 Task: Arrange fields using page layout.
Action: Mouse moved to (768, 68)
Screenshot: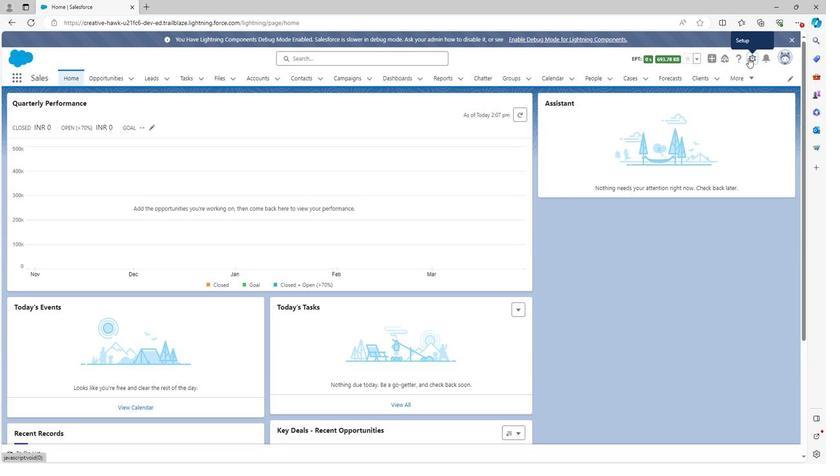 
Action: Mouse pressed left at (768, 68)
Screenshot: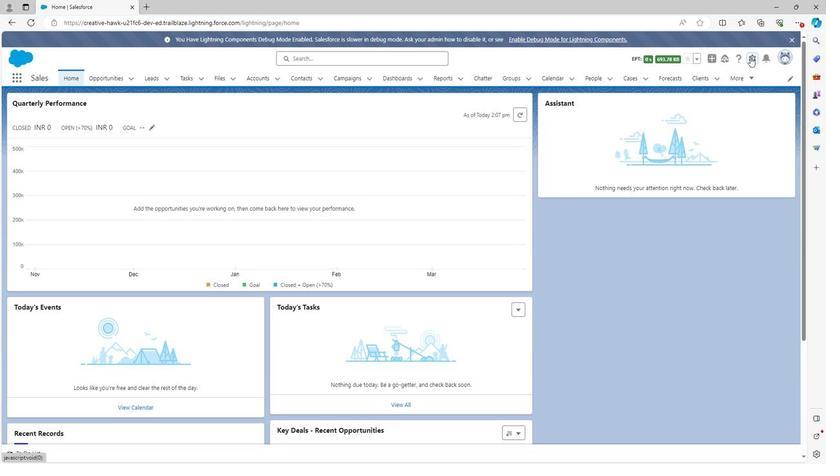 
Action: Mouse moved to (734, 91)
Screenshot: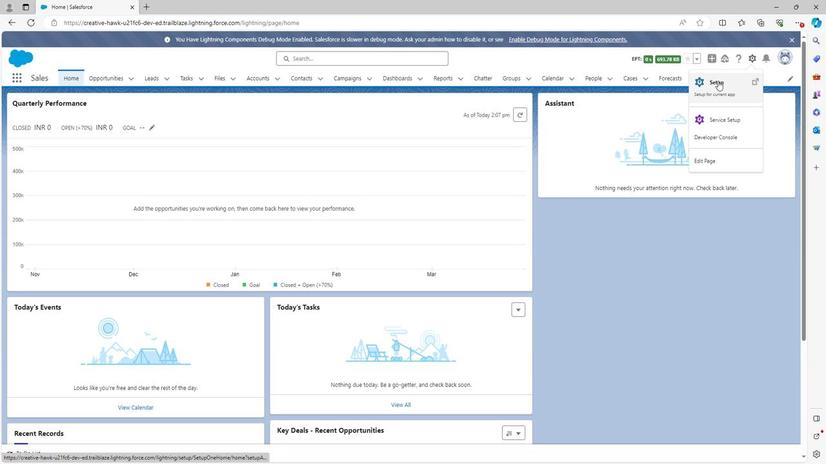 
Action: Mouse pressed left at (734, 91)
Screenshot: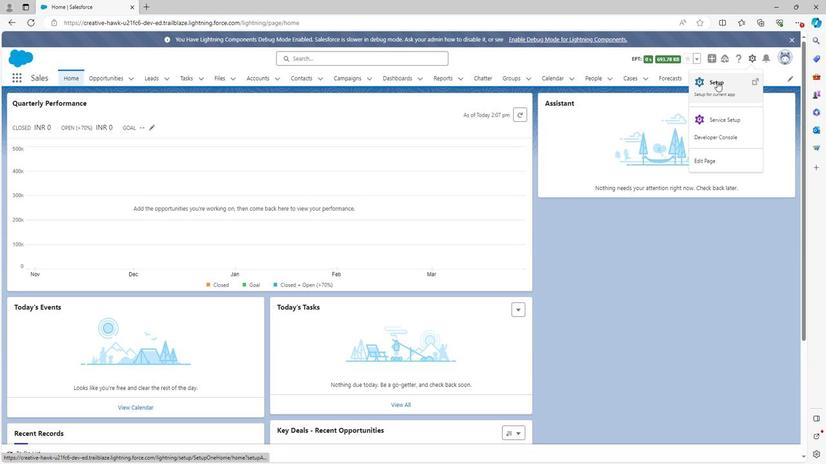 
Action: Mouse moved to (108, 87)
Screenshot: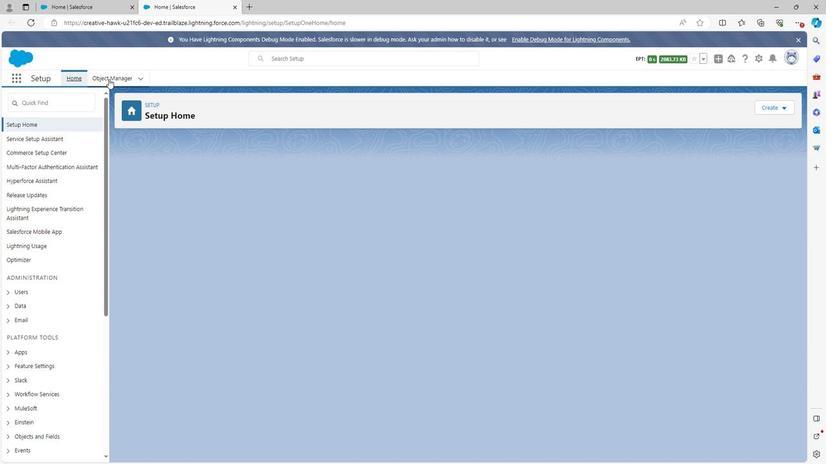 
Action: Mouse pressed left at (108, 87)
Screenshot: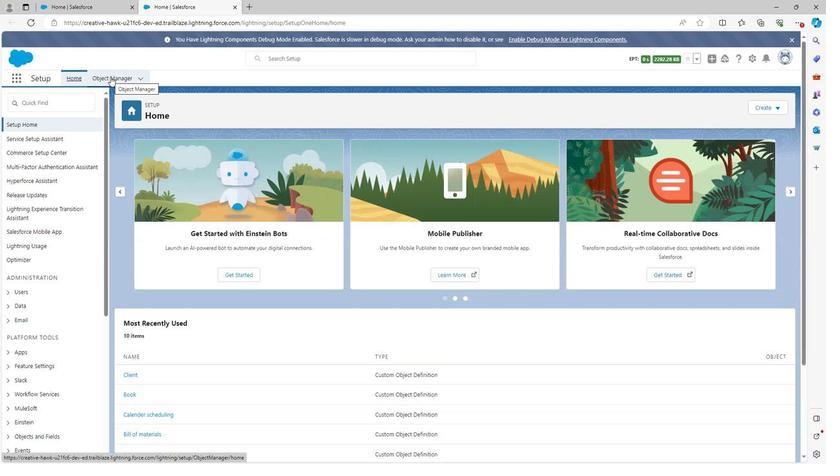 
Action: Mouse moved to (14, 255)
Screenshot: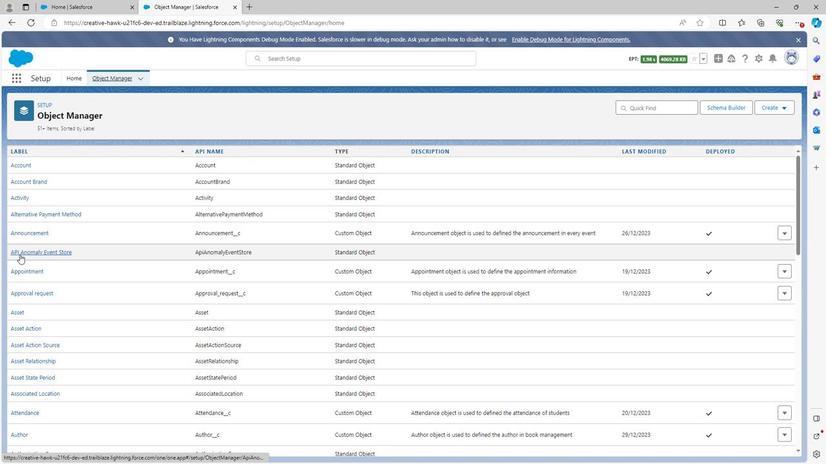 
Action: Mouse scrolled (14, 255) with delta (0, 0)
Screenshot: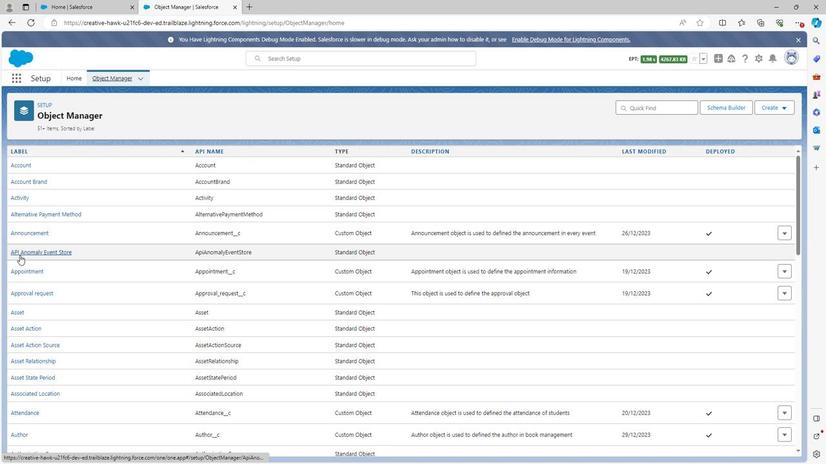 
Action: Mouse scrolled (14, 255) with delta (0, 0)
Screenshot: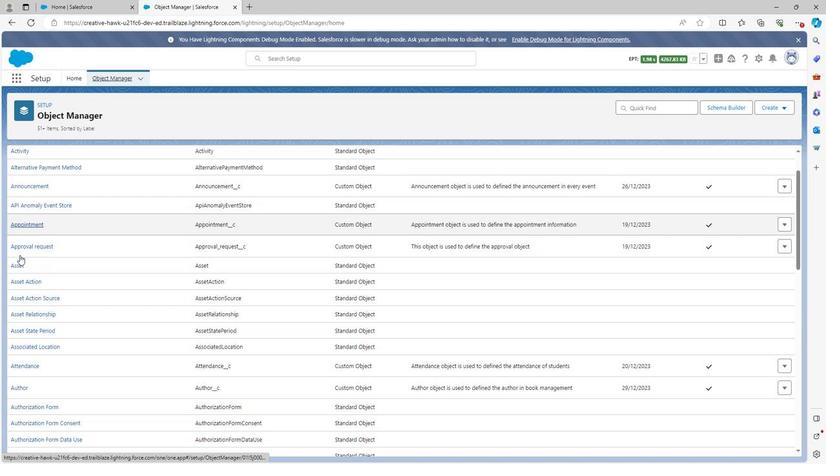
Action: Mouse scrolled (14, 255) with delta (0, 0)
Screenshot: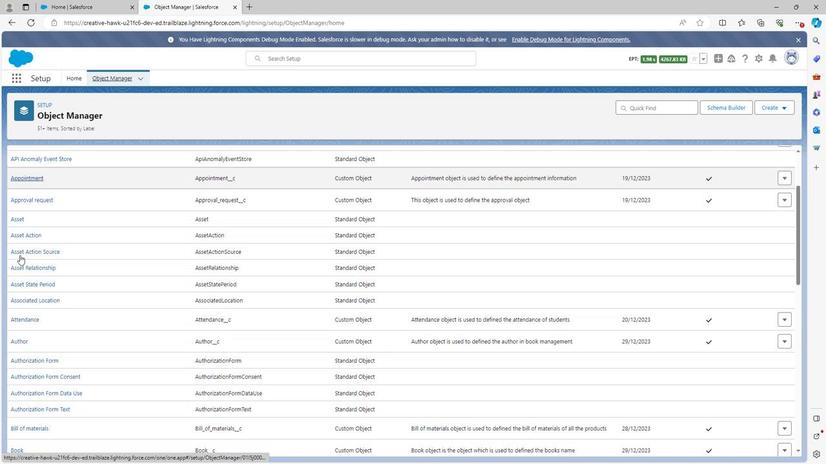 
Action: Mouse scrolled (14, 255) with delta (0, 0)
Screenshot: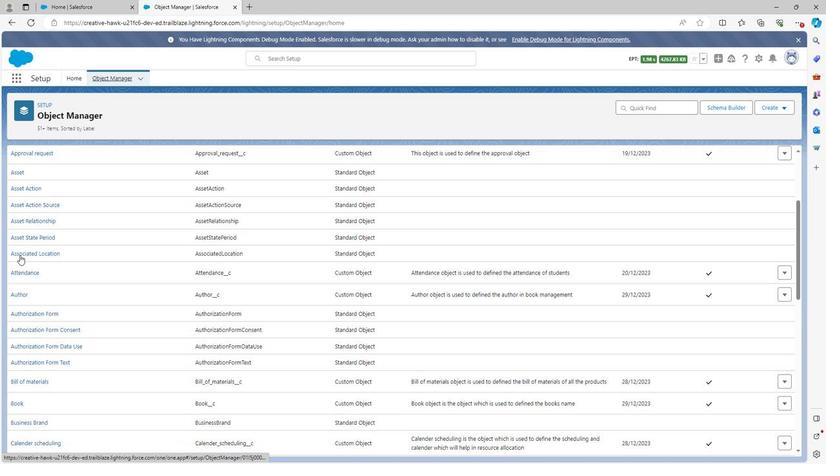 
Action: Mouse scrolled (14, 255) with delta (0, 0)
Screenshot: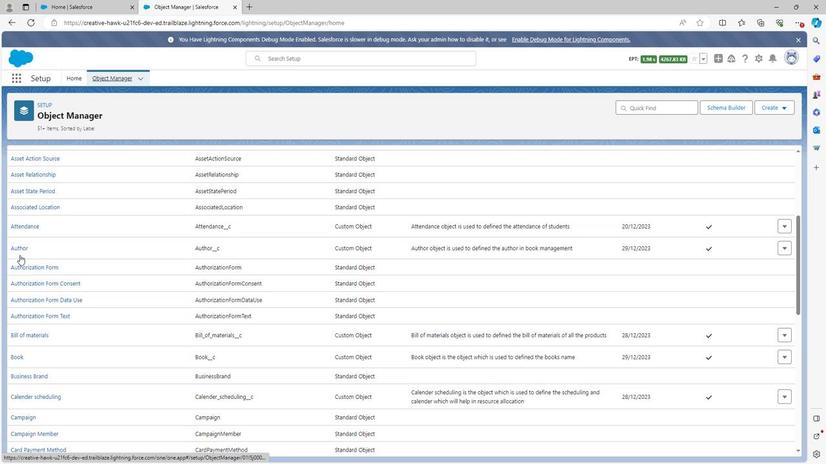 
Action: Mouse scrolled (14, 255) with delta (0, 0)
Screenshot: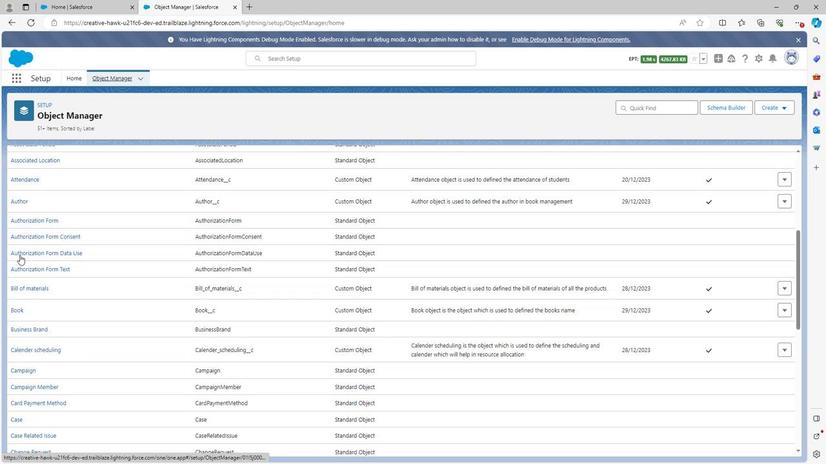 
Action: Mouse moved to (14, 262)
Screenshot: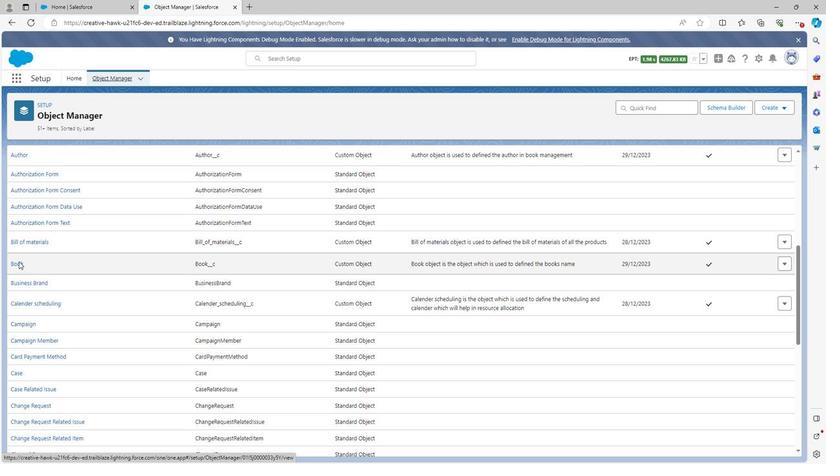 
Action: Mouse pressed left at (14, 262)
Screenshot: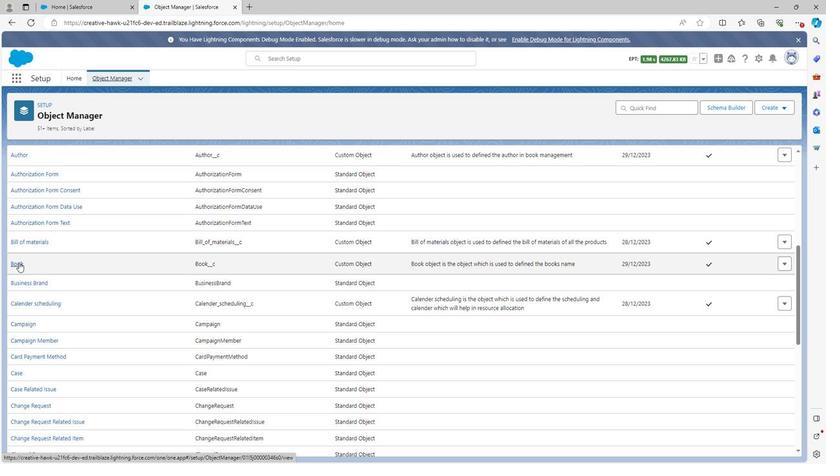 
Action: Mouse moved to (51, 185)
Screenshot: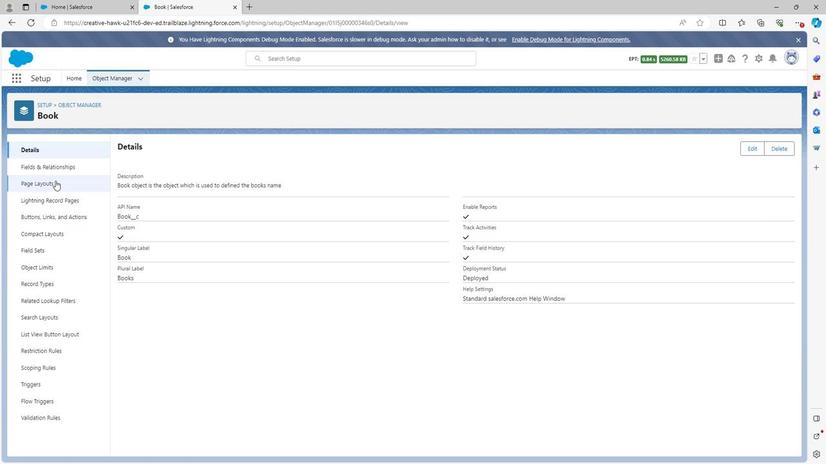
Action: Mouse pressed left at (51, 185)
Screenshot: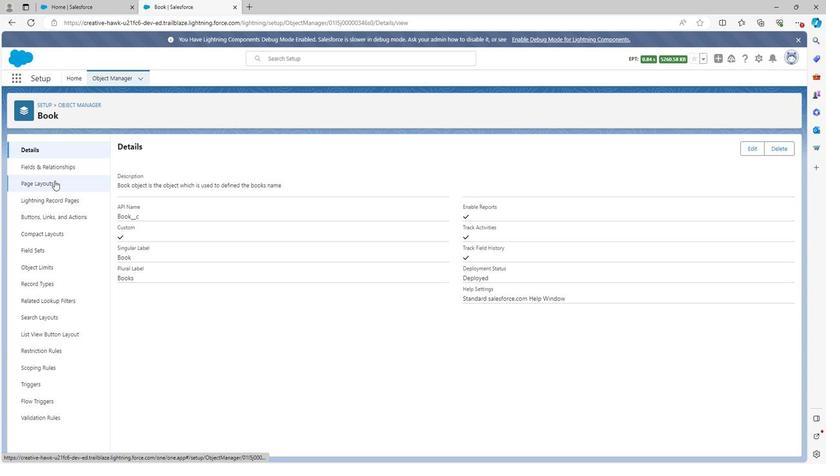 
Action: Mouse moved to (120, 189)
Screenshot: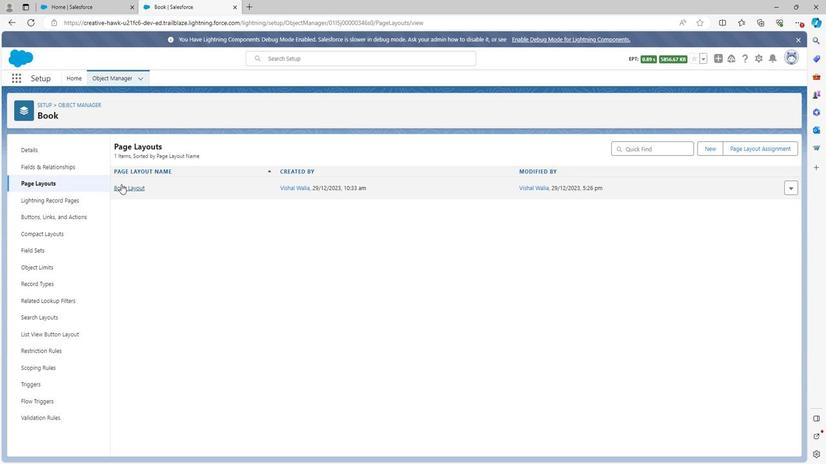 
Action: Mouse pressed left at (120, 189)
Screenshot: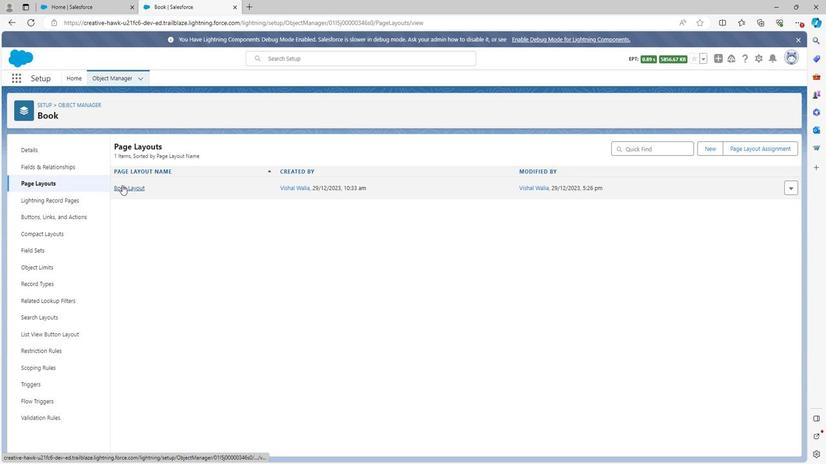 
Action: Mouse moved to (156, 252)
Screenshot: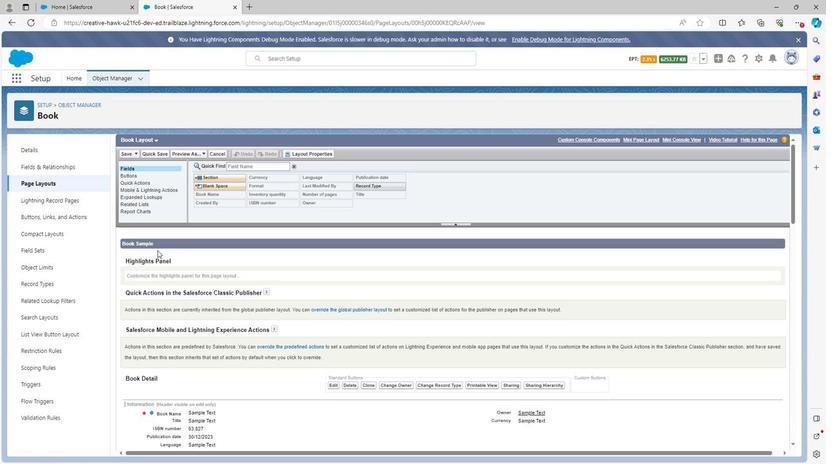 
Action: Mouse scrolled (156, 251) with delta (0, 0)
Screenshot: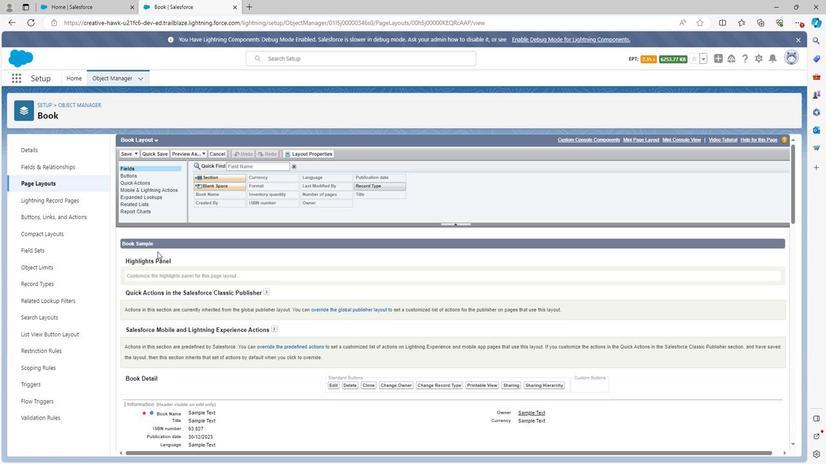 
Action: Mouse moved to (156, 255)
Screenshot: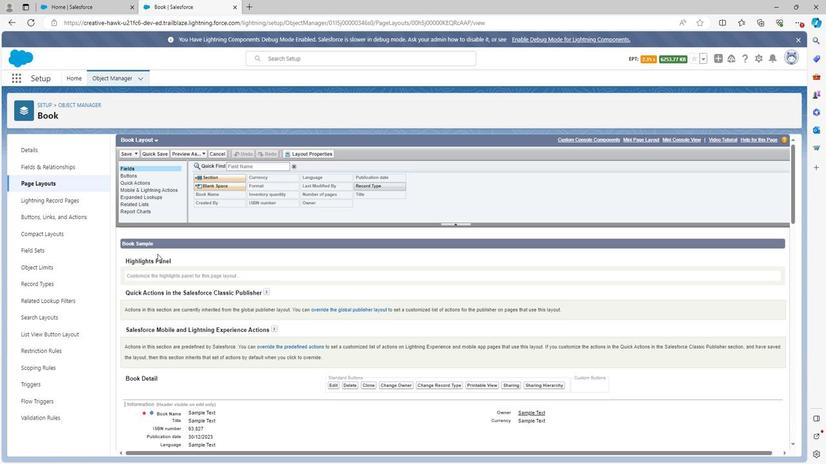 
Action: Mouse scrolled (156, 254) with delta (0, 0)
Screenshot: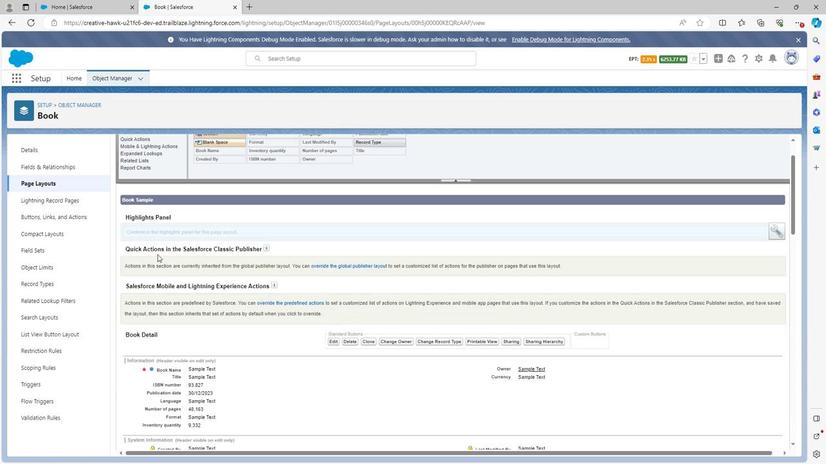 
Action: Mouse moved to (156, 255)
Screenshot: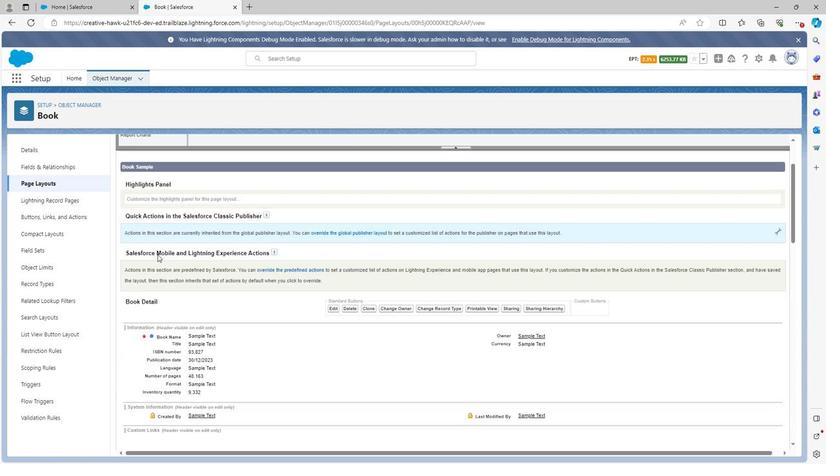 
Action: Mouse scrolled (156, 254) with delta (0, 0)
Screenshot: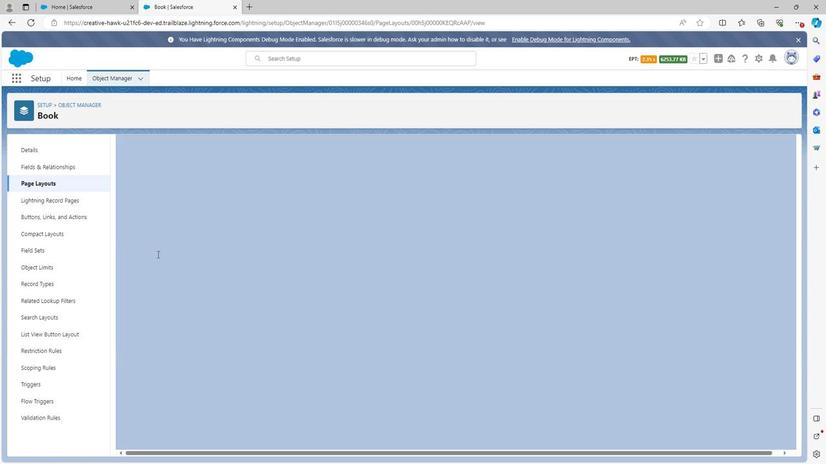 
Action: Mouse scrolled (156, 254) with delta (0, 0)
Screenshot: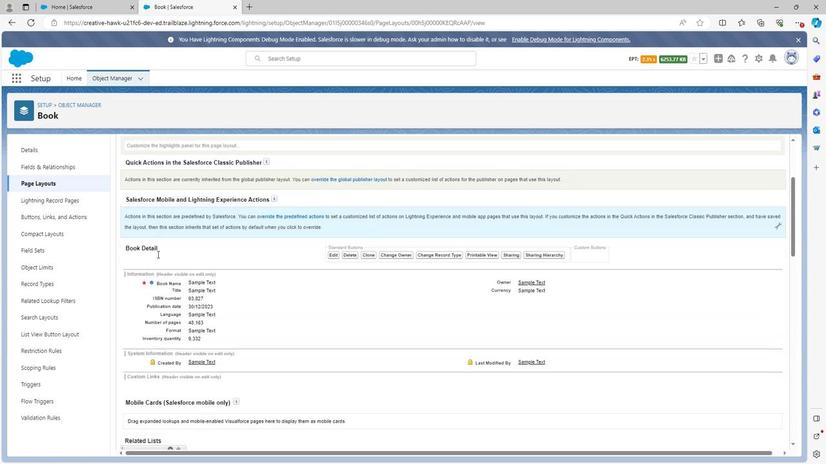 
Action: Mouse moved to (156, 255)
Screenshot: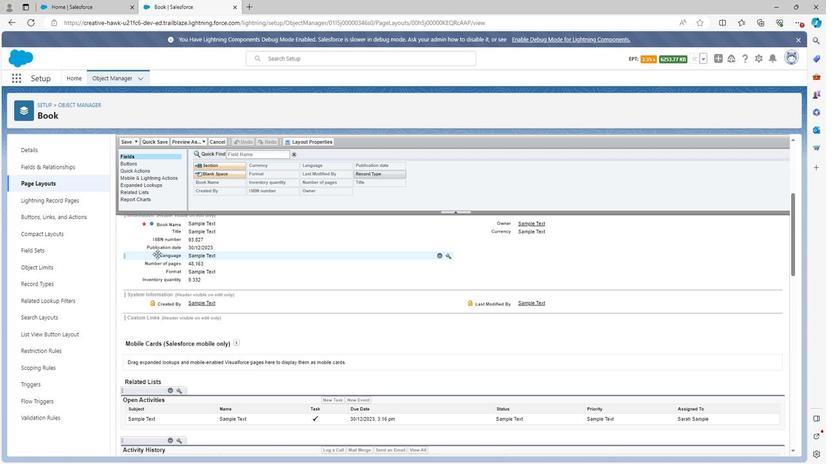 
Action: Mouse scrolled (156, 255) with delta (0, 0)
Screenshot: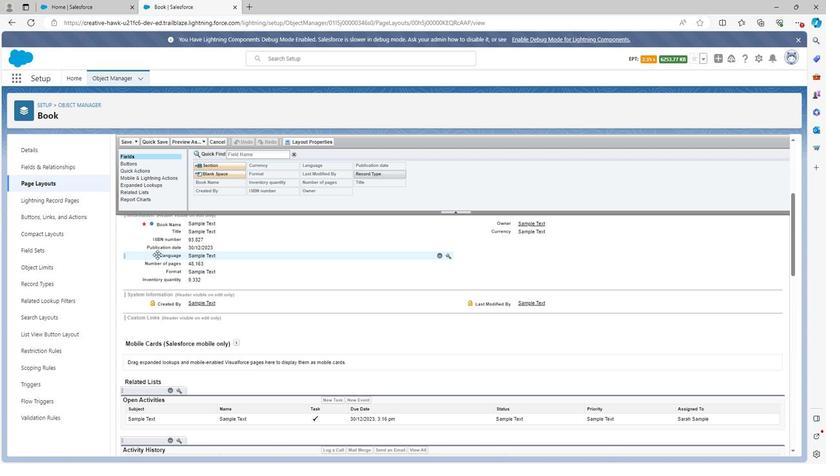 
Action: Mouse moved to (156, 255)
Screenshot: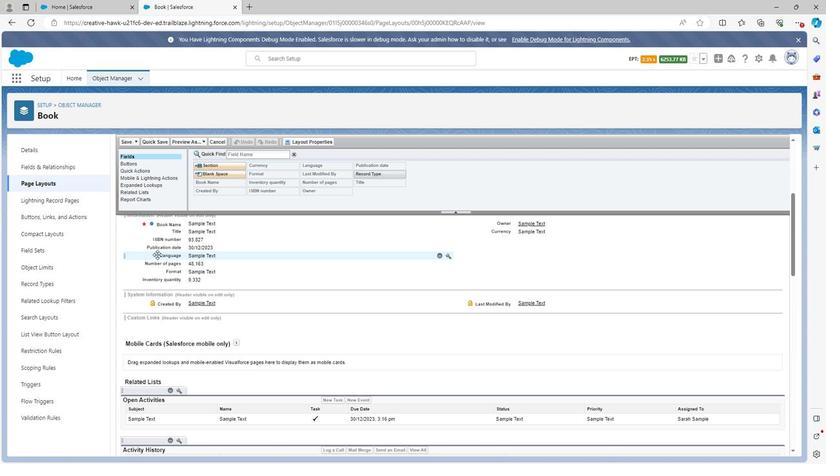 
Action: Mouse scrolled (156, 256) with delta (0, 0)
Screenshot: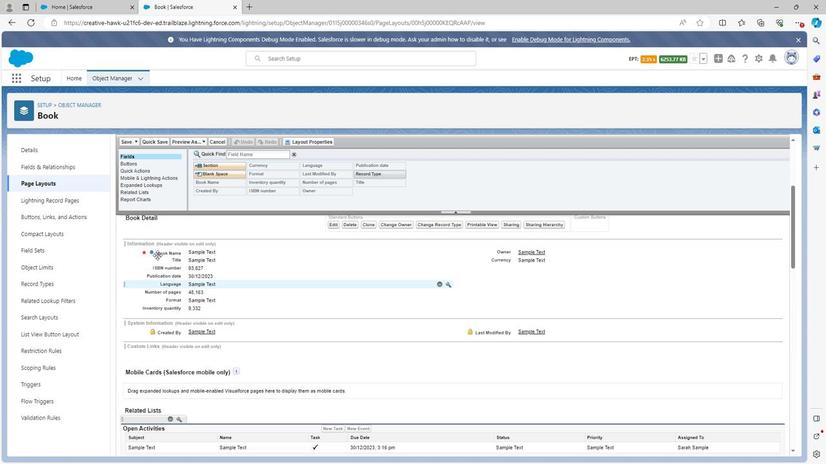 
Action: Mouse scrolled (156, 256) with delta (0, 0)
Screenshot: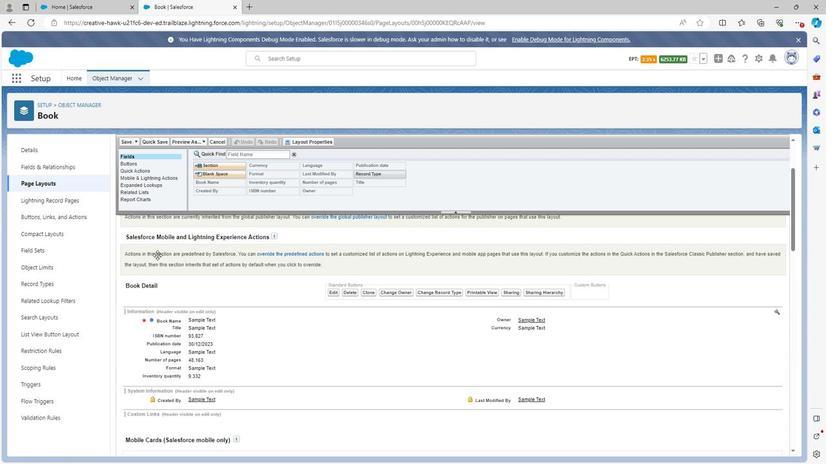 
Action: Mouse moved to (156, 256)
Screenshot: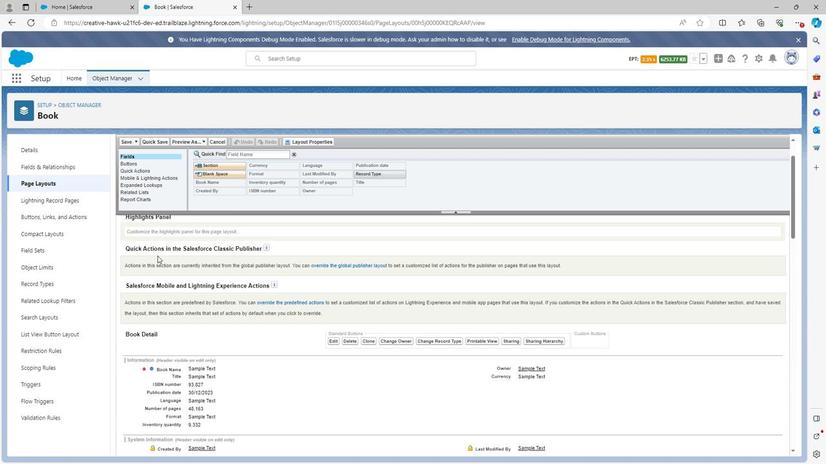 
Action: Mouse scrolled (156, 256) with delta (0, 0)
Screenshot: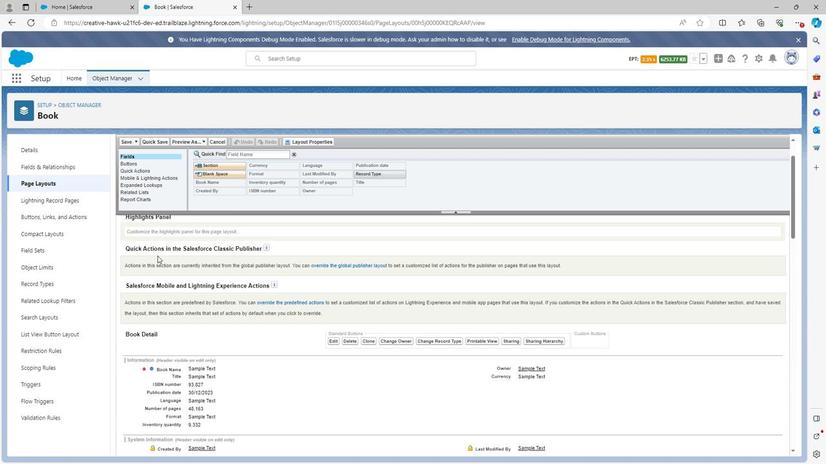 
Action: Mouse scrolled (156, 256) with delta (0, 0)
Screenshot: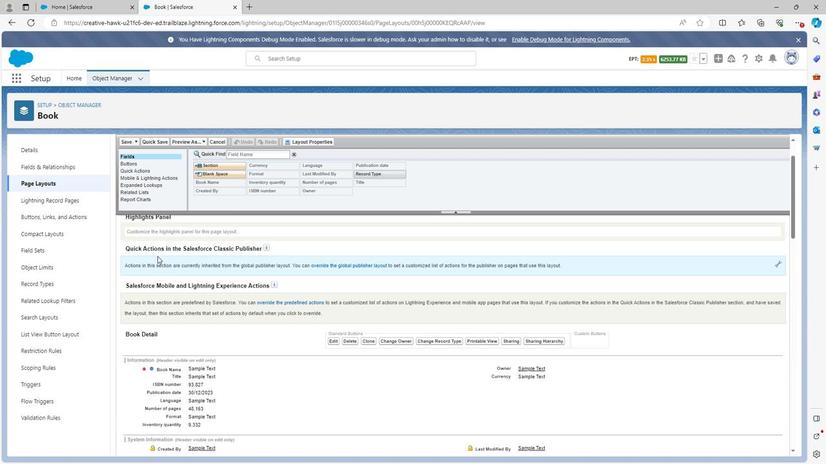 
Action: Mouse moved to (156, 257)
Screenshot: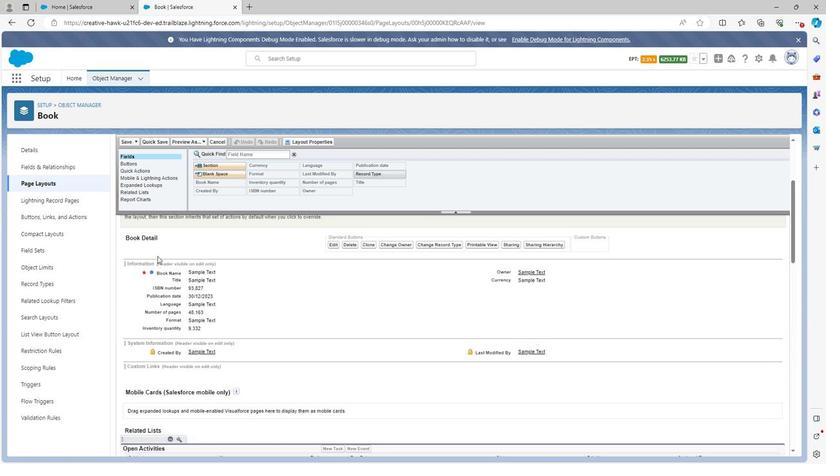 
Action: Mouse scrolled (156, 256) with delta (0, 0)
Screenshot: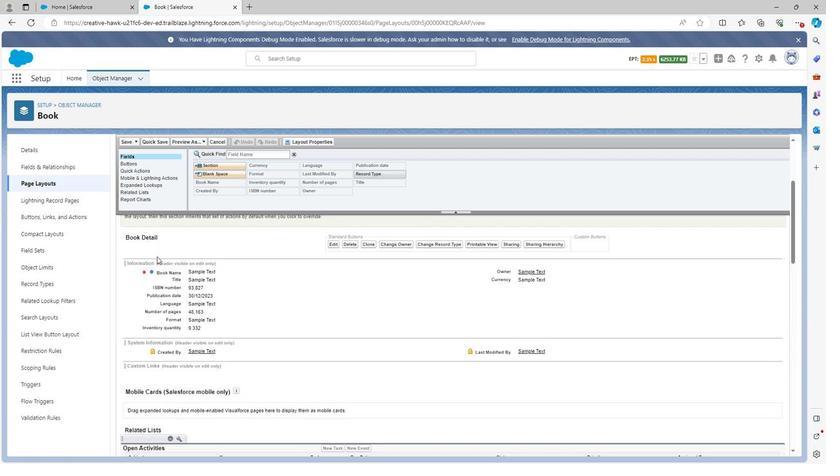 
Action: Mouse scrolled (156, 257) with delta (0, 0)
Screenshot: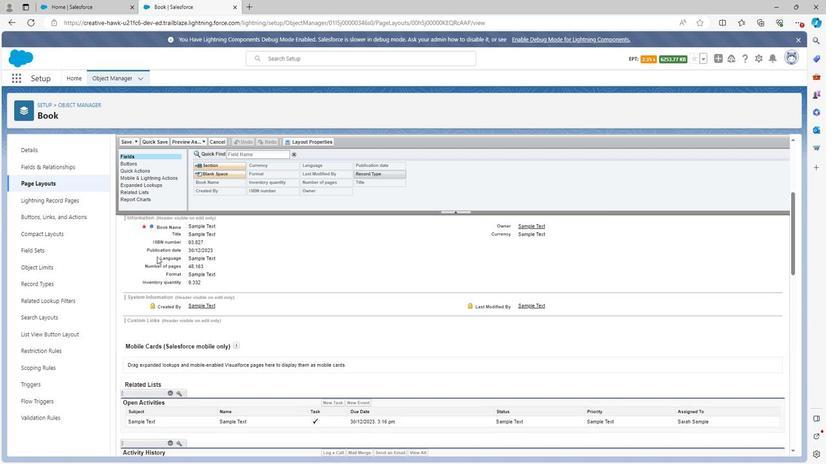
Action: Mouse scrolled (156, 257) with delta (0, 0)
Screenshot: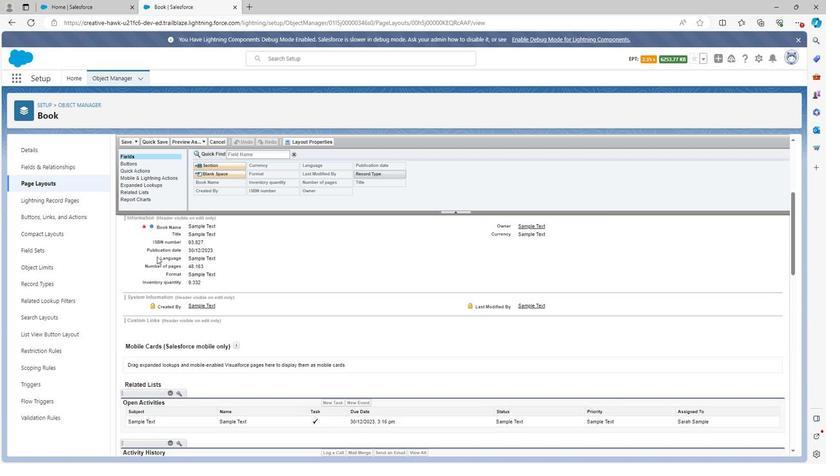 
Action: Mouse scrolled (156, 257) with delta (0, 0)
Screenshot: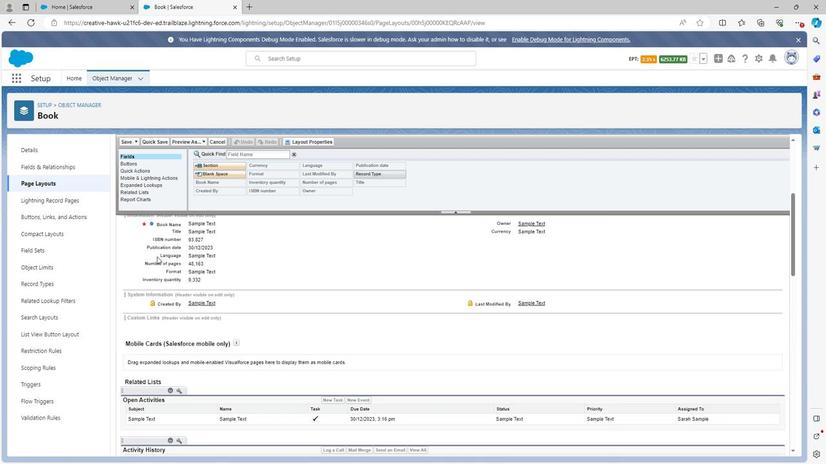 
Action: Mouse scrolled (156, 257) with delta (0, 0)
Screenshot: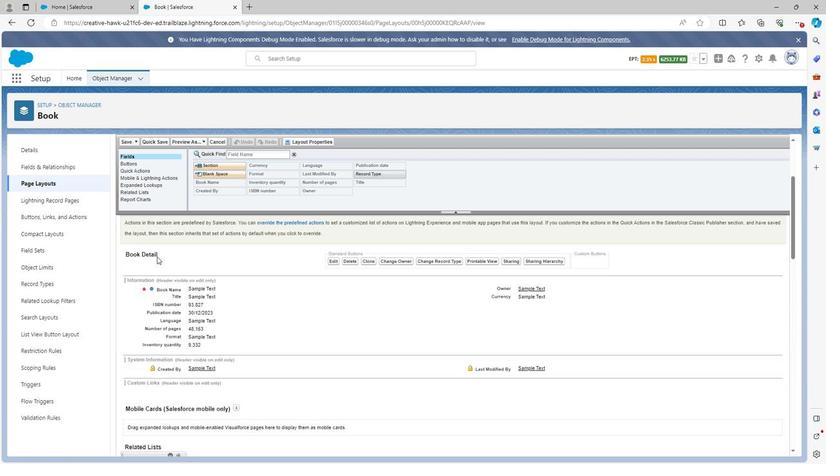 
Action: Mouse scrolled (156, 256) with delta (0, 0)
Screenshot: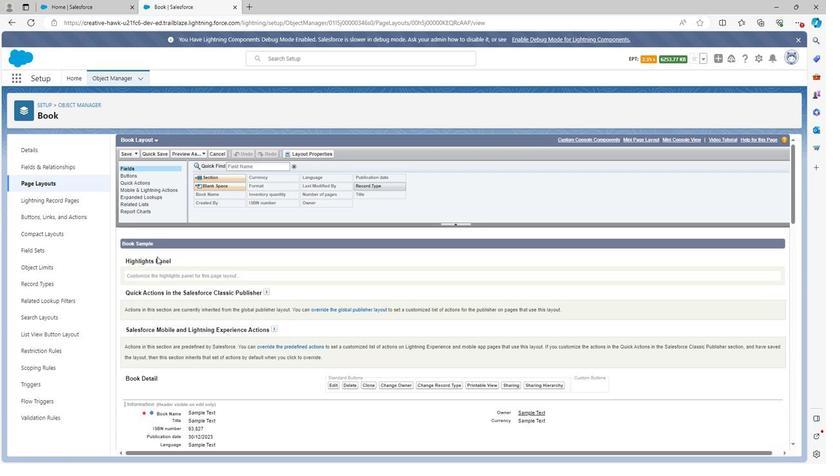 
Action: Mouse scrolled (156, 256) with delta (0, 0)
Screenshot: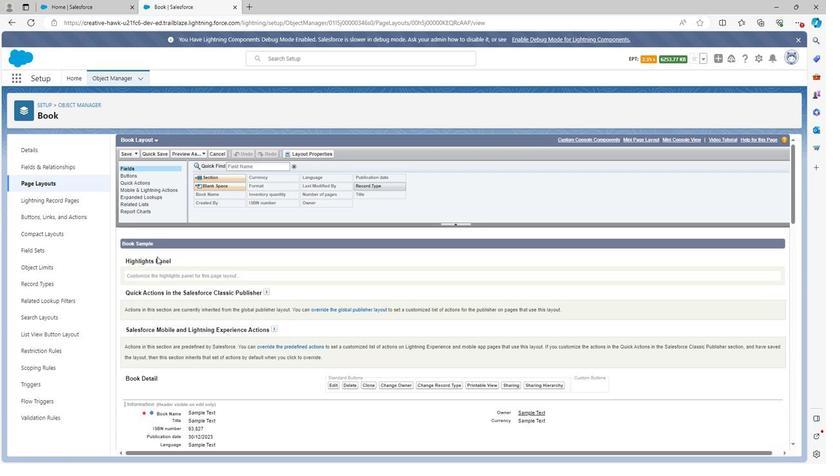 
Action: Mouse scrolled (156, 256) with delta (0, 0)
Screenshot: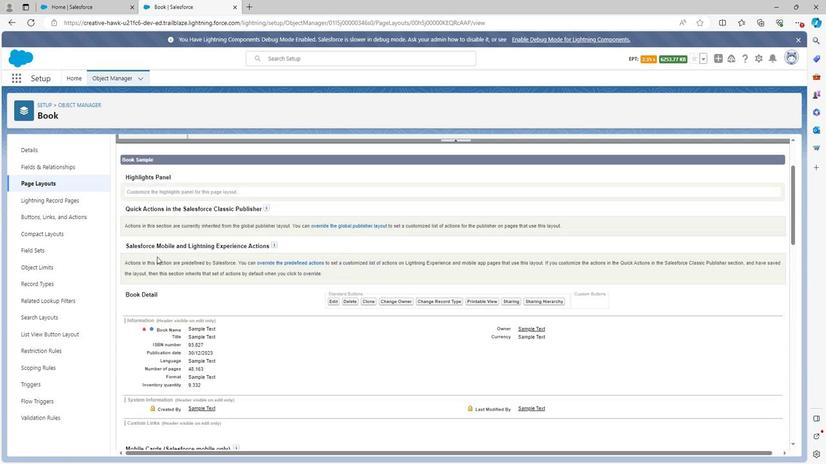 
Action: Mouse scrolled (156, 256) with delta (0, 0)
Screenshot: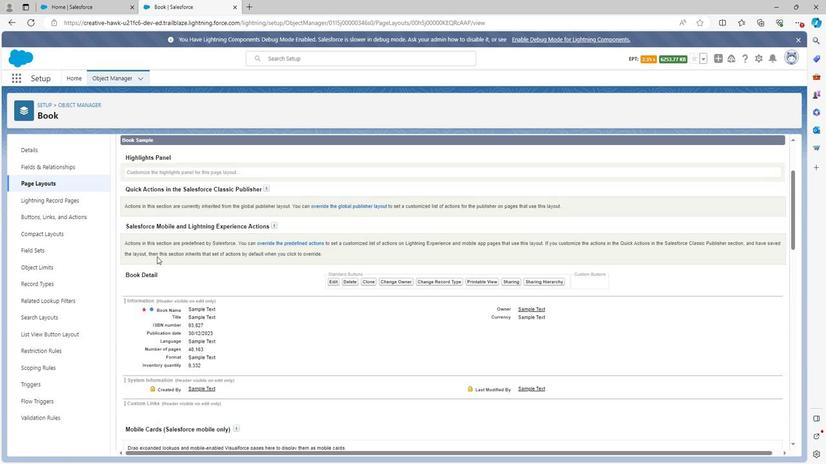 
Action: Mouse moved to (156, 257)
Screenshot: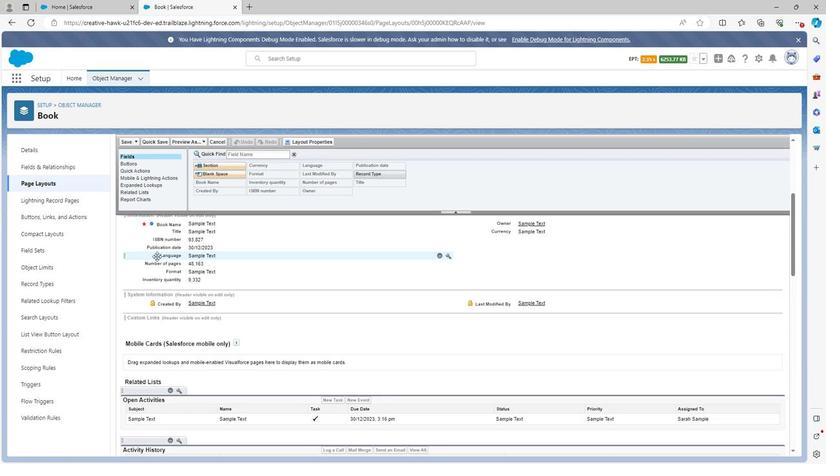 
Action: Mouse scrolled (156, 257) with delta (0, 0)
Screenshot: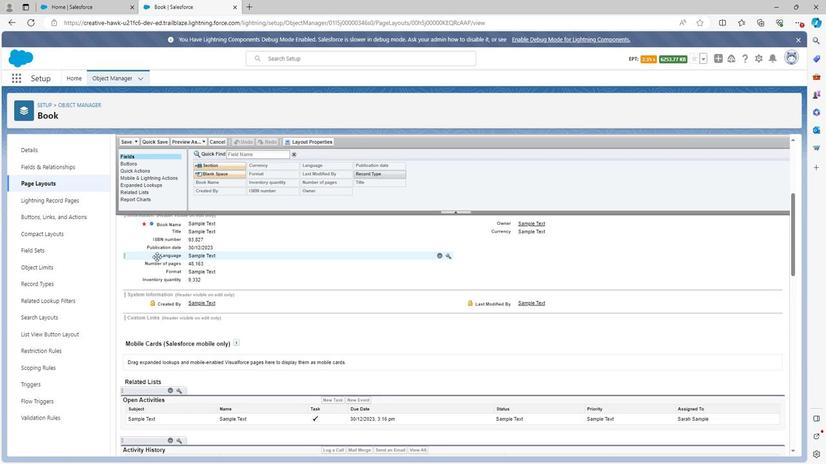 
Action: Mouse moved to (156, 257)
Screenshot: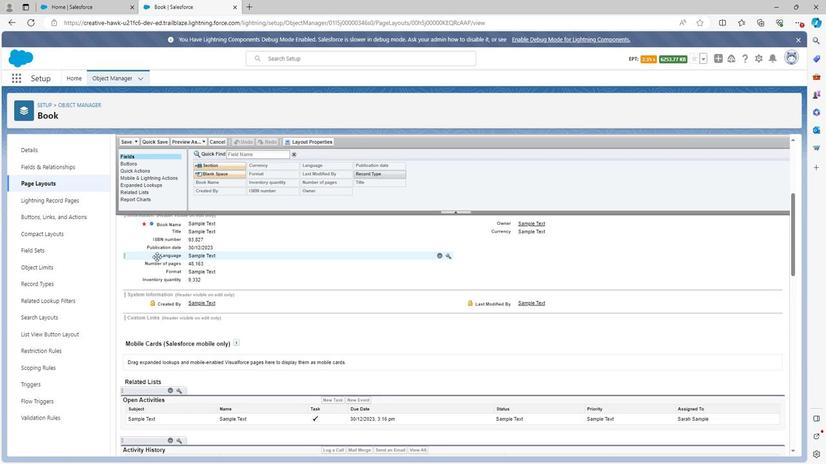 
Action: Mouse scrolled (156, 257) with delta (0, 0)
Screenshot: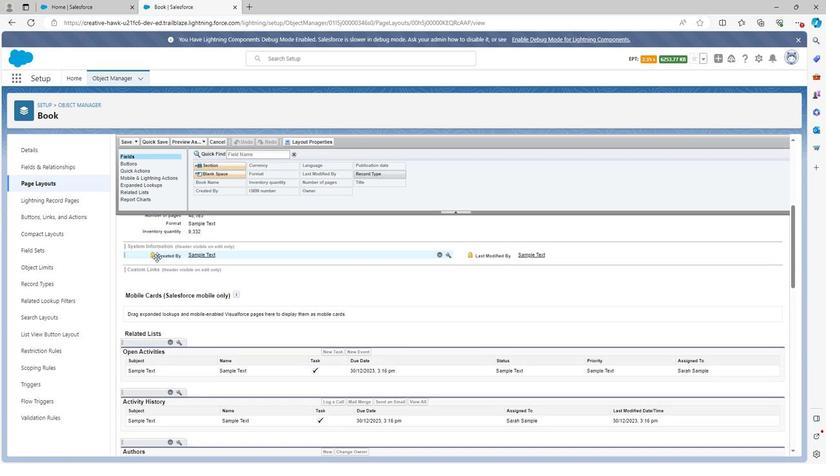 
Action: Mouse moved to (156, 258)
Screenshot: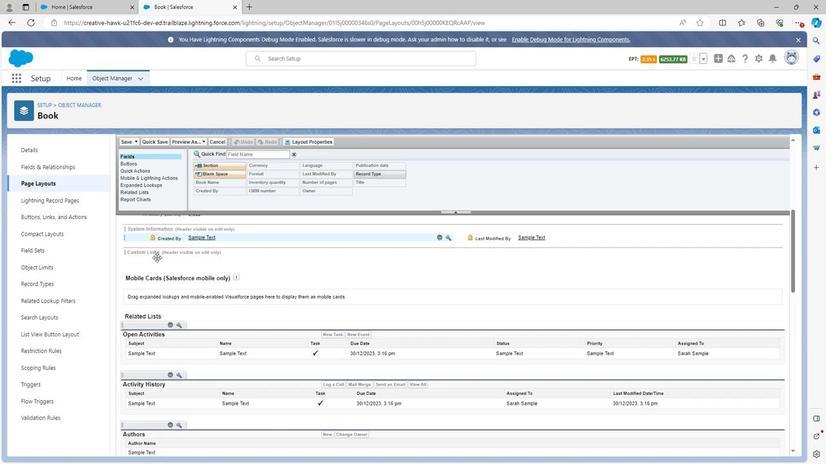 
Action: Mouse scrolled (156, 258) with delta (0, 0)
Screenshot: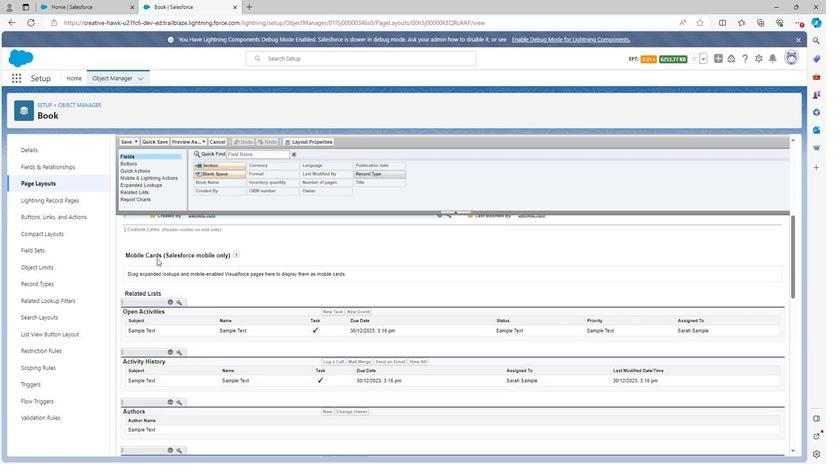 
Action: Mouse scrolled (156, 258) with delta (0, 0)
Screenshot: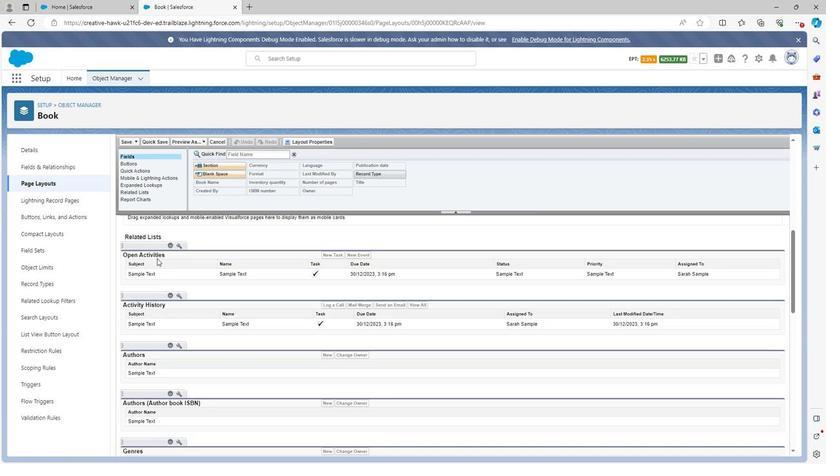 
Action: Mouse scrolled (156, 258) with delta (0, 0)
Screenshot: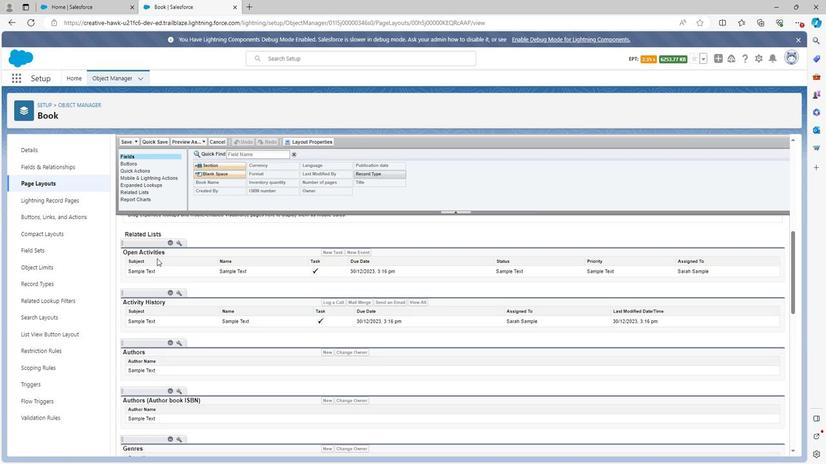 
Action: Mouse scrolled (156, 258) with delta (0, 0)
Screenshot: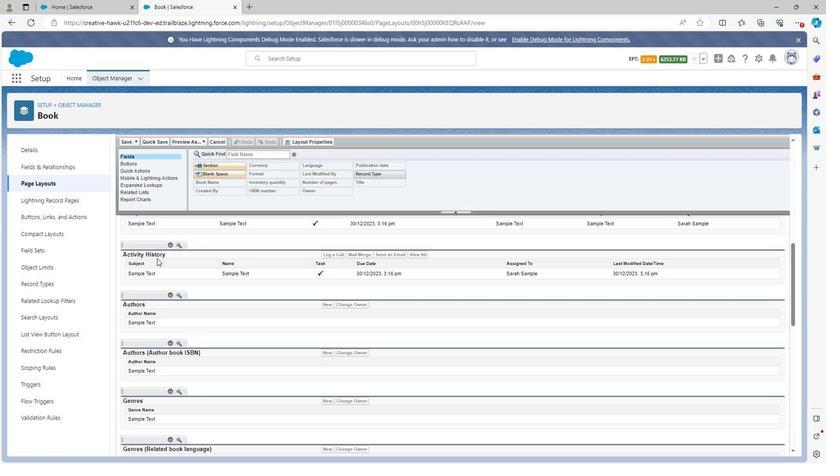 
Action: Mouse scrolled (156, 258) with delta (0, 0)
Screenshot: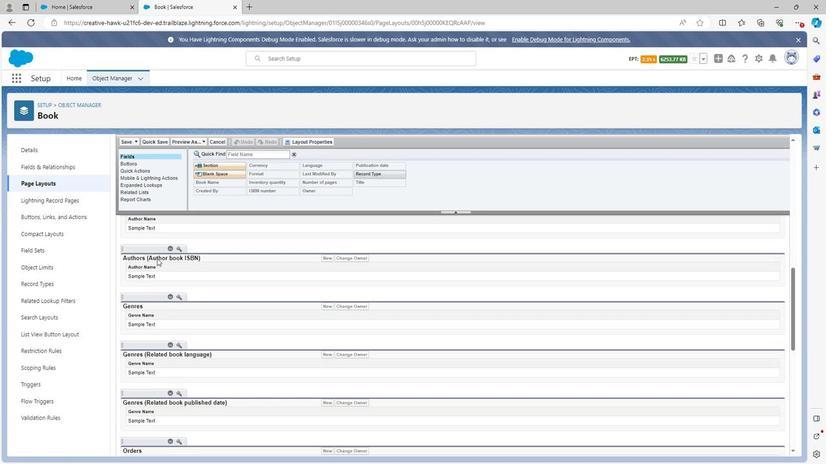 
Action: Mouse scrolled (156, 258) with delta (0, 0)
Screenshot: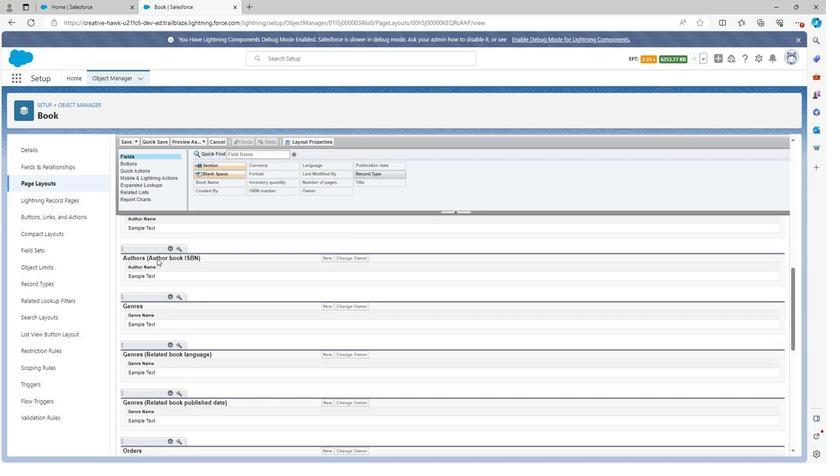 
Action: Mouse scrolled (156, 258) with delta (0, 0)
Screenshot: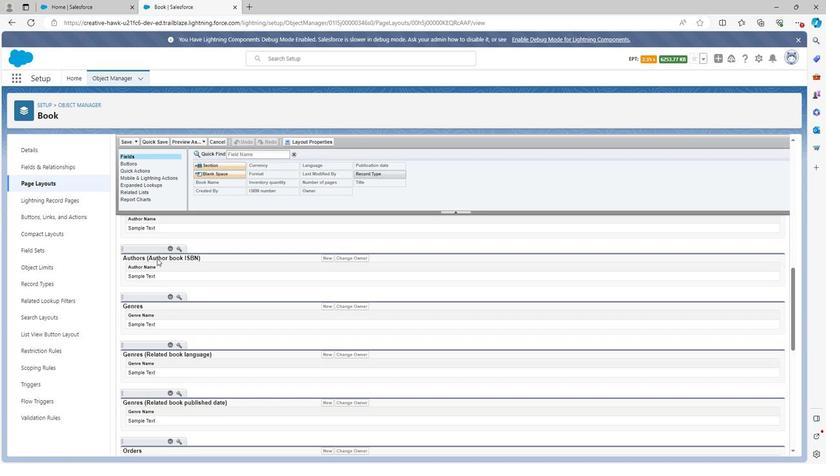 
Action: Mouse scrolled (156, 258) with delta (0, 0)
Screenshot: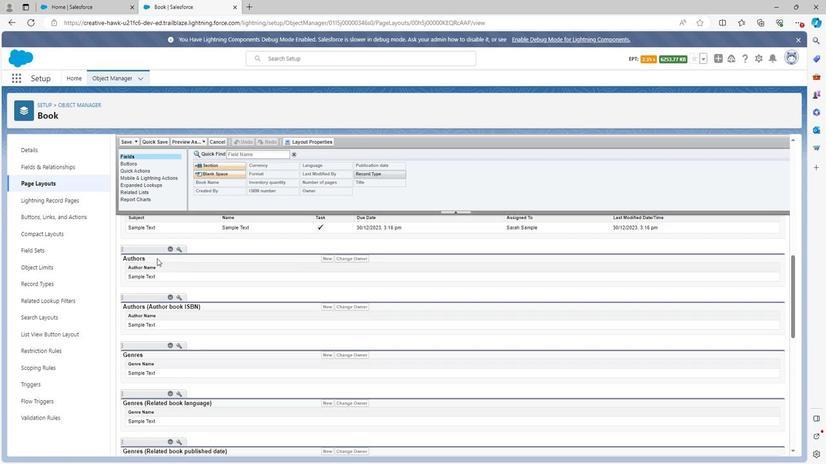 
Action: Mouse scrolled (156, 258) with delta (0, 0)
Screenshot: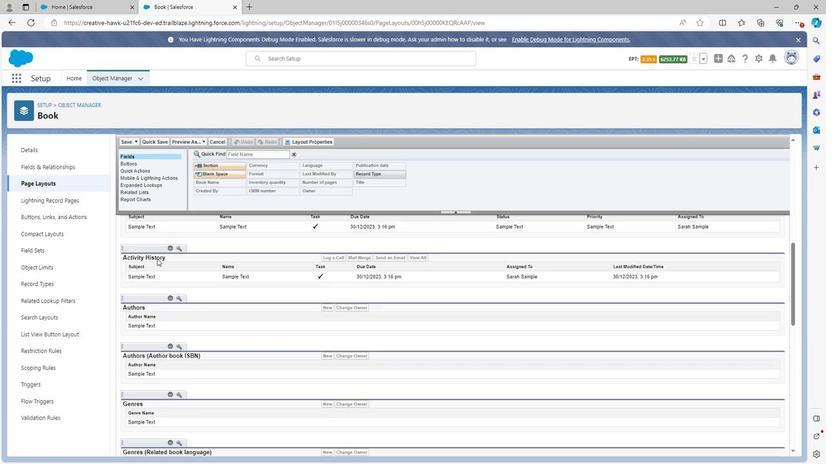 
Action: Mouse moved to (154, 260)
Screenshot: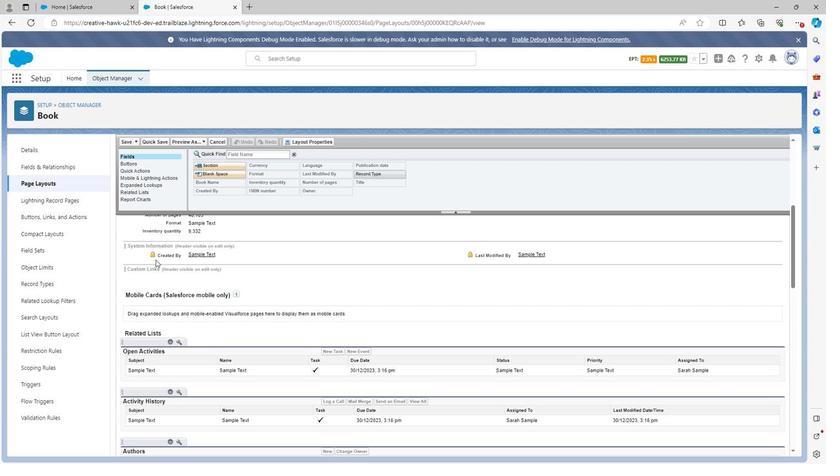 
Action: Mouse scrolled (154, 261) with delta (0, 0)
Screenshot: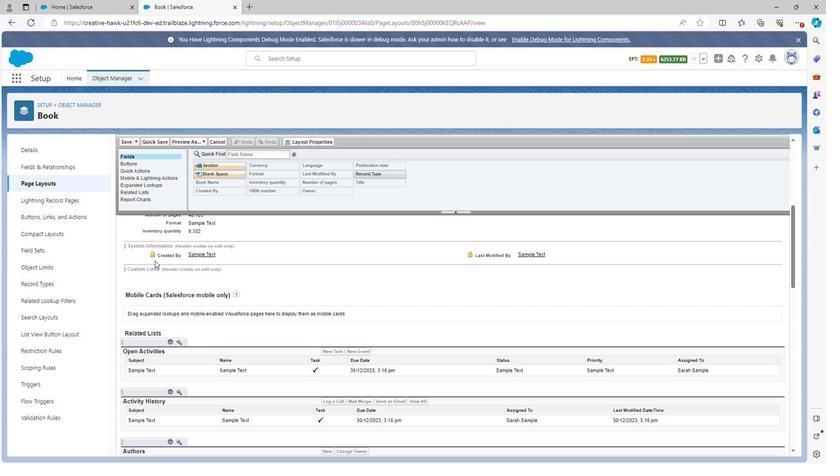 
Action: Mouse scrolled (154, 261) with delta (0, 0)
Screenshot: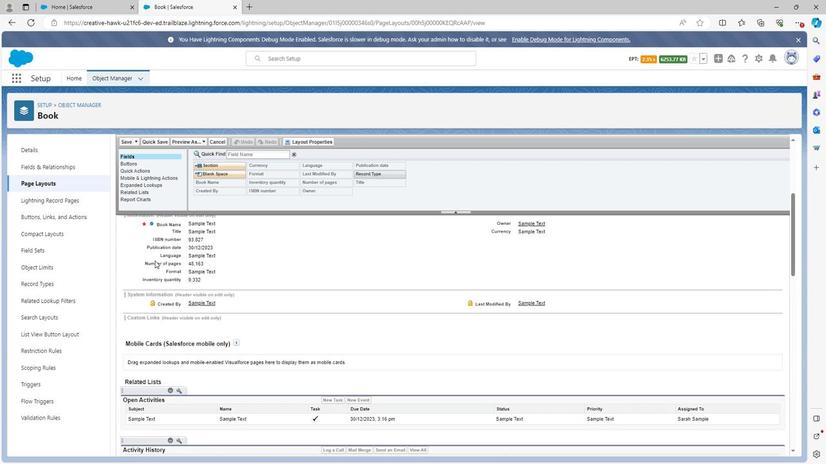 
Action: Mouse scrolled (154, 261) with delta (0, 0)
Screenshot: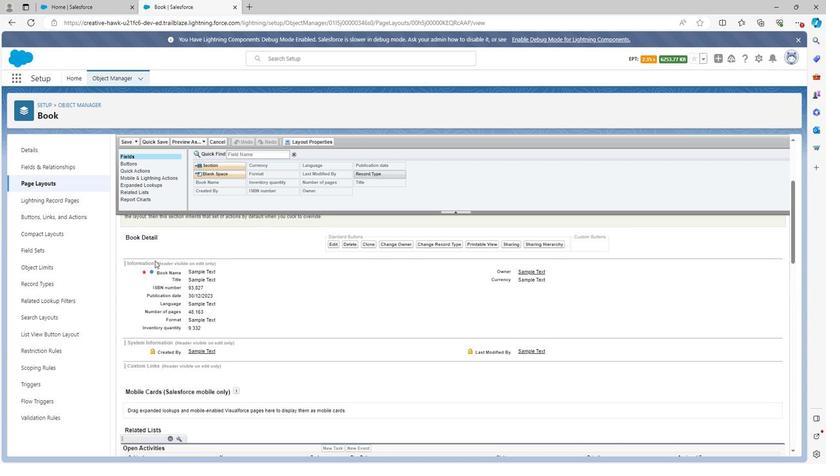 
Action: Mouse scrolled (154, 261) with delta (0, 0)
Screenshot: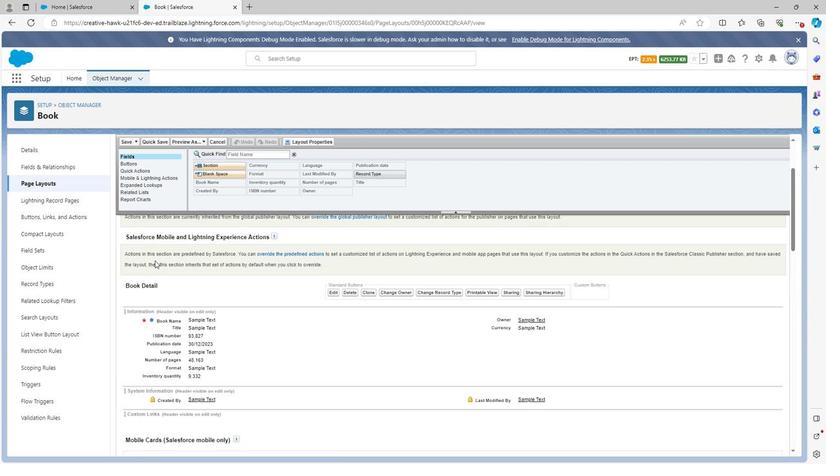 
Action: Mouse scrolled (154, 261) with delta (0, 0)
Screenshot: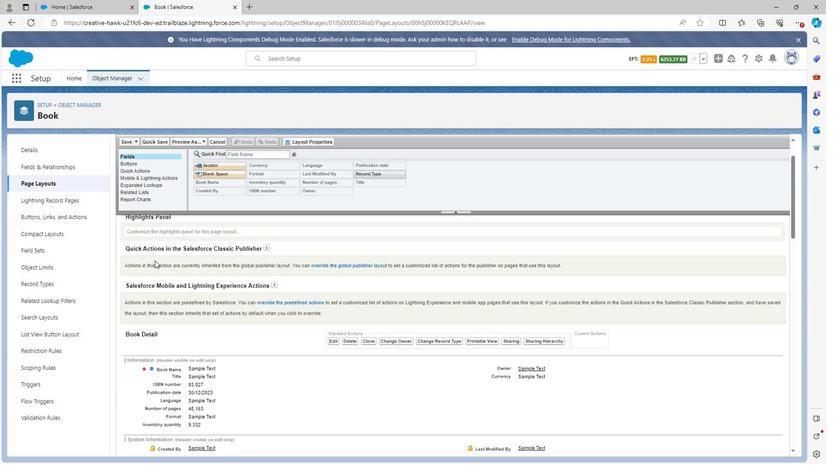 
Action: Mouse scrolled (154, 261) with delta (0, 0)
Screenshot: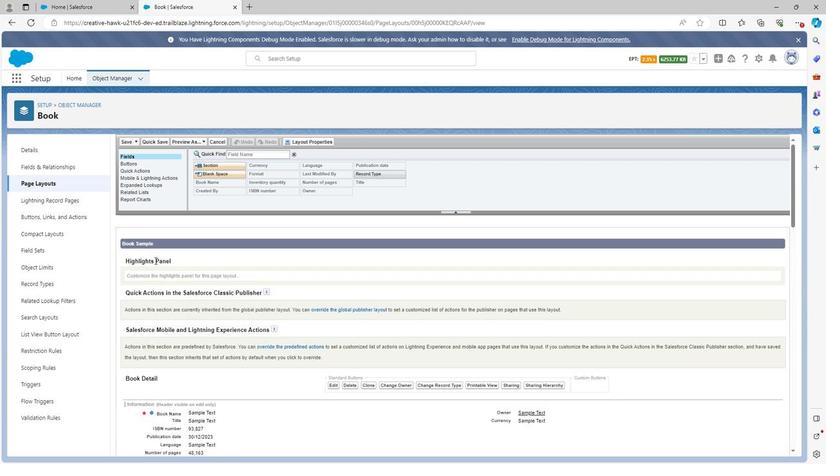 
Action: Mouse scrolled (154, 261) with delta (0, 0)
Screenshot: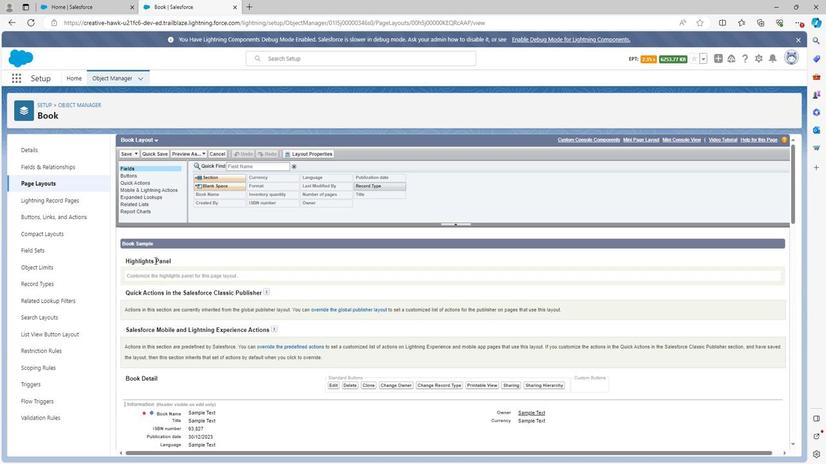 
Action: Mouse moved to (229, 257)
Screenshot: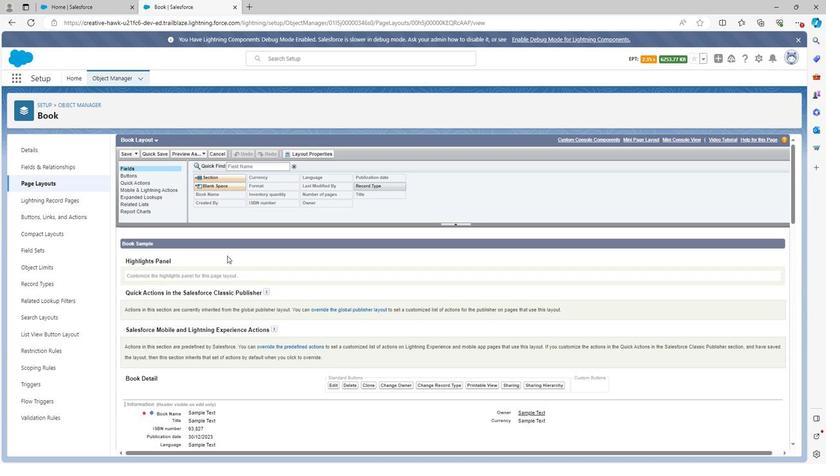 
Action: Mouse scrolled (229, 257) with delta (0, 0)
Screenshot: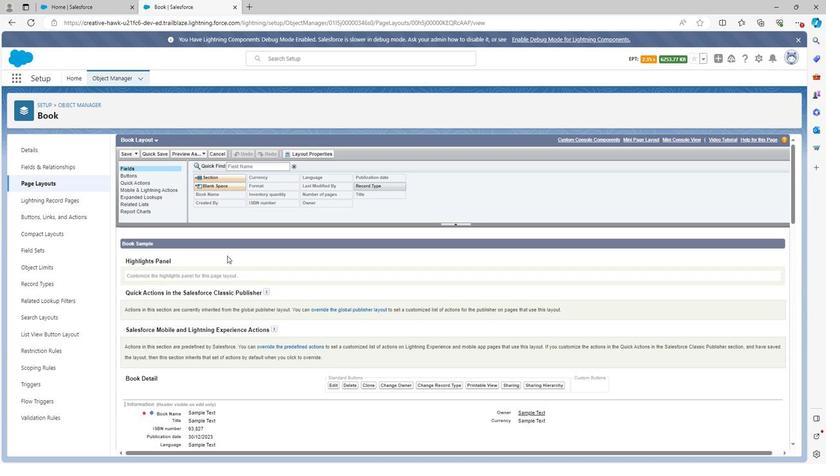 
Action: Mouse moved to (229, 257)
Screenshot: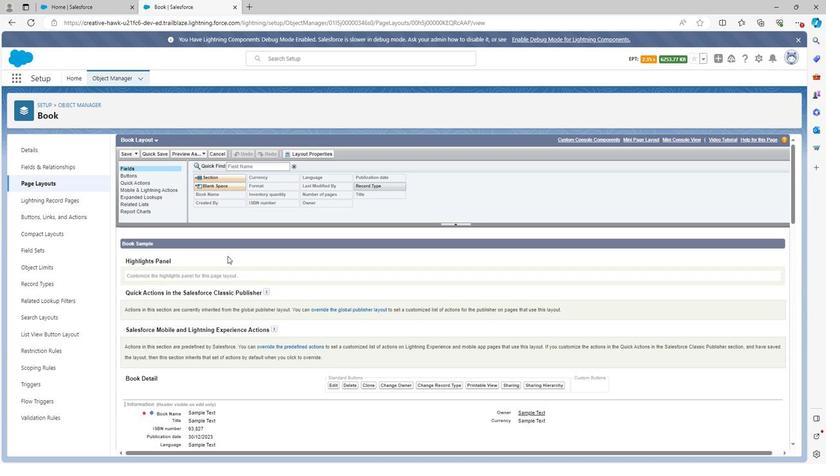 
Action: Mouse scrolled (229, 257) with delta (0, 0)
Screenshot: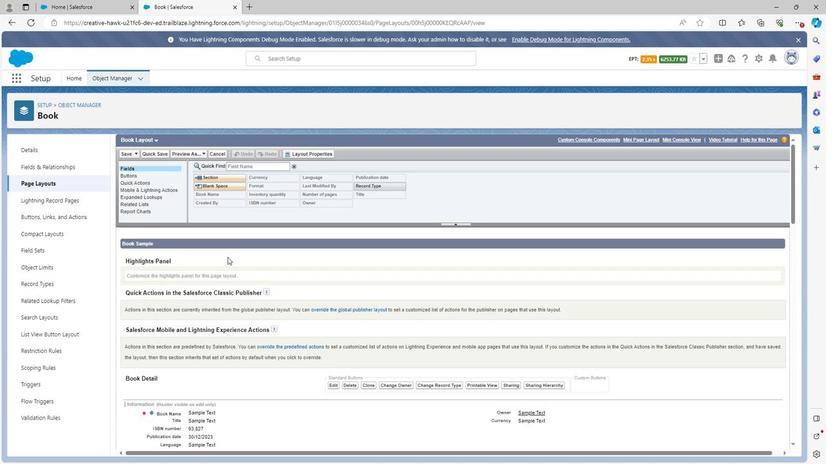 
Action: Mouse moved to (229, 257)
Screenshot: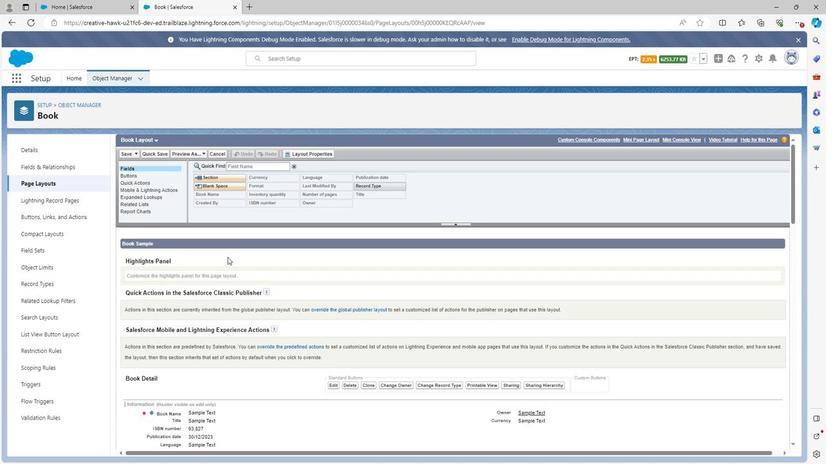 
Action: Mouse scrolled (229, 258) with delta (0, 0)
Screenshot: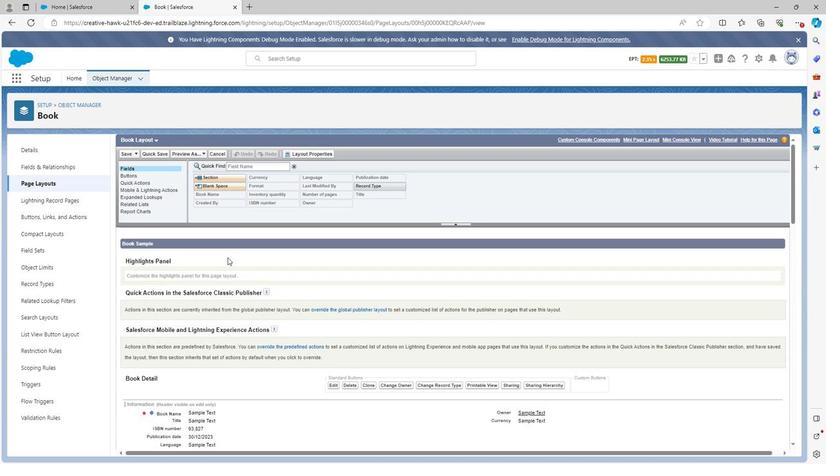 
Action: Mouse moved to (229, 258)
Screenshot: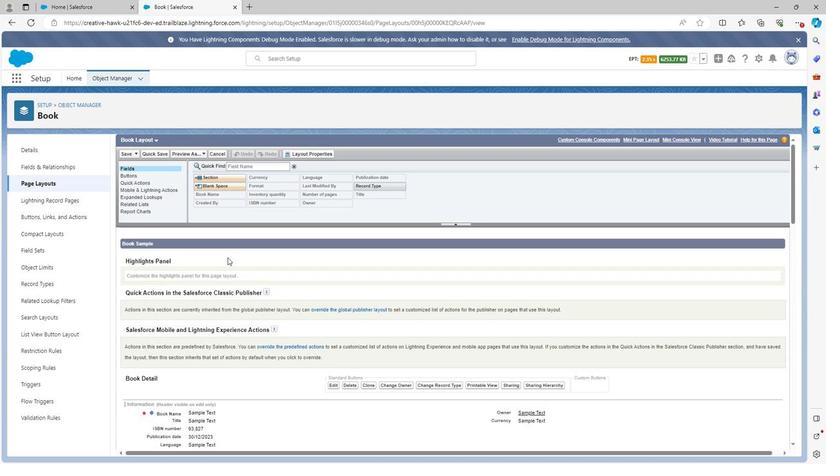 
Action: Mouse scrolled (229, 257) with delta (0, 0)
Screenshot: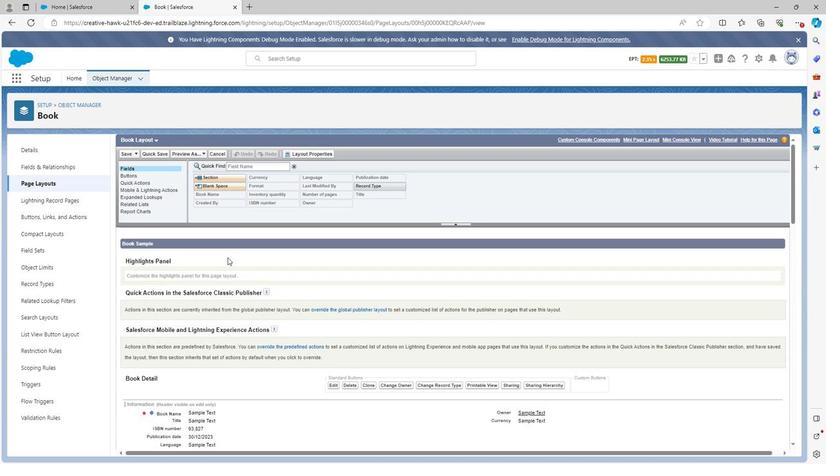 
Action: Mouse moved to (229, 258)
Screenshot: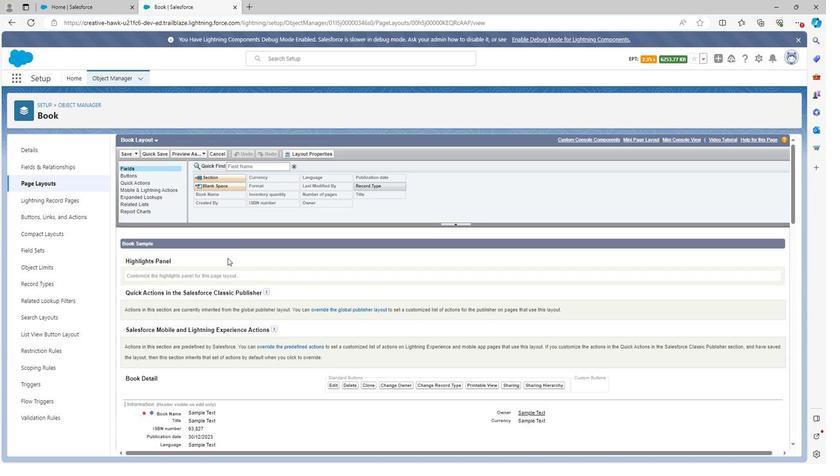 
Action: Mouse scrolled (229, 258) with delta (0, 0)
Screenshot: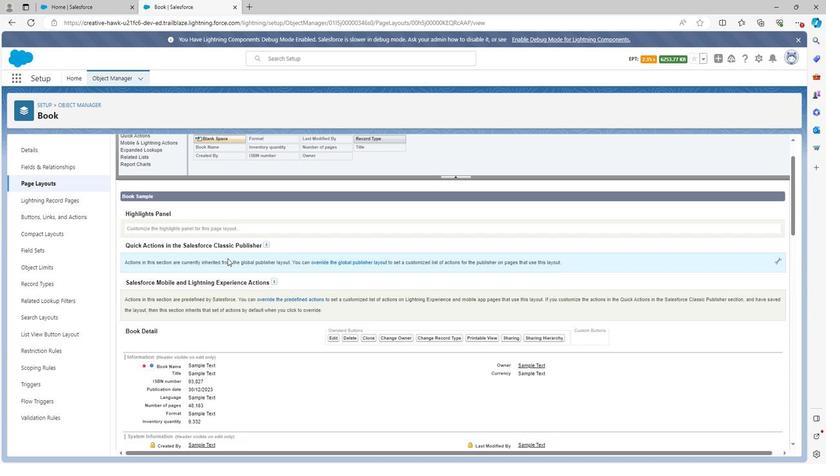
Action: Mouse scrolled (229, 258) with delta (0, 0)
Screenshot: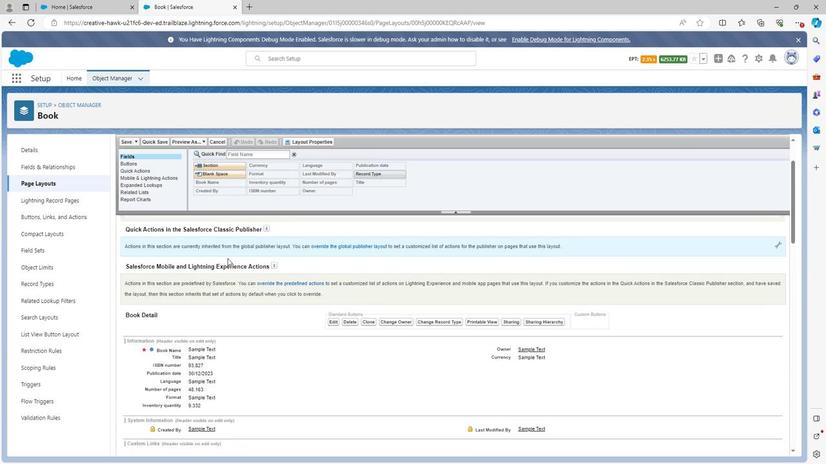
Action: Mouse scrolled (229, 258) with delta (0, 0)
Screenshot: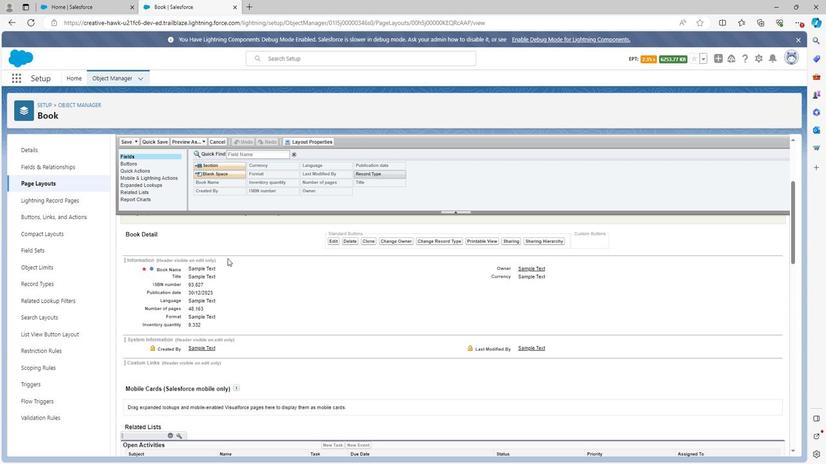 
Action: Mouse scrolled (229, 258) with delta (0, 0)
Screenshot: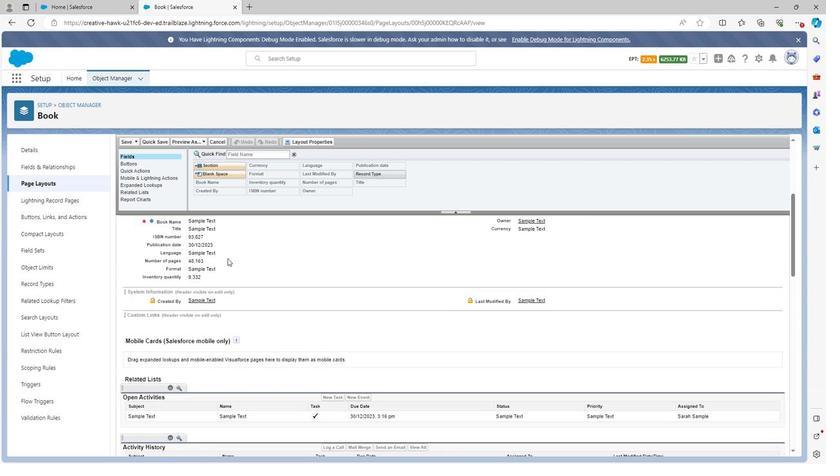 
Action: Mouse scrolled (229, 258) with delta (0, 0)
Screenshot: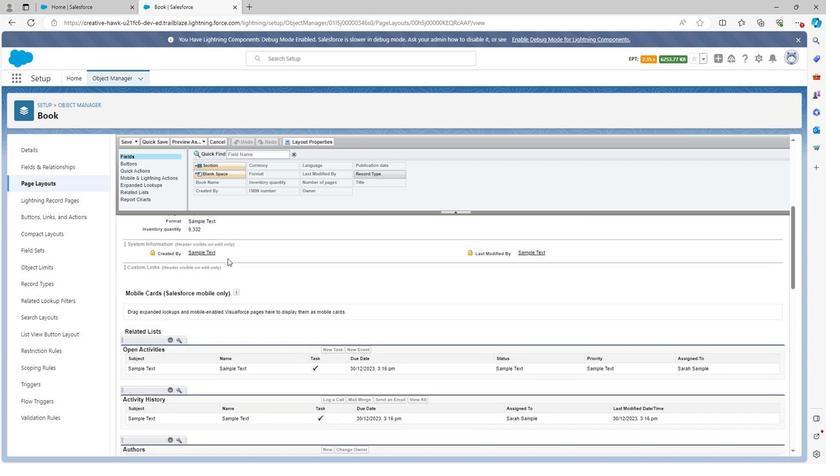 
Action: Mouse scrolled (229, 258) with delta (0, 0)
Screenshot: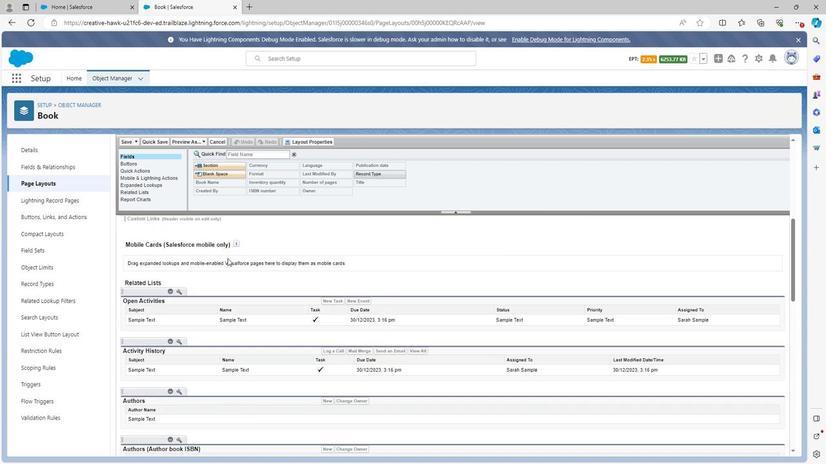 
Action: Mouse scrolled (229, 258) with delta (0, 0)
Screenshot: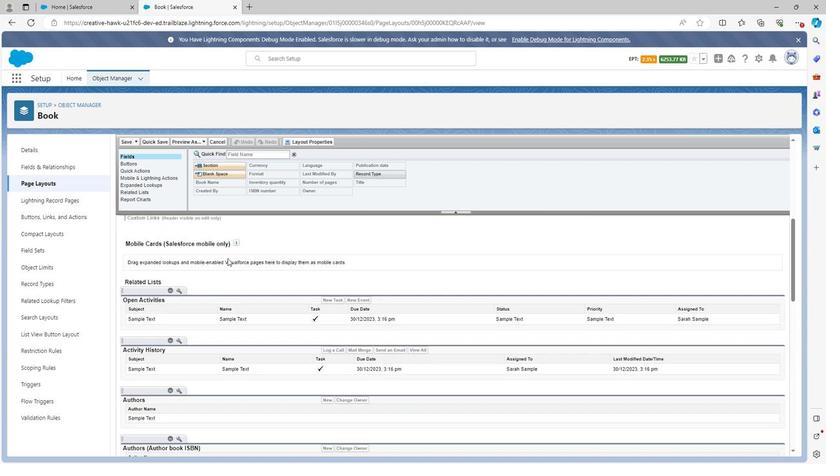 
Action: Mouse scrolled (229, 258) with delta (0, 0)
Screenshot: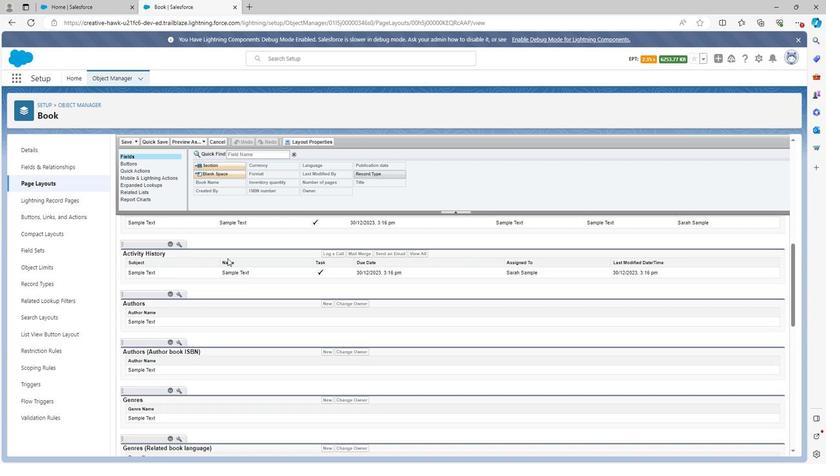 
Action: Mouse scrolled (229, 258) with delta (0, 0)
Screenshot: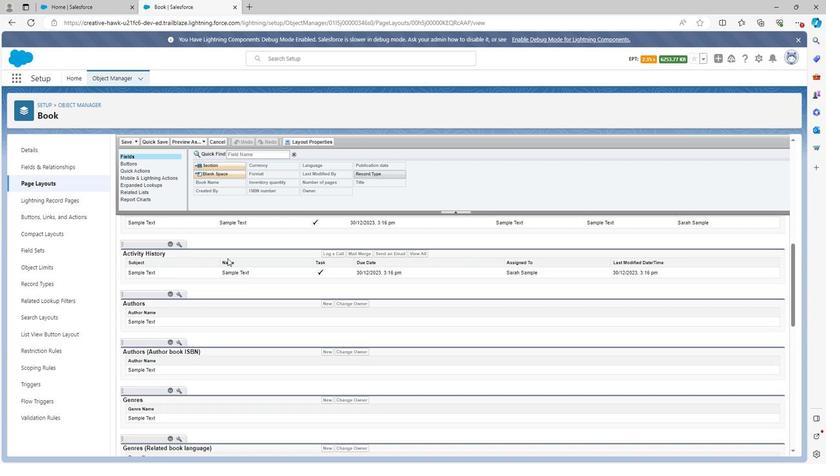 
Action: Mouse moved to (229, 258)
Screenshot: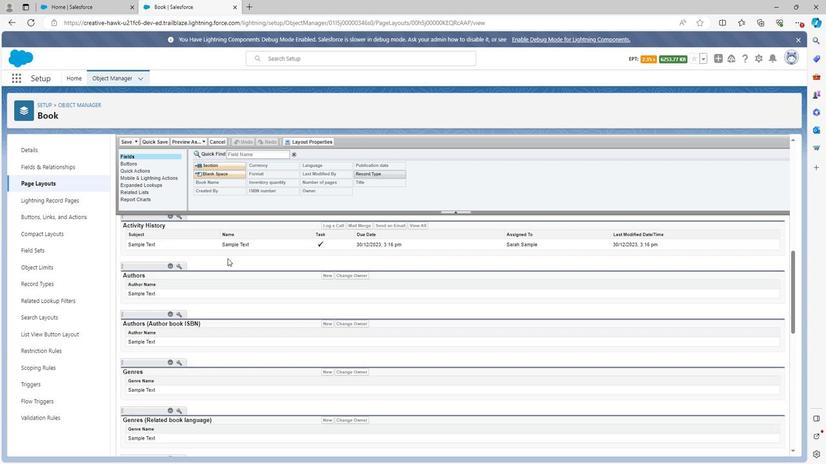 
Action: Mouse scrolled (229, 258) with delta (0, 0)
Screenshot: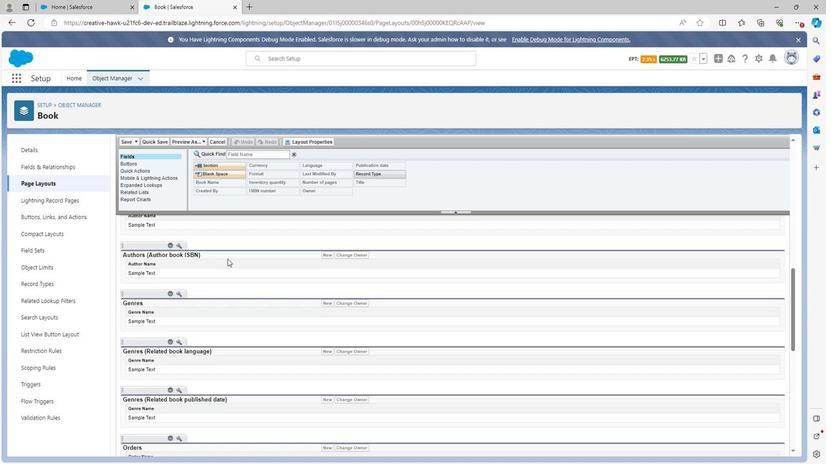 
Action: Mouse scrolled (229, 258) with delta (0, 0)
Screenshot: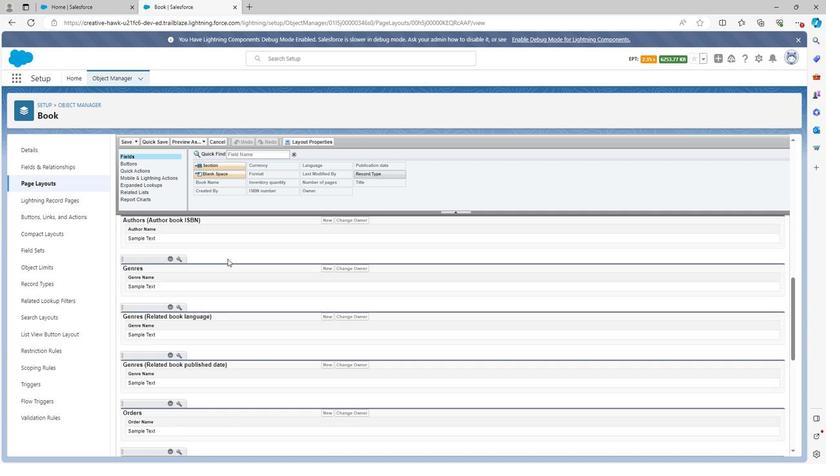 
Action: Mouse scrolled (229, 258) with delta (0, 0)
Screenshot: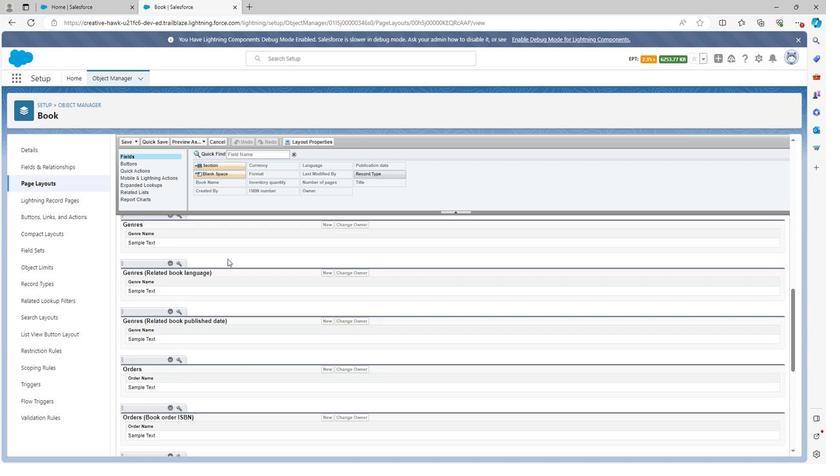 
Action: Mouse scrolled (229, 258) with delta (0, 0)
Screenshot: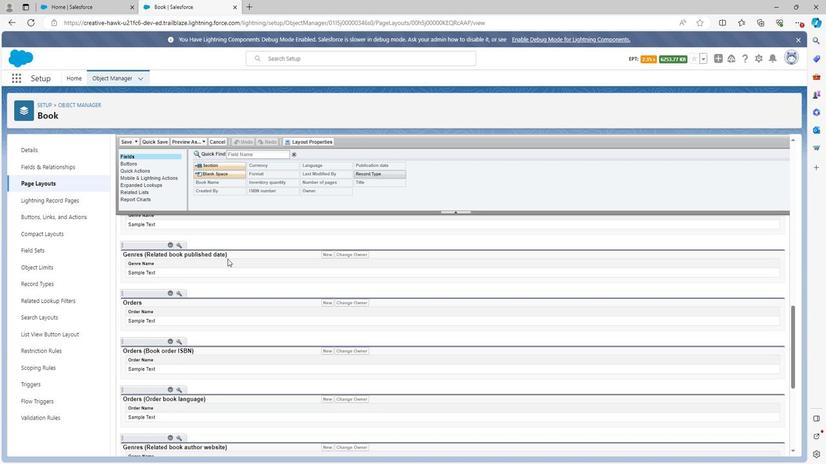
Action: Mouse scrolled (229, 258) with delta (0, 0)
Screenshot: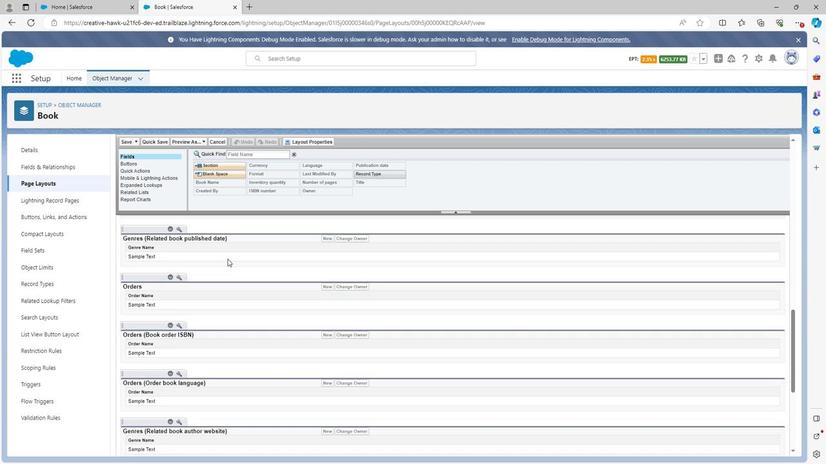 
Action: Mouse scrolled (229, 258) with delta (0, 0)
Screenshot: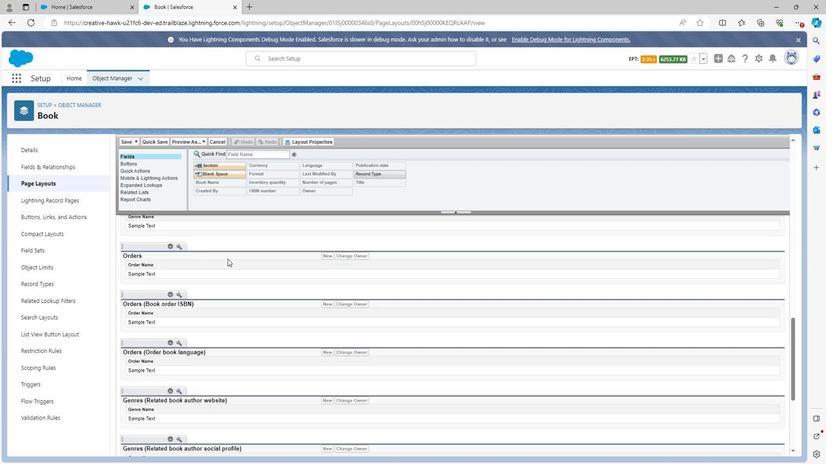 
Action: Mouse scrolled (229, 258) with delta (0, 0)
Screenshot: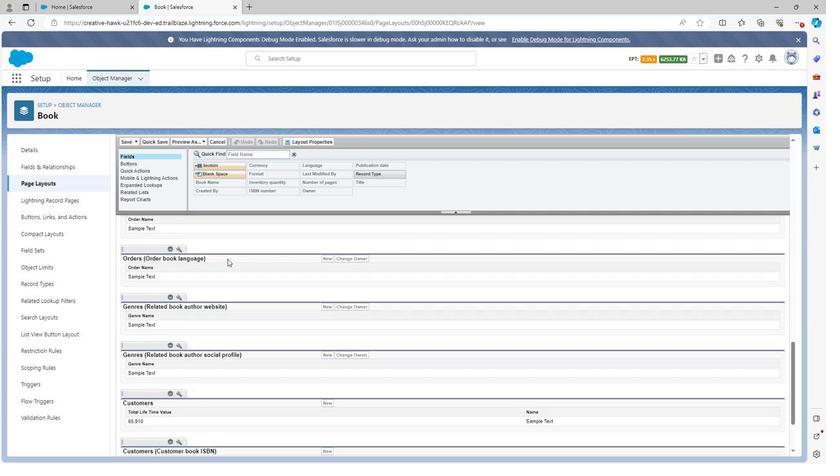 
Action: Mouse scrolled (229, 258) with delta (0, 0)
Screenshot: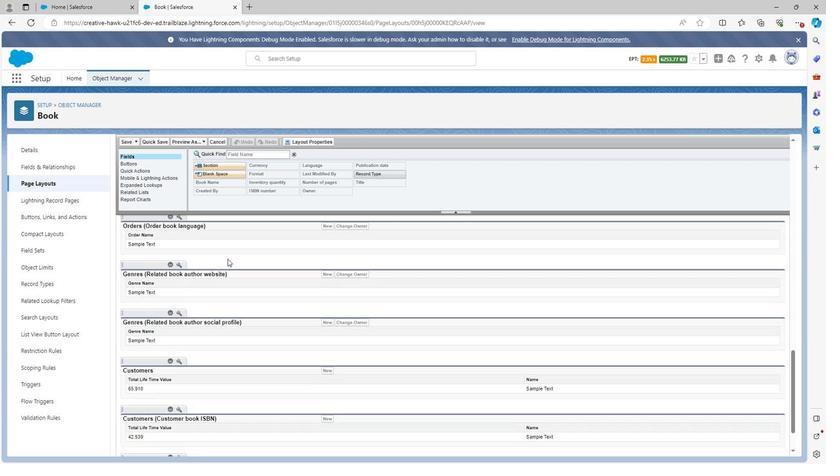 
Action: Mouse scrolled (229, 258) with delta (0, 0)
Screenshot: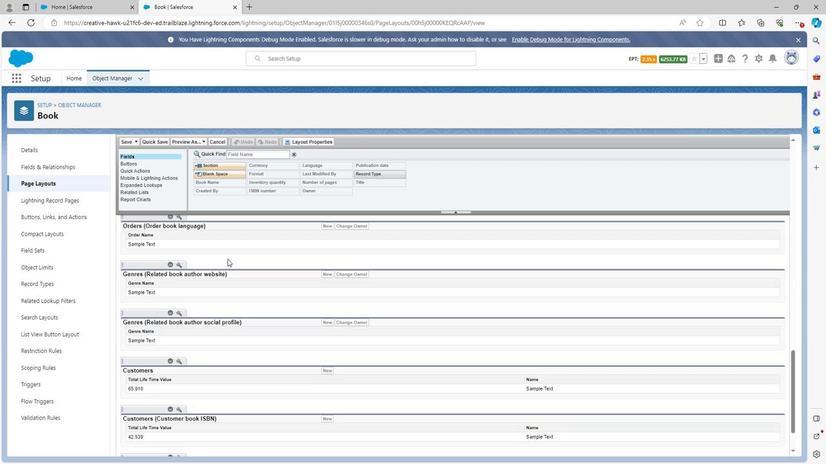 
Action: Mouse scrolled (229, 258) with delta (0, 0)
Screenshot: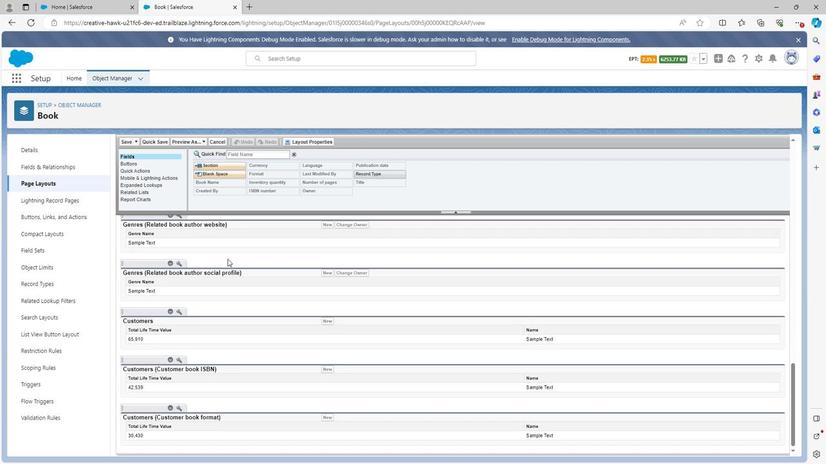 
Action: Mouse scrolled (229, 258) with delta (0, 0)
Screenshot: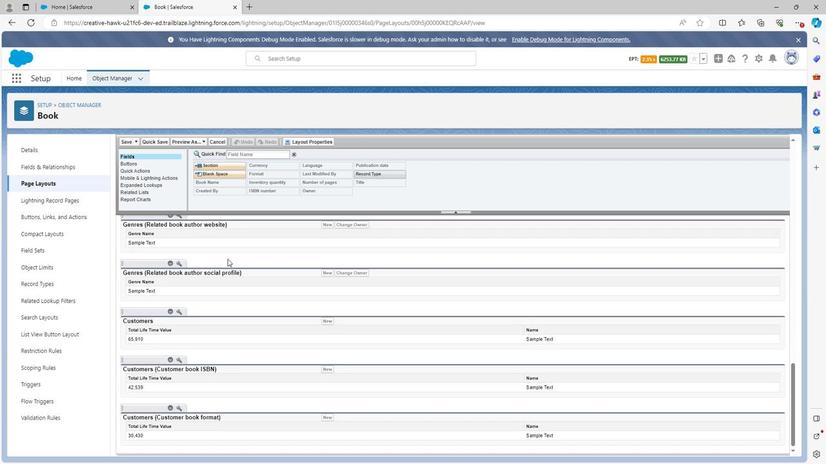
Action: Mouse scrolled (229, 258) with delta (0, 0)
Screenshot: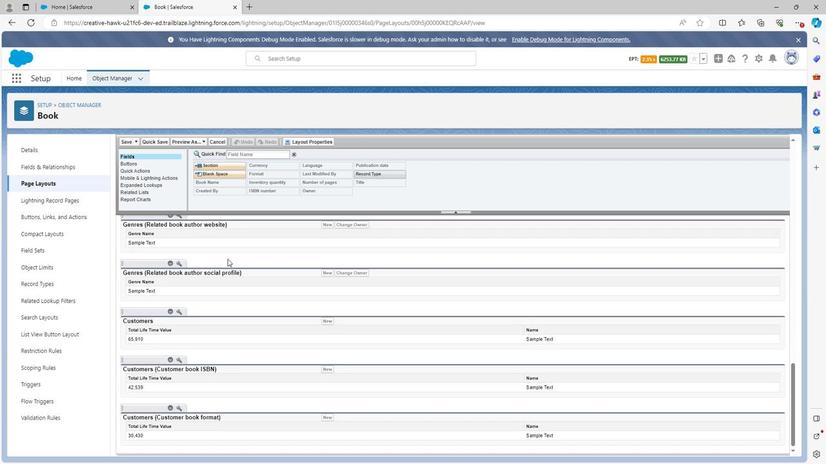 
Action: Mouse moved to (229, 259)
Screenshot: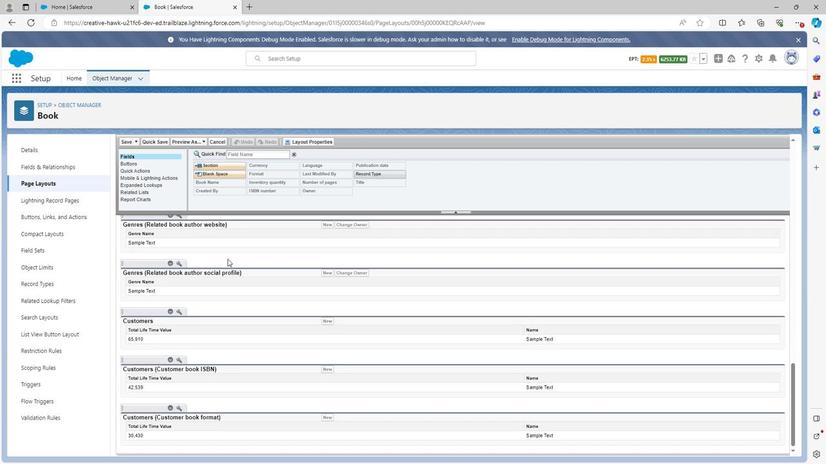 
Action: Mouse scrolled (229, 258) with delta (0, 0)
Screenshot: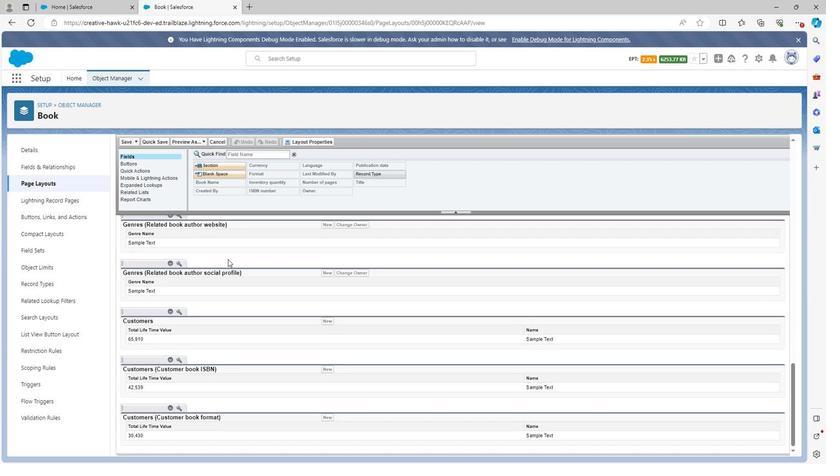 
Action: Mouse moved to (229, 260)
Screenshot: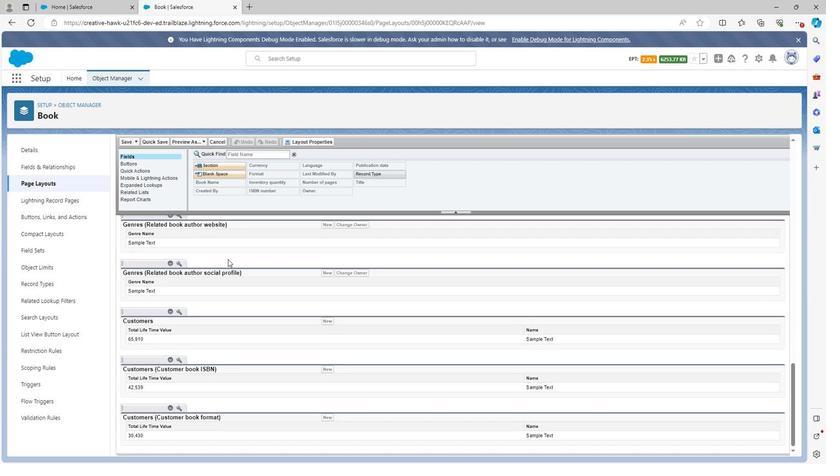 
Action: Mouse scrolled (229, 259) with delta (0, 0)
Screenshot: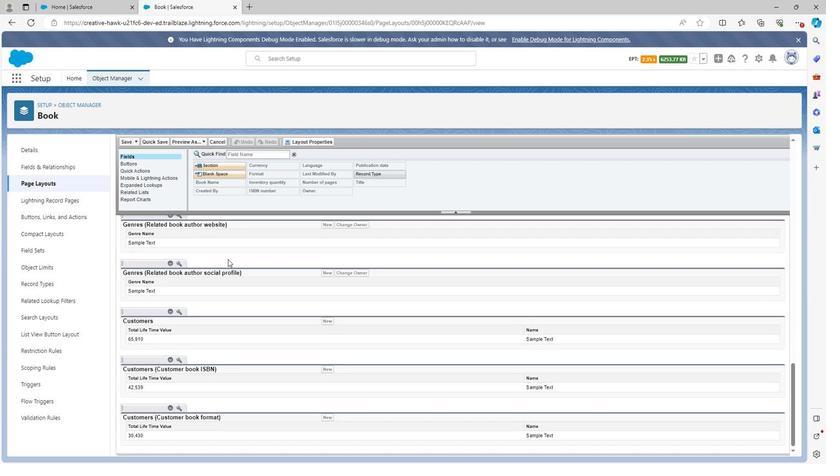 
Action: Mouse moved to (229, 309)
Screenshot: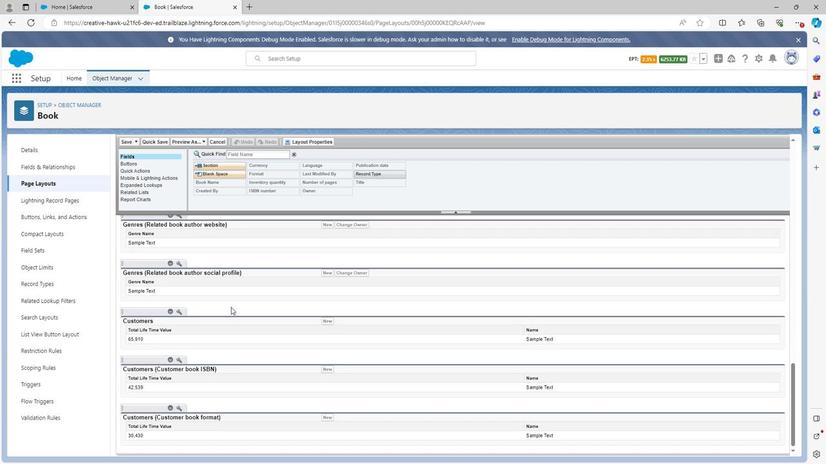 
Action: Mouse scrolled (229, 309) with delta (0, 0)
Screenshot: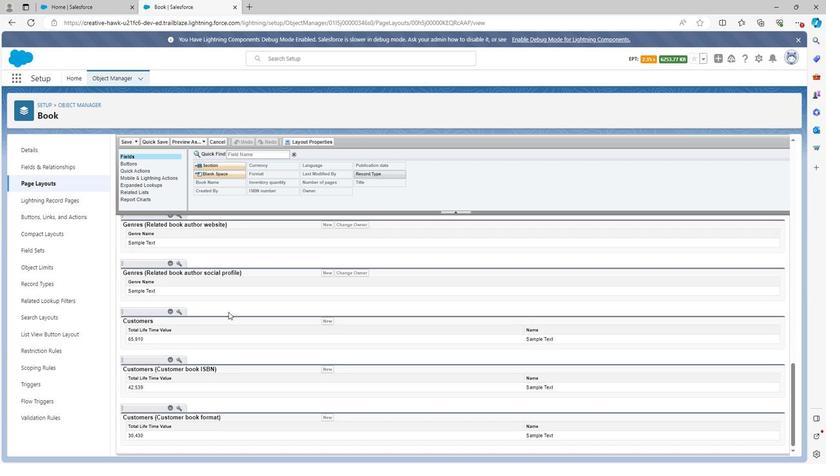 
Action: Mouse scrolled (229, 309) with delta (0, 0)
Screenshot: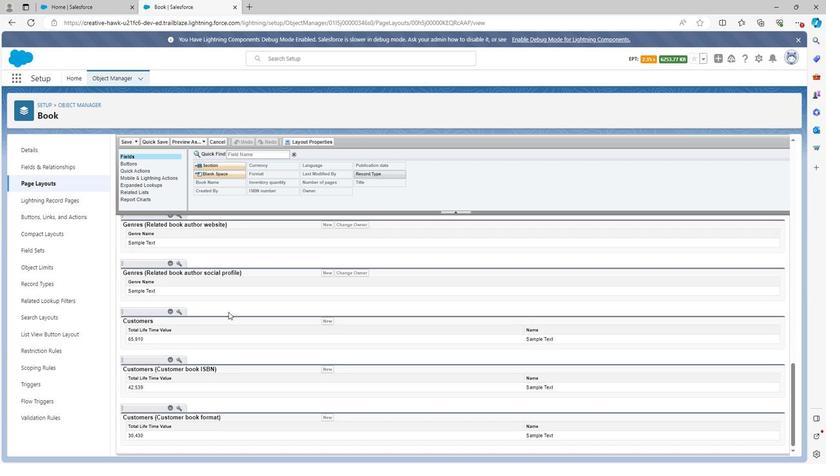 
Action: Mouse scrolled (229, 309) with delta (0, 0)
Screenshot: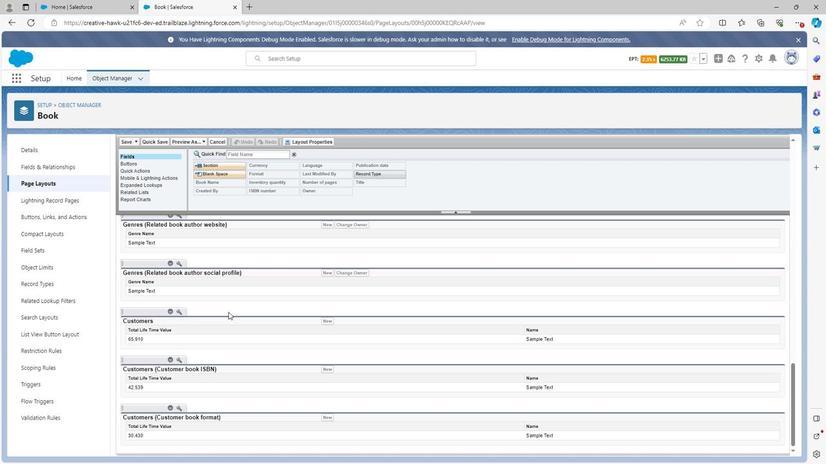 
Action: Mouse scrolled (229, 309) with delta (0, 0)
Screenshot: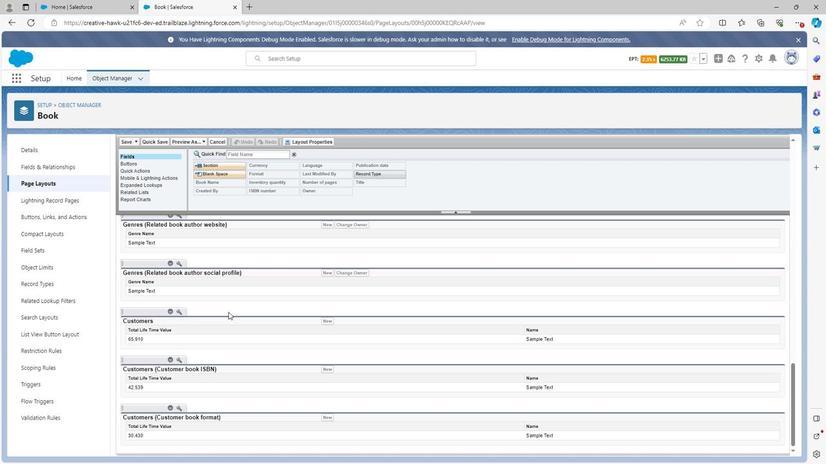 
Action: Mouse scrolled (229, 309) with delta (0, 0)
Screenshot: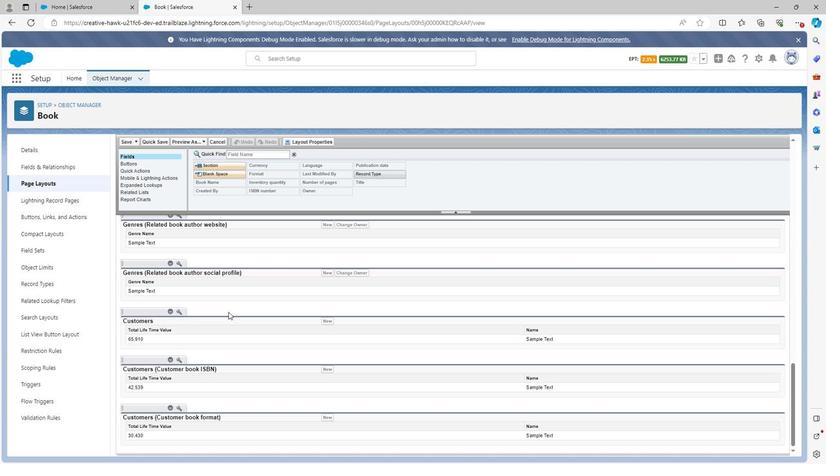 
Action: Mouse scrolled (229, 309) with delta (0, 0)
Screenshot: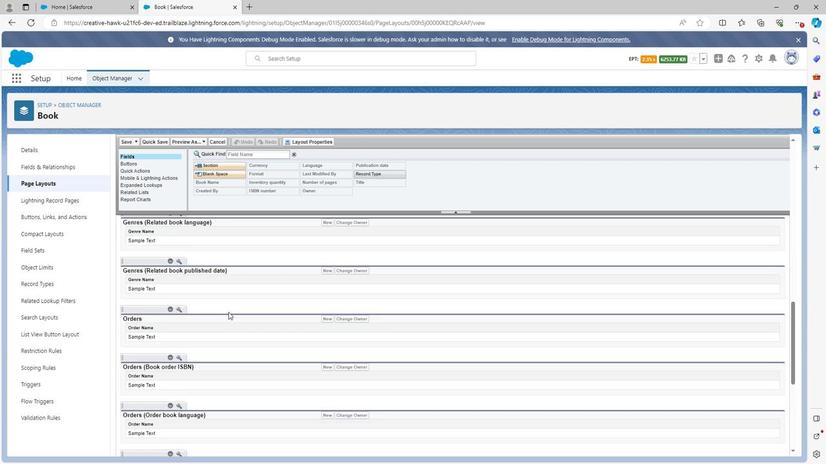 
Action: Mouse scrolled (229, 309) with delta (0, 0)
Screenshot: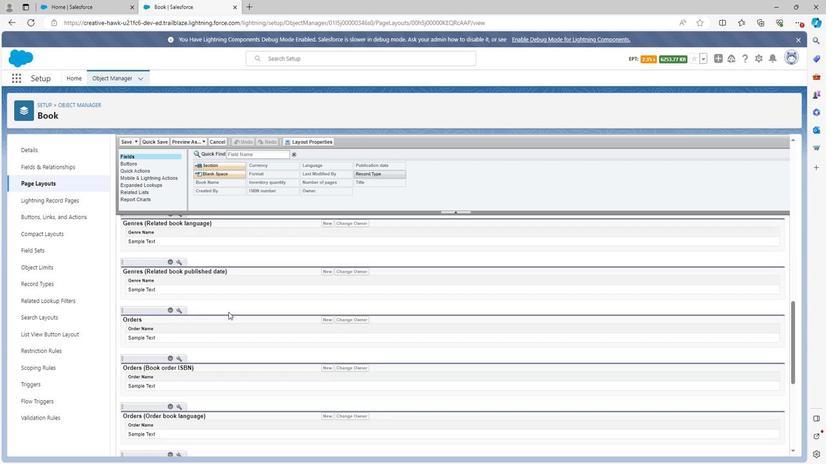 
Action: Mouse scrolled (229, 309) with delta (0, 0)
Screenshot: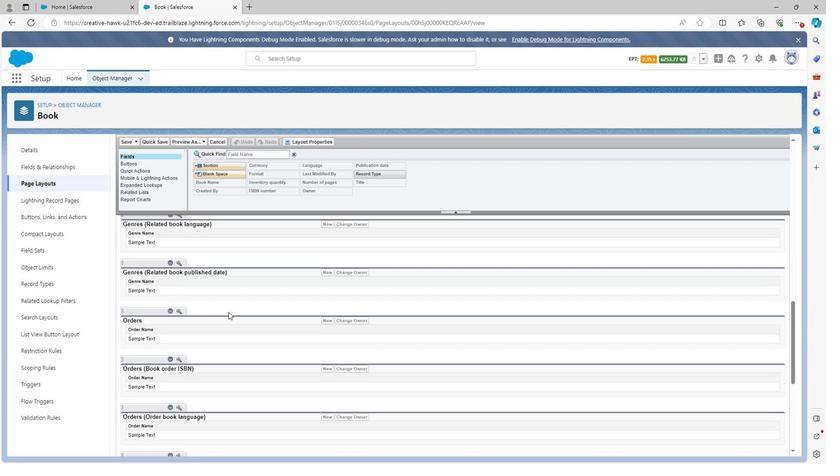 
Action: Mouse scrolled (229, 309) with delta (0, 0)
Screenshot: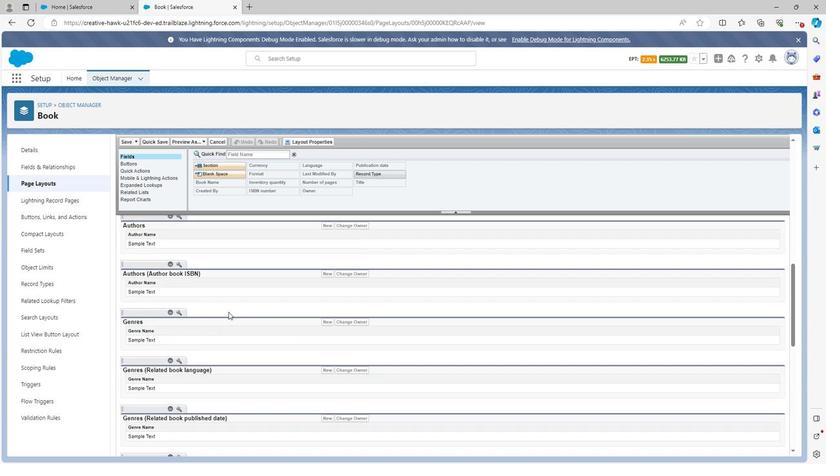 
Action: Mouse scrolled (229, 309) with delta (0, 0)
Screenshot: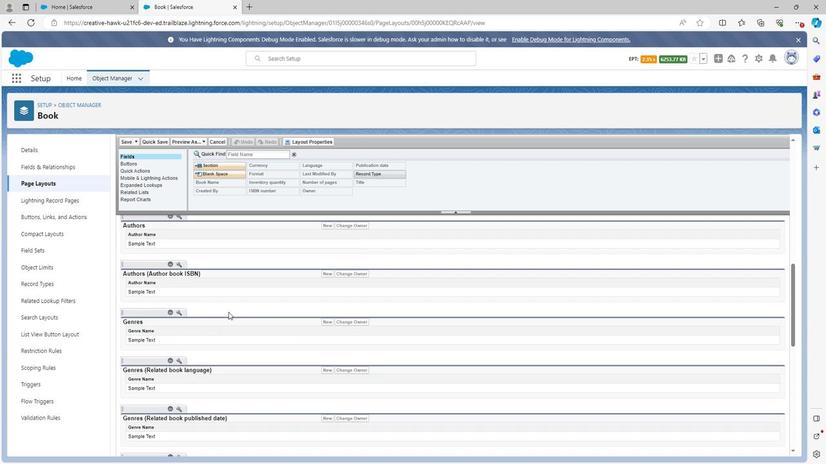 
Action: Mouse scrolled (229, 309) with delta (0, 0)
Screenshot: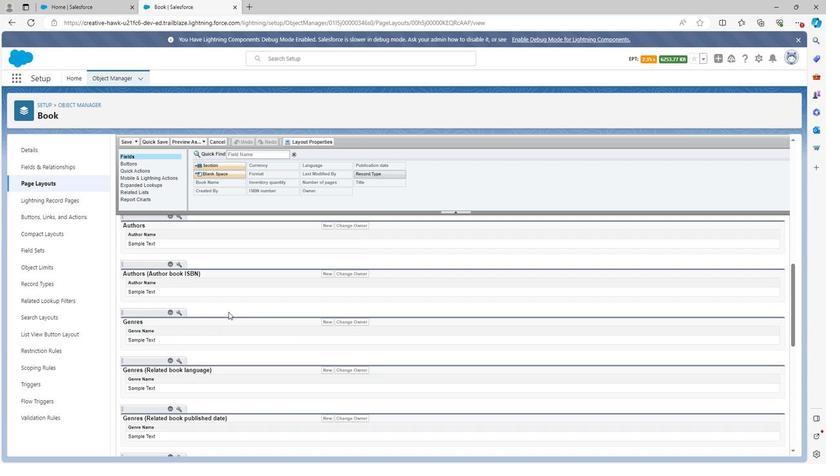 
Action: Mouse scrolled (229, 309) with delta (0, 0)
Screenshot: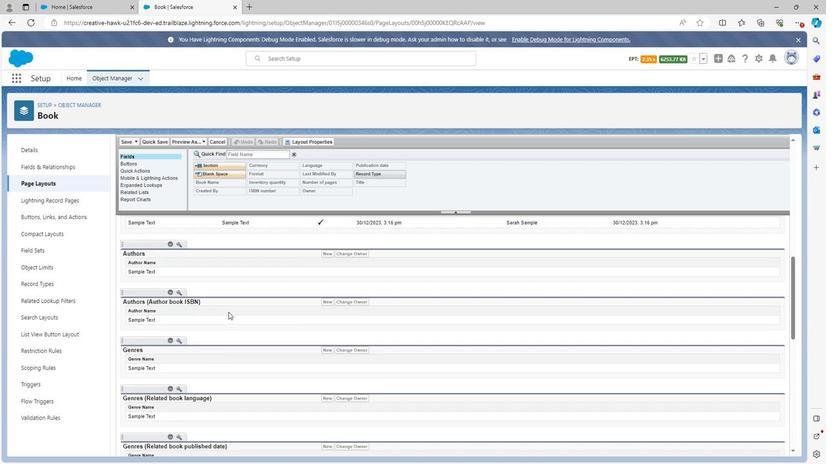 
Action: Mouse scrolled (229, 309) with delta (0, 0)
Screenshot: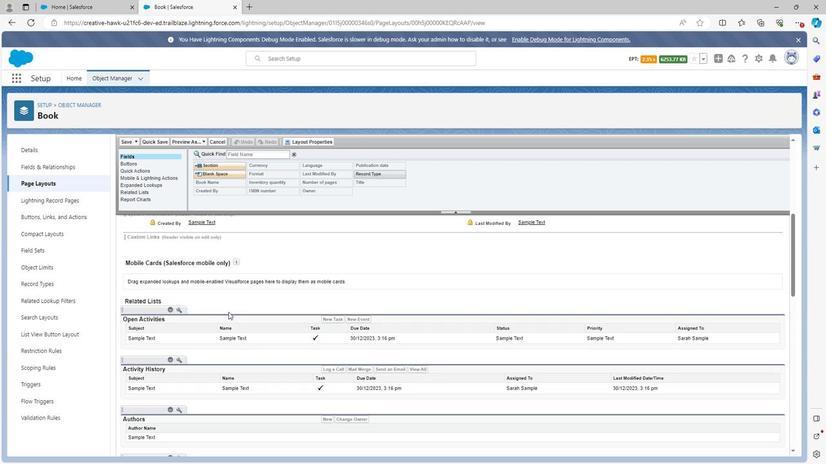 
Action: Mouse moved to (174, 296)
Screenshot: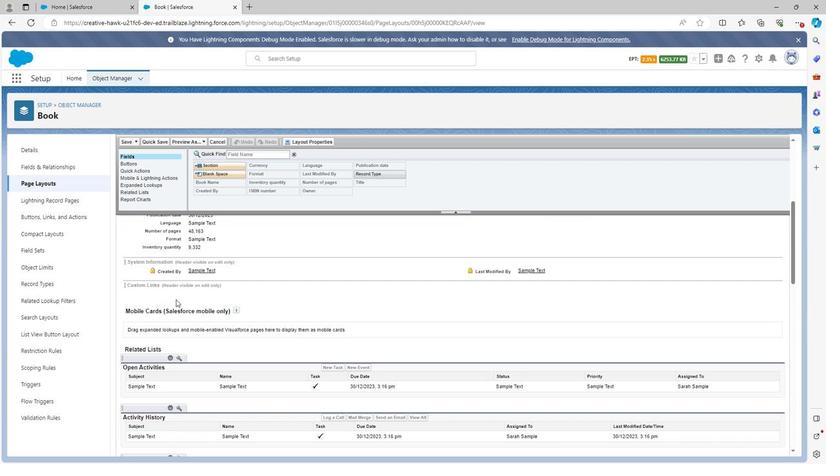 
Action: Mouse pressed left at (174, 296)
Screenshot: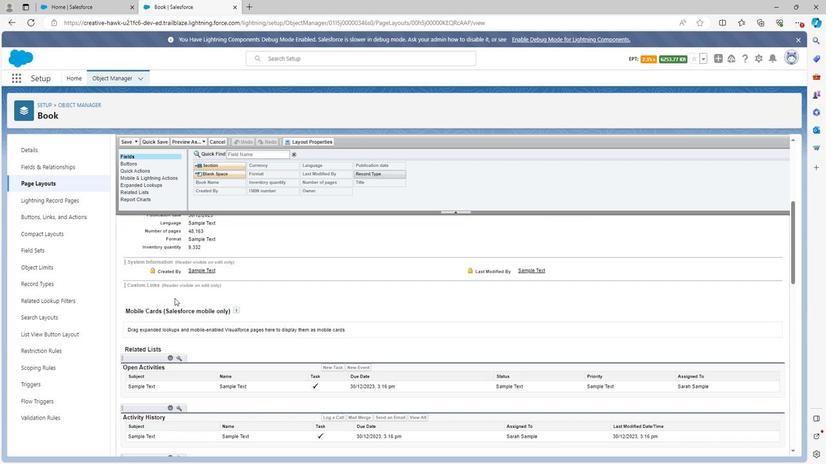 
Action: Mouse moved to (167, 265)
Screenshot: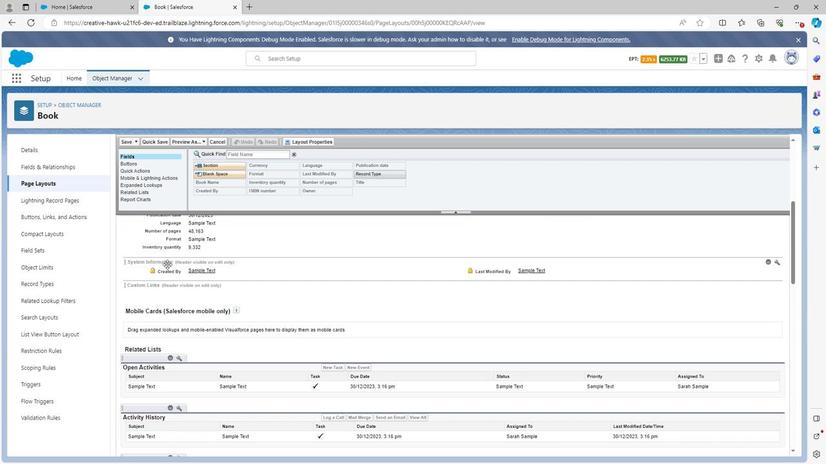 
Action: Mouse scrolled (167, 265) with delta (0, 0)
Screenshot: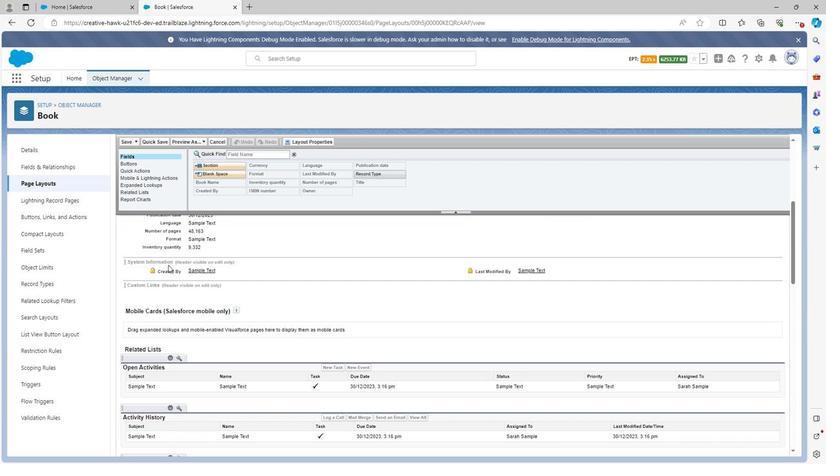 
Action: Mouse scrolled (167, 265) with delta (0, 0)
Screenshot: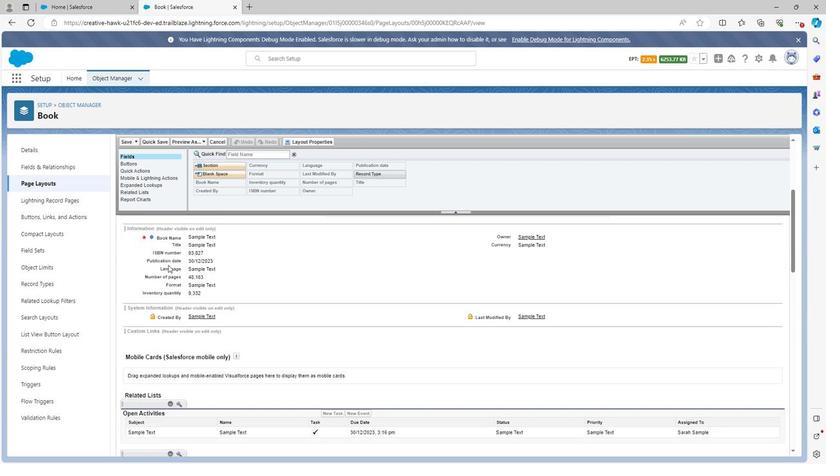 
Action: Mouse scrolled (167, 265) with delta (0, 0)
Screenshot: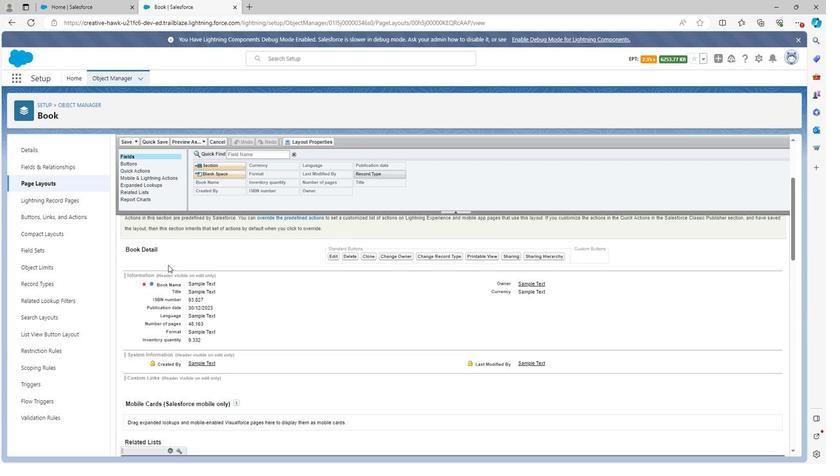 
Action: Mouse moved to (167, 266)
Screenshot: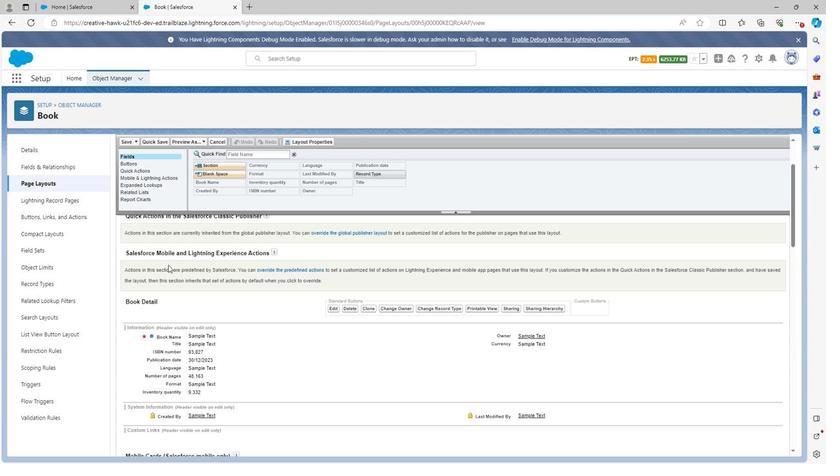
Action: Mouse scrolled (167, 266) with delta (0, 0)
Screenshot: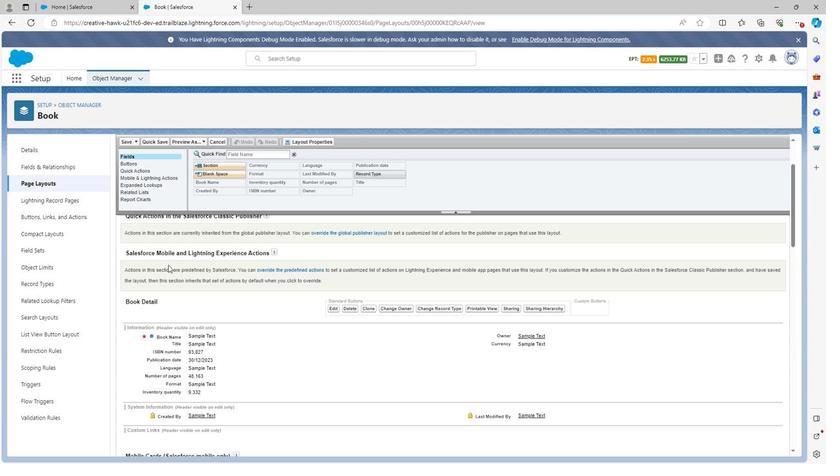 
Action: Mouse moved to (167, 266)
Screenshot: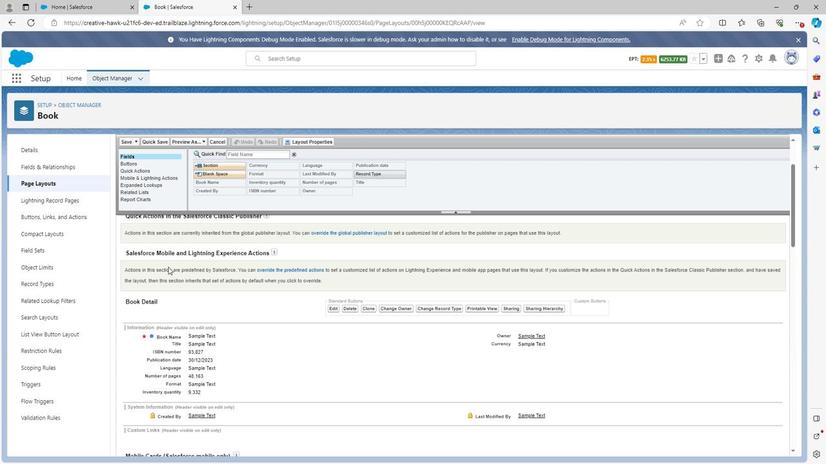 
Action: Mouse scrolled (167, 266) with delta (0, 0)
Screenshot: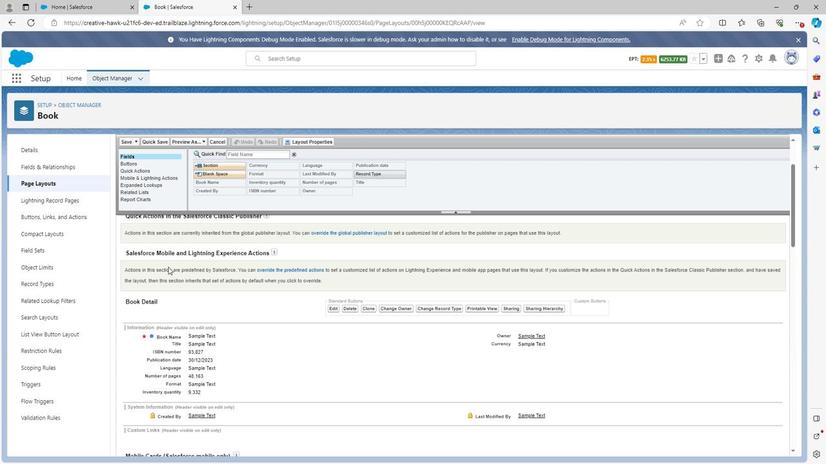 
Action: Mouse moved to (204, 169)
Screenshot: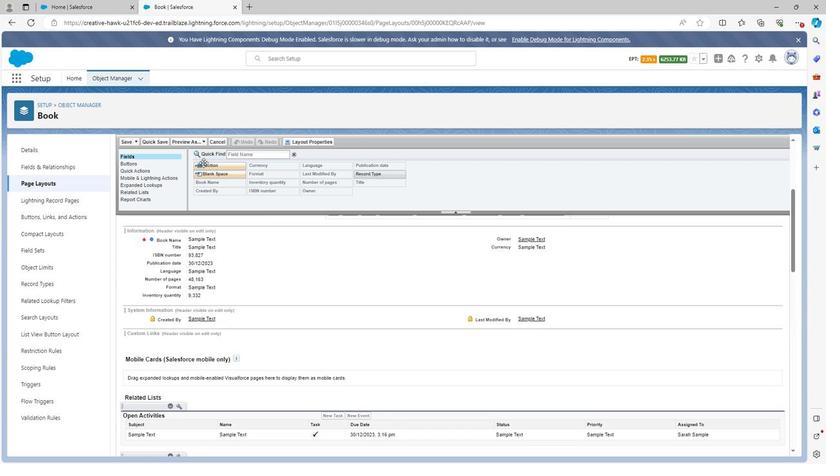 
Action: Mouse pressed left at (204, 169)
Screenshot: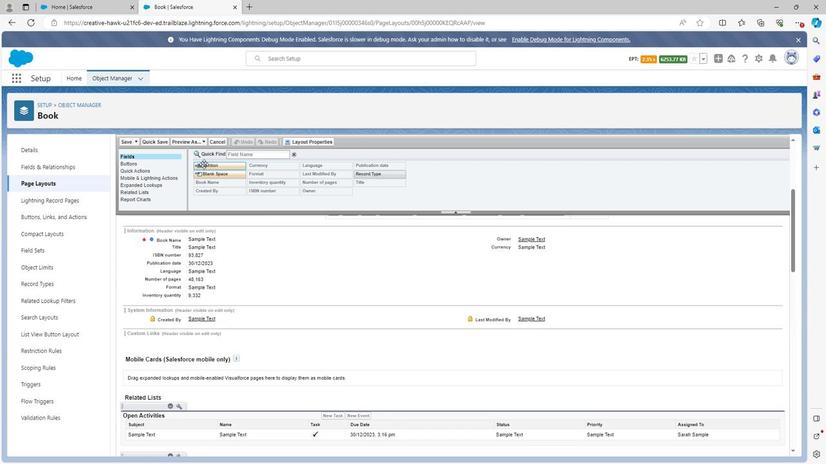 
Action: Mouse moved to (224, 171)
Screenshot: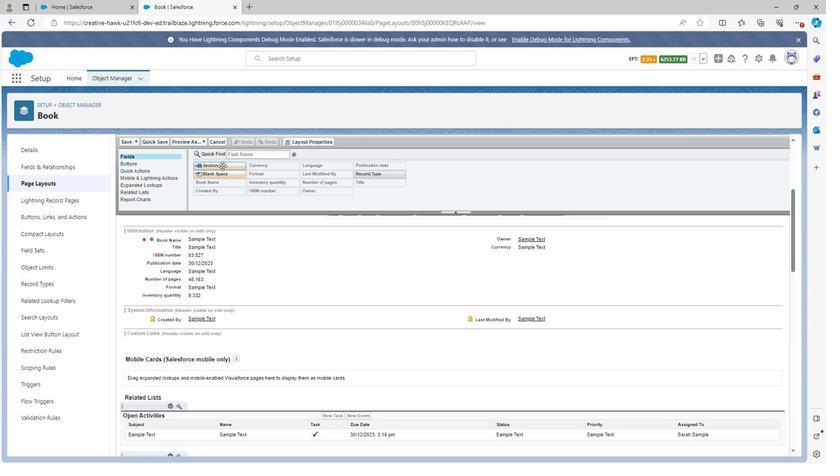 
Action: Mouse pressed left at (224, 171)
Screenshot: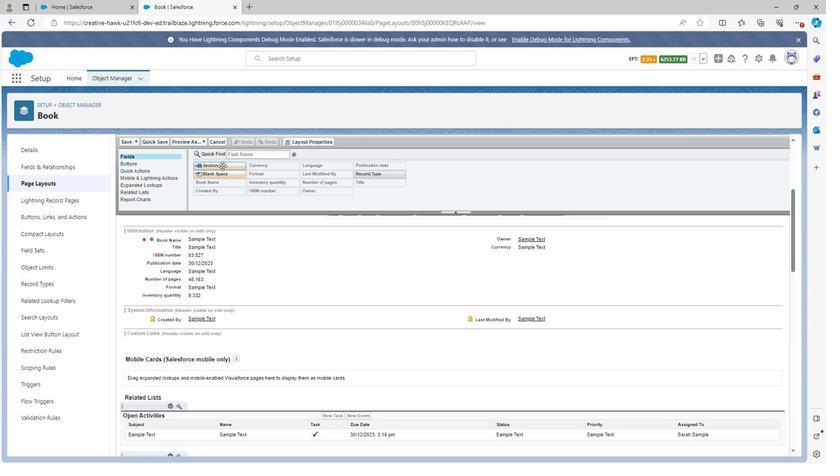 
Action: Mouse moved to (450, 254)
Screenshot: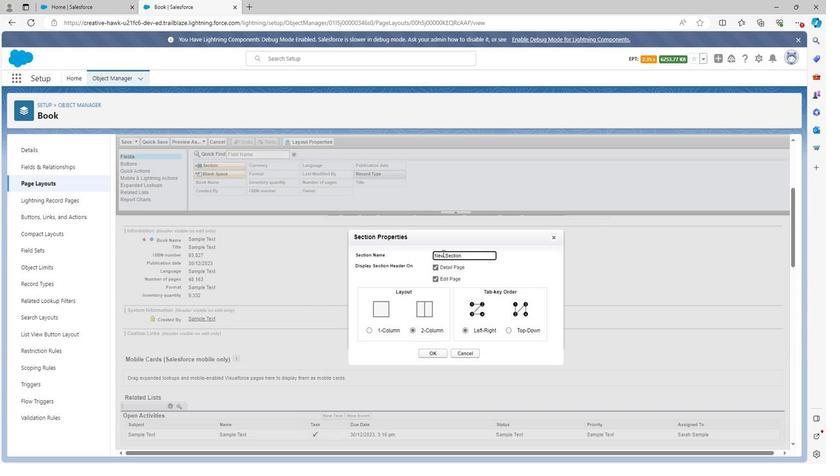 
Action: Mouse pressed left at (450, 254)
Screenshot: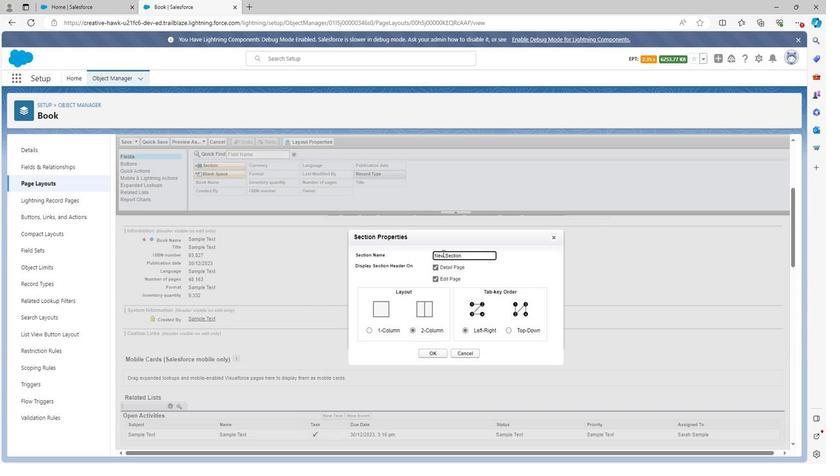 
Action: Mouse moved to (439, 262)
Screenshot: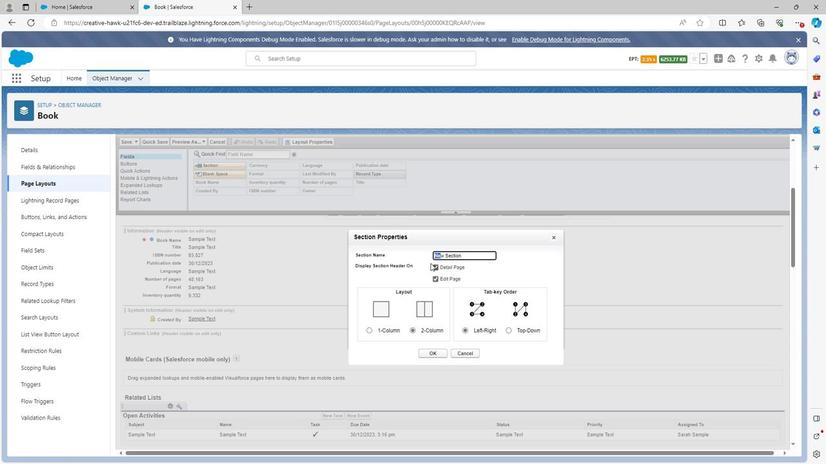 
Action: Key pressed <Key.backspace><Key.right><Key.backspace><Key.shift>Book
Screenshot: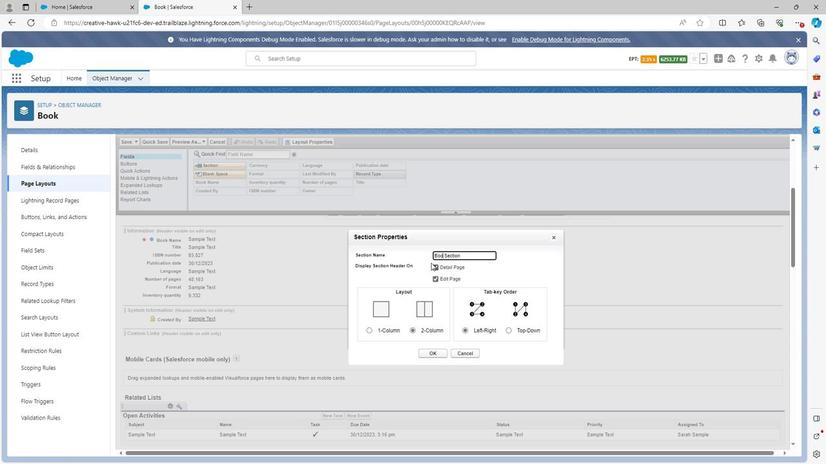 
Action: Mouse moved to (448, 344)
Screenshot: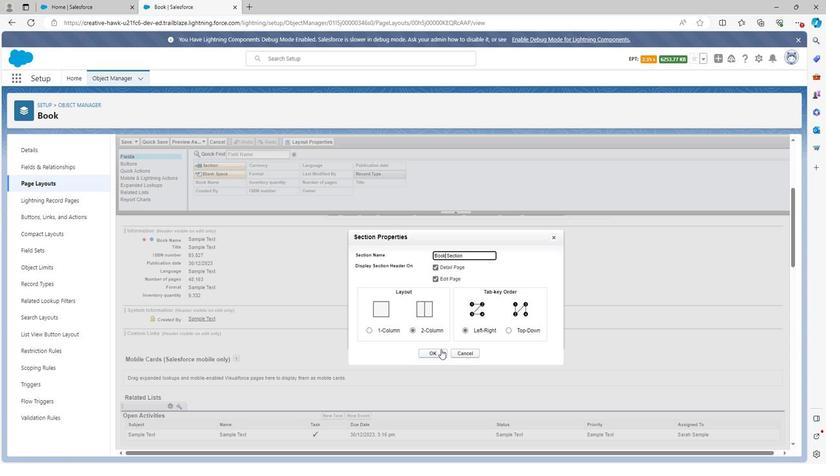 
Action: Mouse pressed left at (448, 344)
Screenshot: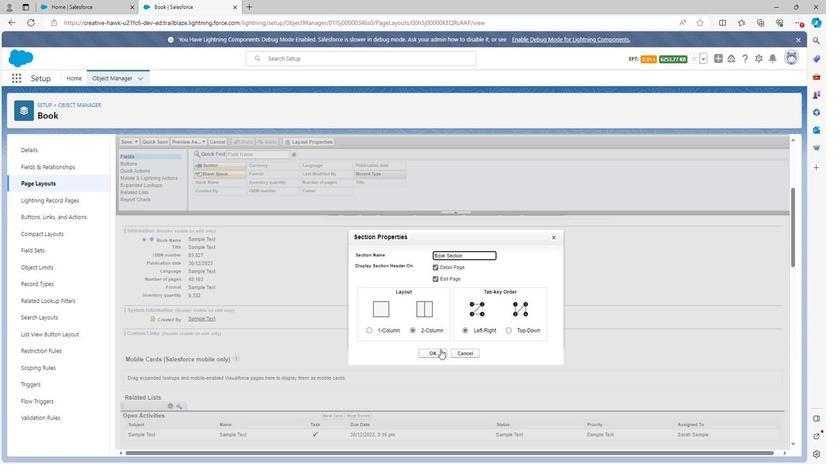 
Action: Mouse moved to (166, 337)
Screenshot: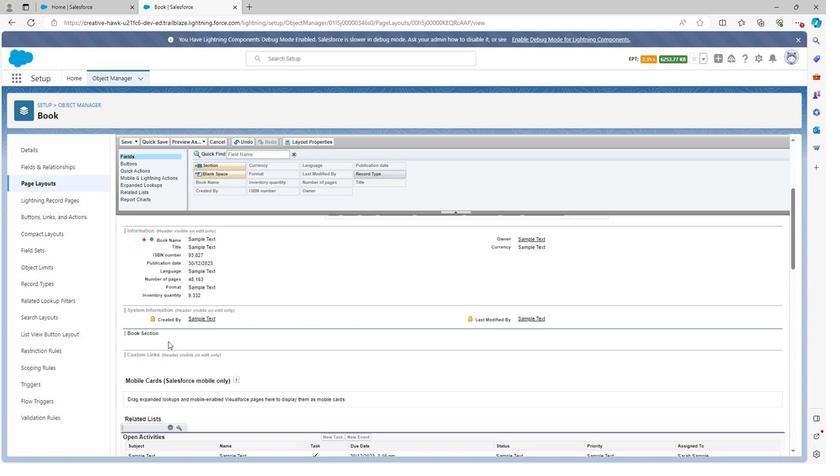 
Action: Mouse pressed left at (166, 337)
Screenshot: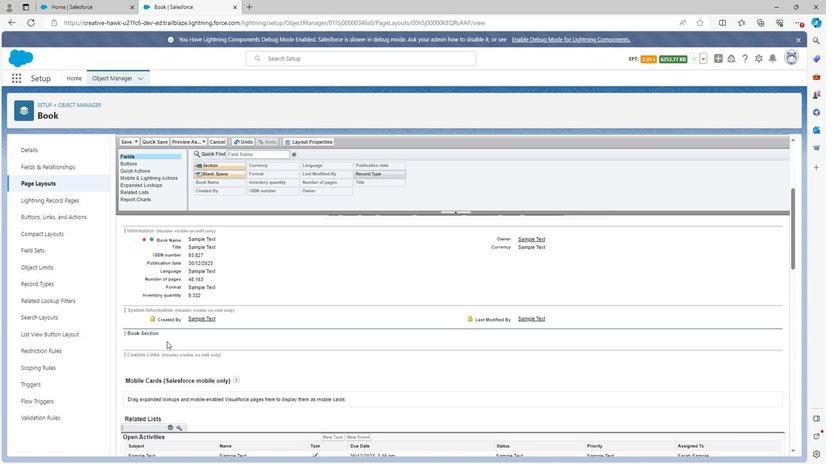
Action: Mouse moved to (165, 334)
Screenshot: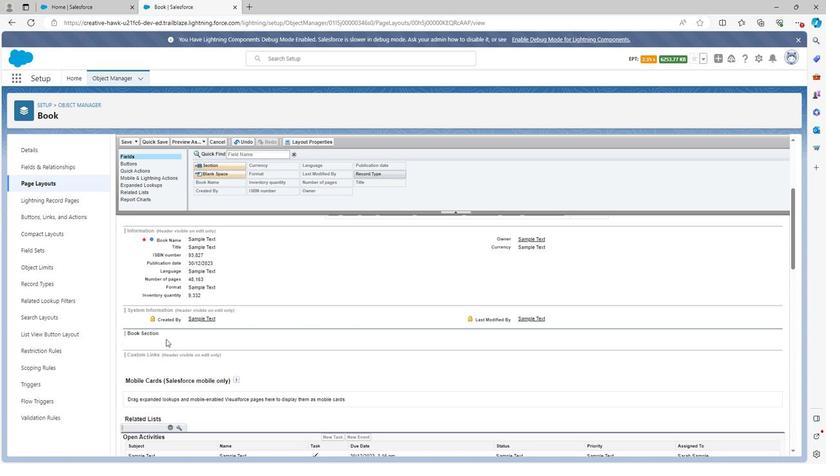 
Action: Mouse scrolled (165, 335) with delta (0, 0)
Screenshot: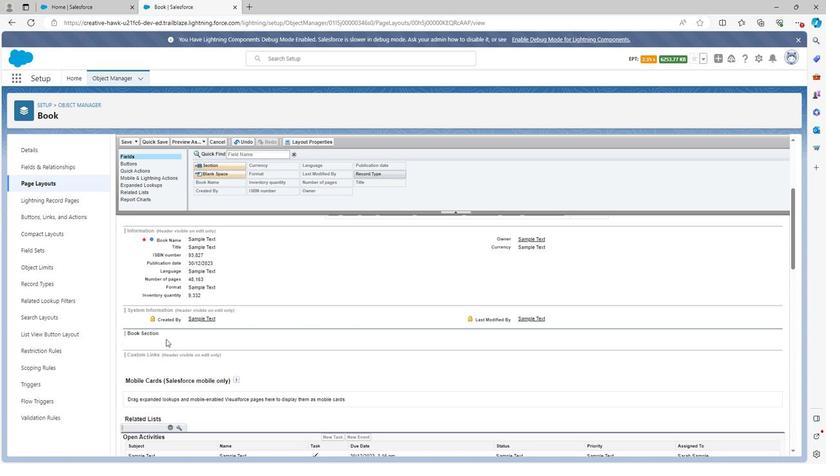 
Action: Mouse moved to (173, 326)
Screenshot: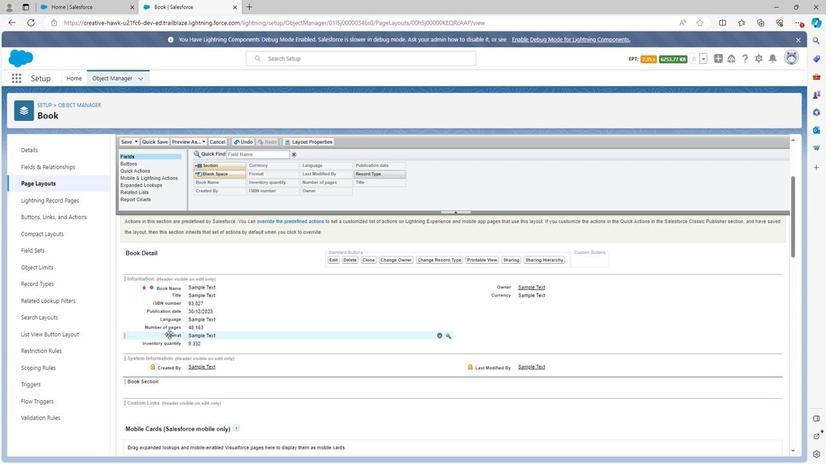 
Action: Mouse scrolled (173, 326) with delta (0, 0)
Screenshot: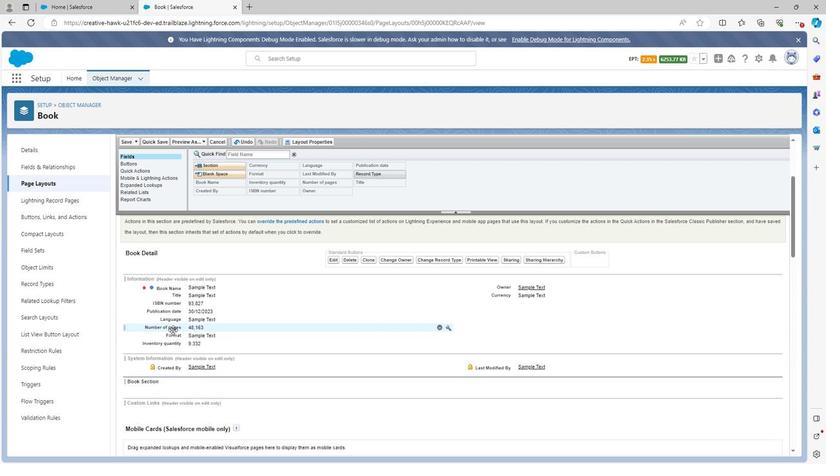 
Action: Mouse moved to (177, 240)
Screenshot: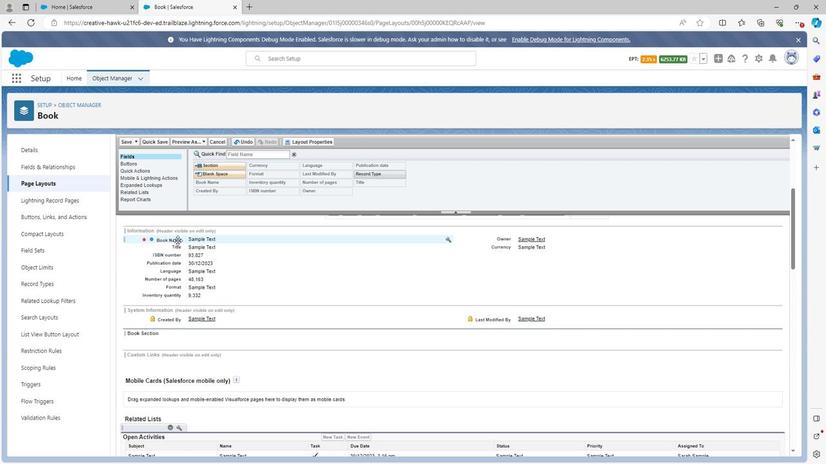 
Action: Mouse pressed left at (177, 240)
Screenshot: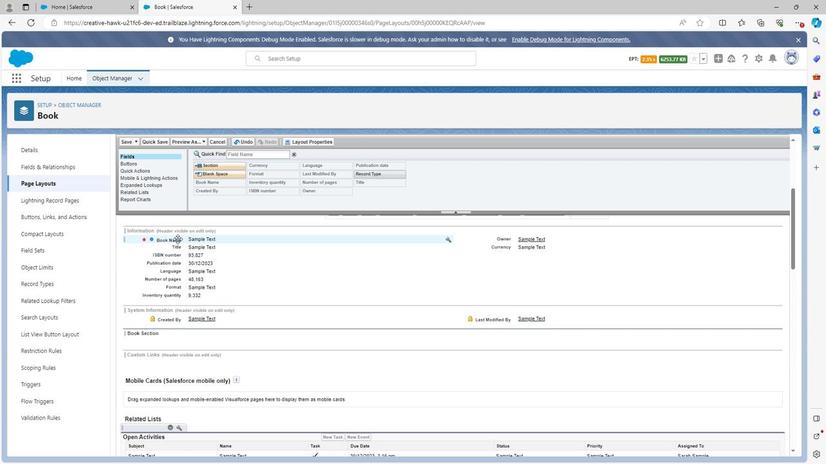 
Action: Mouse moved to (176, 240)
Screenshot: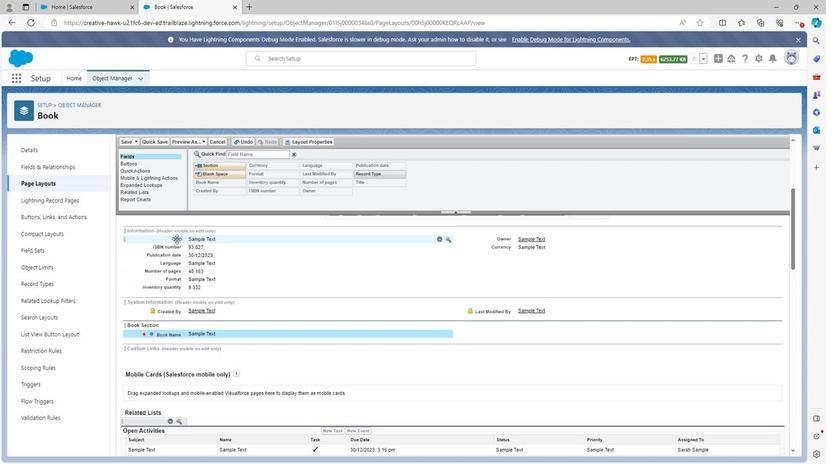 
Action: Mouse pressed left at (176, 240)
Screenshot: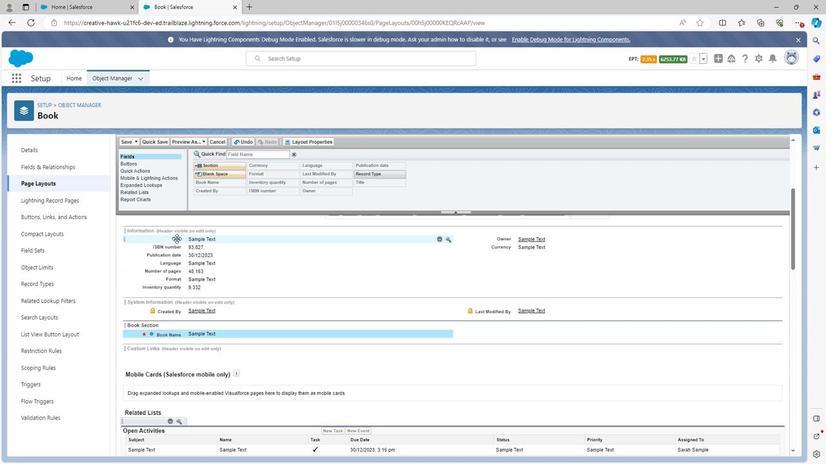 
Action: Mouse moved to (171, 239)
Screenshot: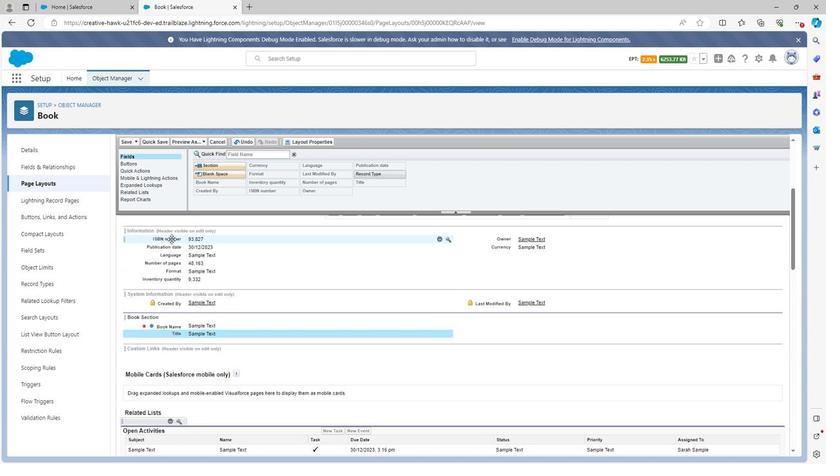 
Action: Mouse pressed left at (171, 239)
Screenshot: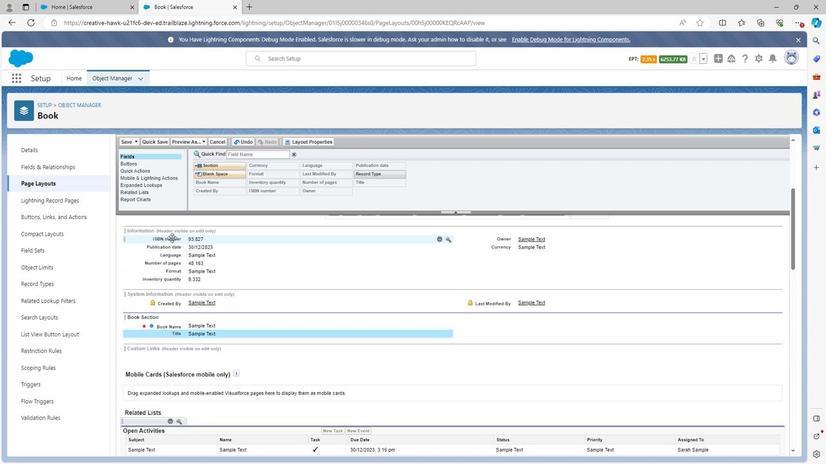 
Action: Mouse moved to (164, 239)
Screenshot: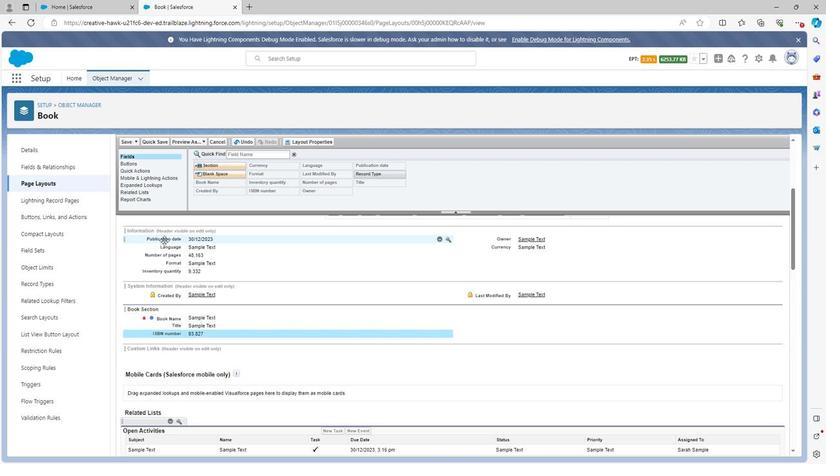 
Action: Mouse pressed left at (164, 239)
Screenshot: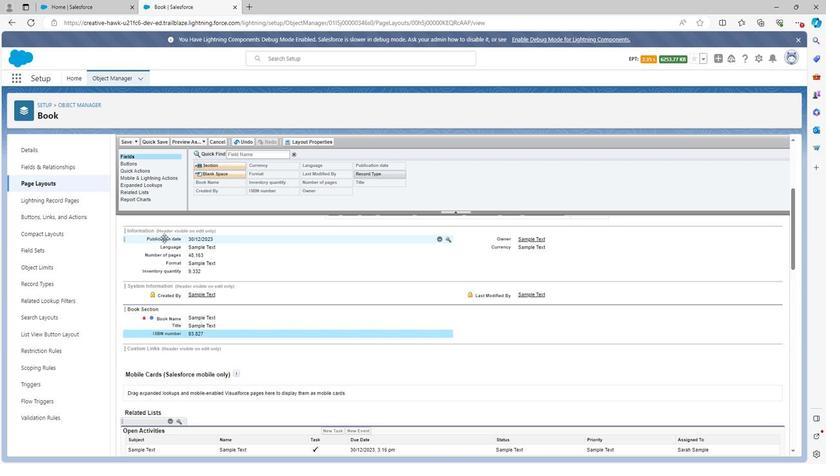 
Action: Mouse moved to (166, 241)
Screenshot: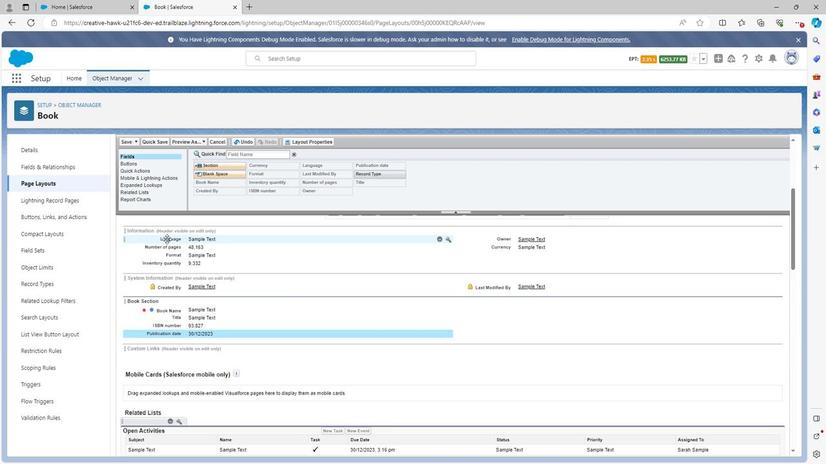 
Action: Mouse pressed left at (166, 241)
Screenshot: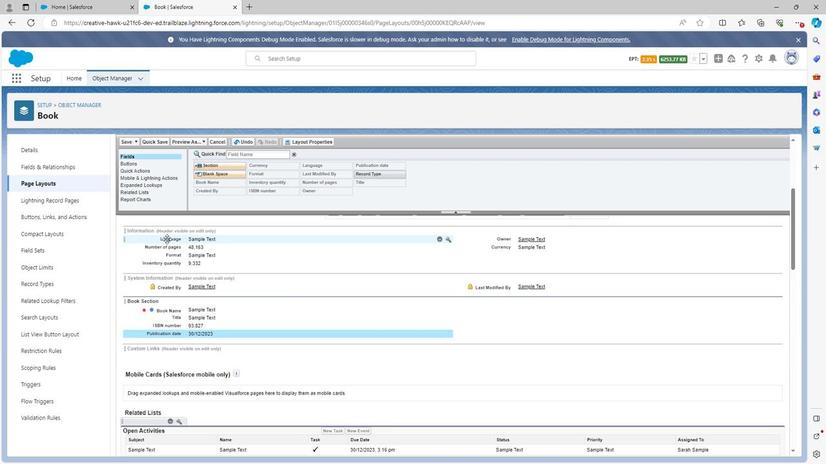 
Action: Mouse moved to (171, 240)
Screenshot: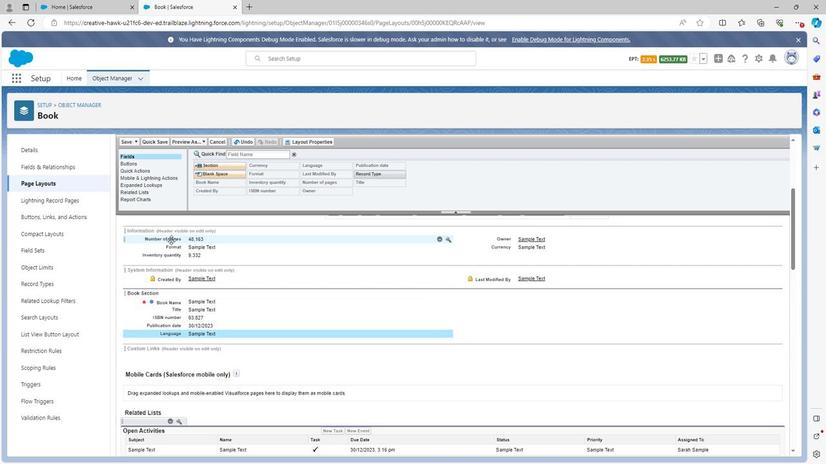 
Action: Mouse pressed left at (171, 240)
Screenshot: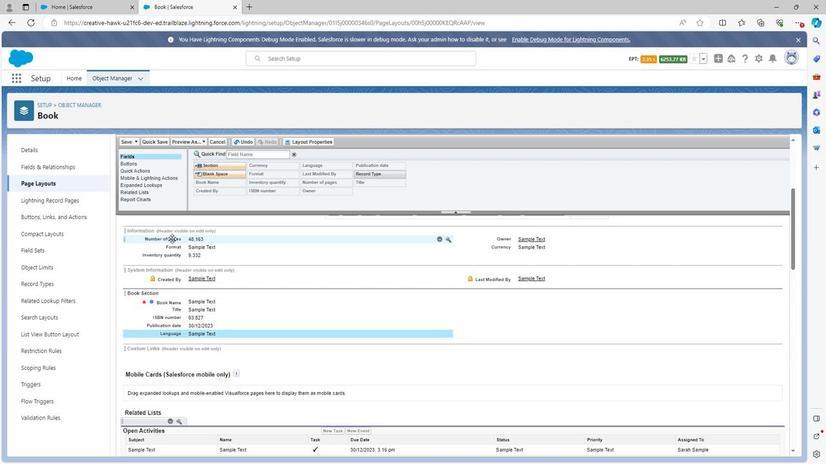 
Action: Mouse moved to (170, 239)
Screenshot: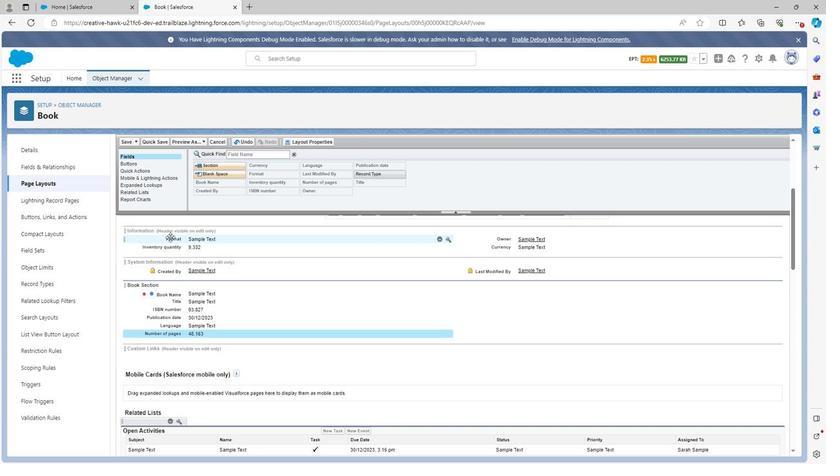 
Action: Mouse pressed left at (170, 239)
Screenshot: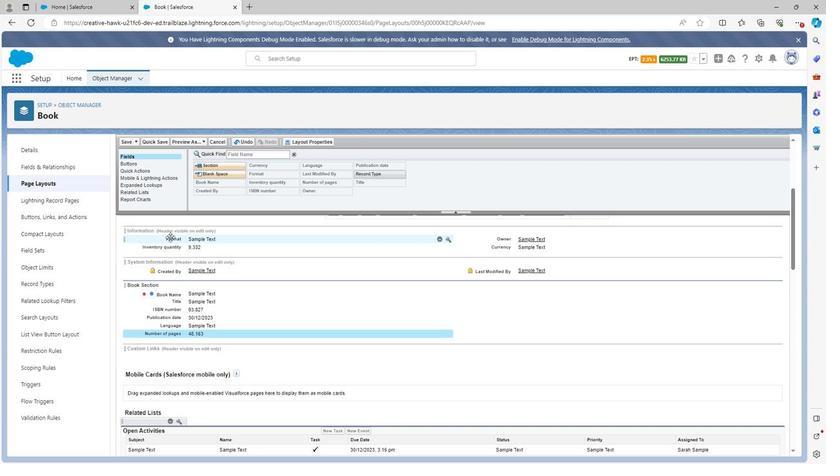 
Action: Mouse moved to (169, 240)
Screenshot: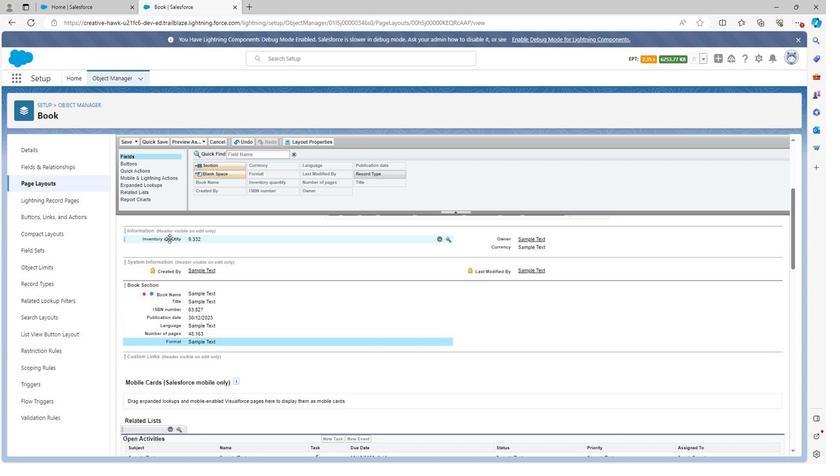 
Action: Mouse pressed left at (169, 240)
Screenshot: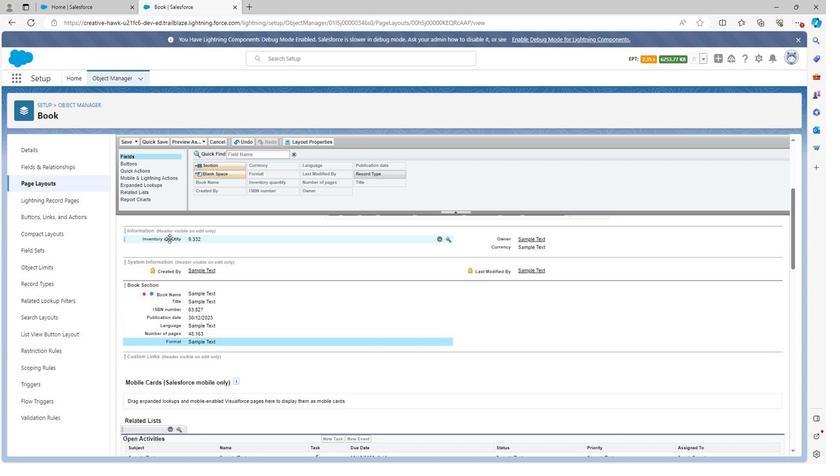 
Action: Mouse moved to (514, 240)
Screenshot: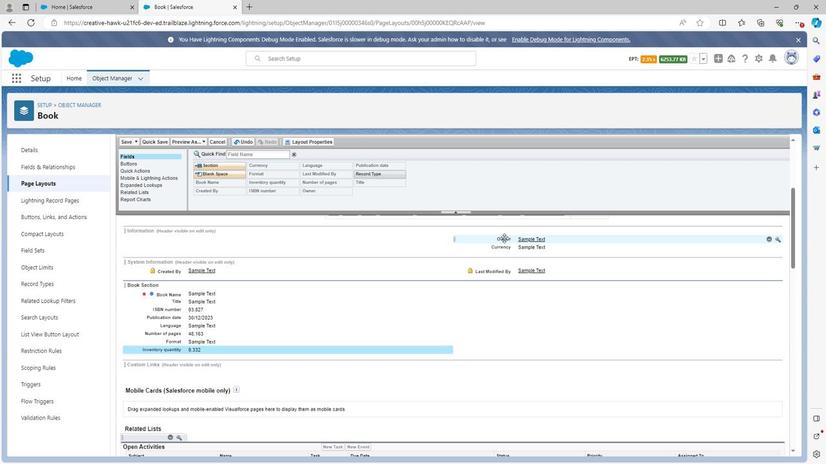 
Action: Mouse pressed left at (514, 240)
Screenshot: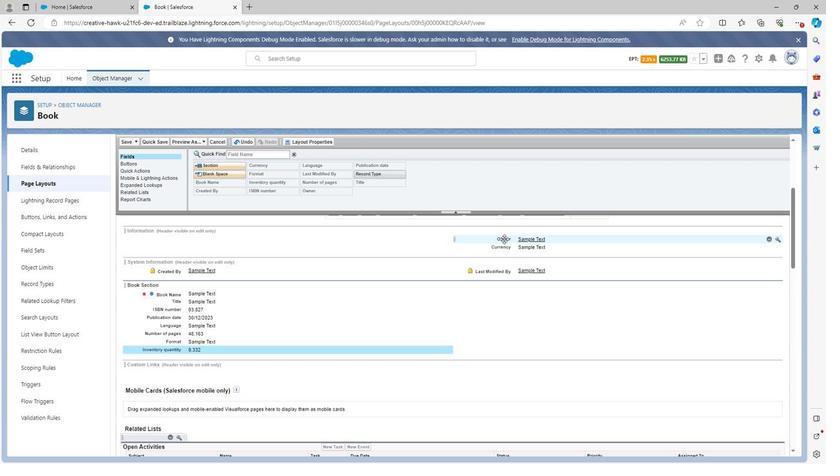 
Action: Mouse moved to (506, 241)
Screenshot: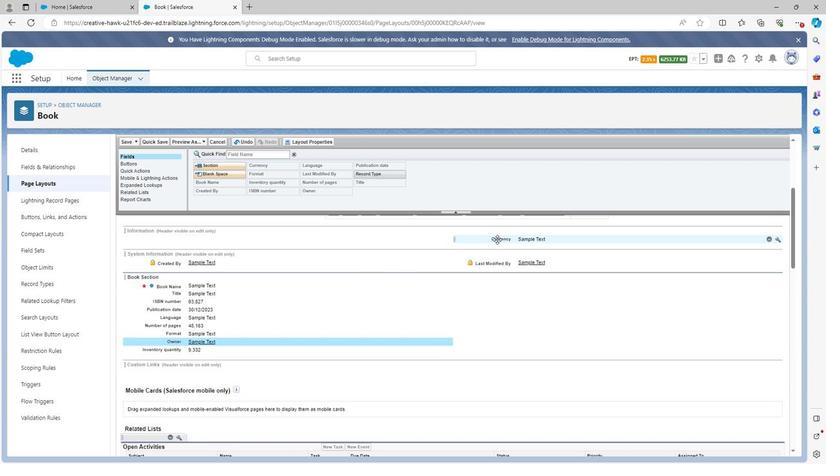 
Action: Mouse pressed left at (506, 241)
Screenshot: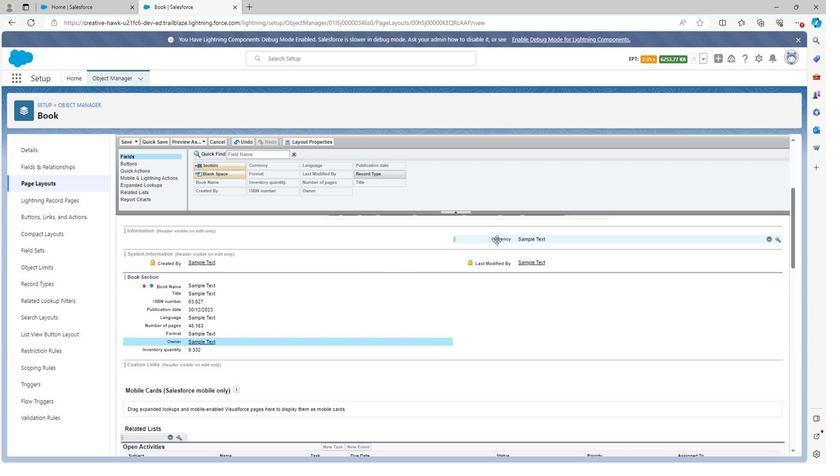 
Action: Mouse moved to (198, 290)
Screenshot: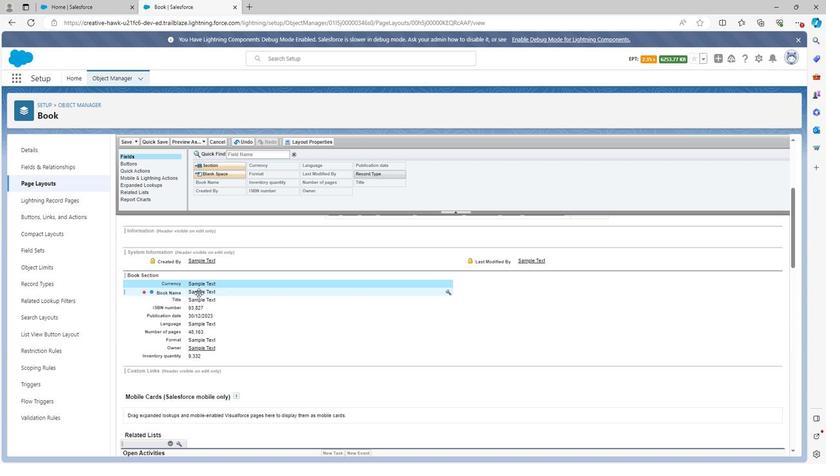 
Action: Mouse pressed left at (198, 290)
Screenshot: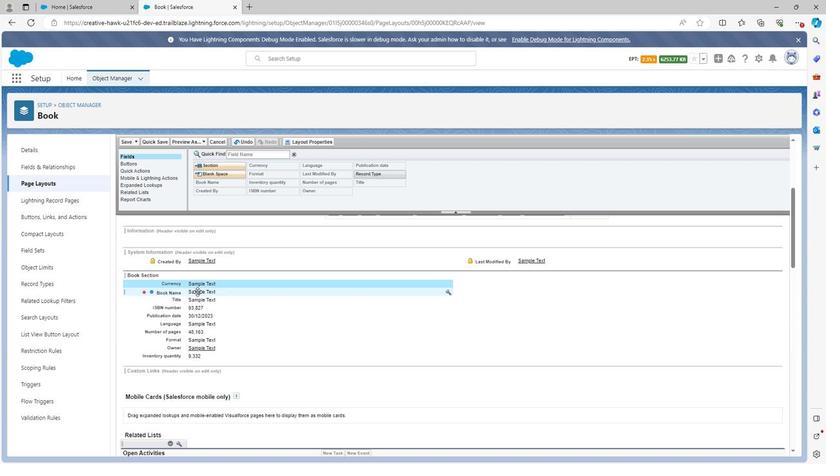 
Action: Mouse moved to (127, 147)
Screenshot: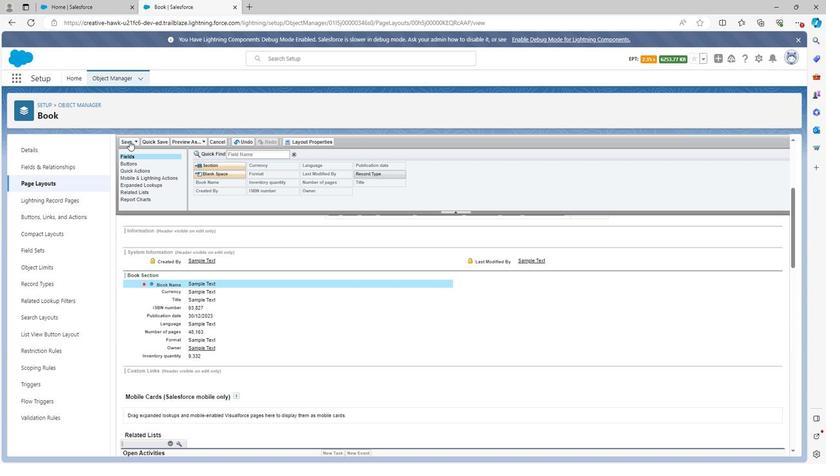 
Action: Mouse pressed left at (127, 147)
Screenshot: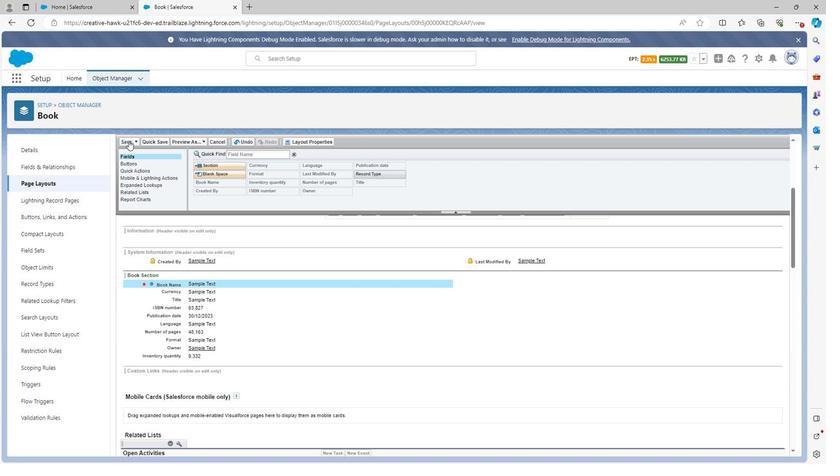 
Action: Mouse moved to (76, 113)
Screenshot: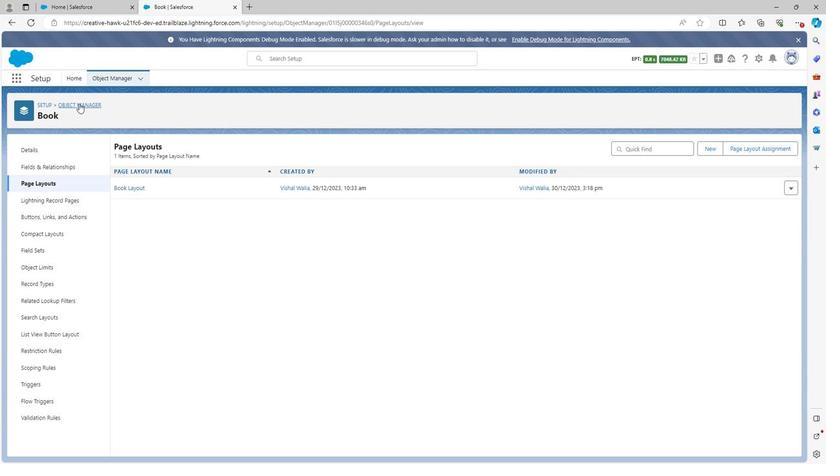 
Action: Mouse pressed left at (76, 113)
Screenshot: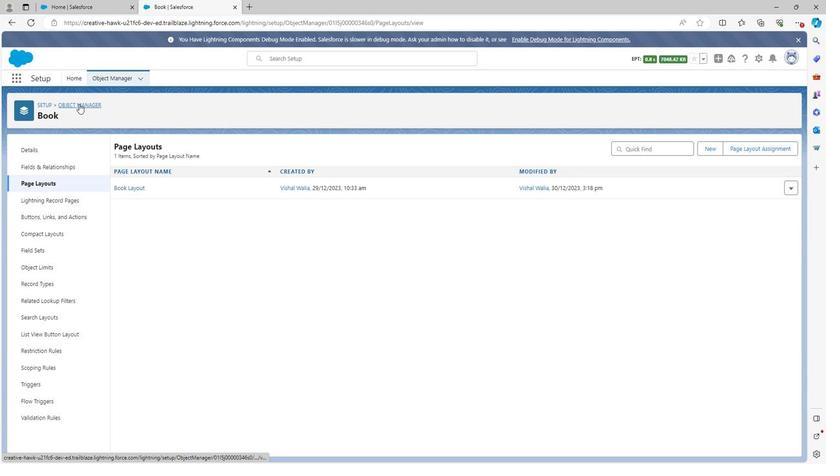 
Action: Mouse moved to (18, 424)
Screenshot: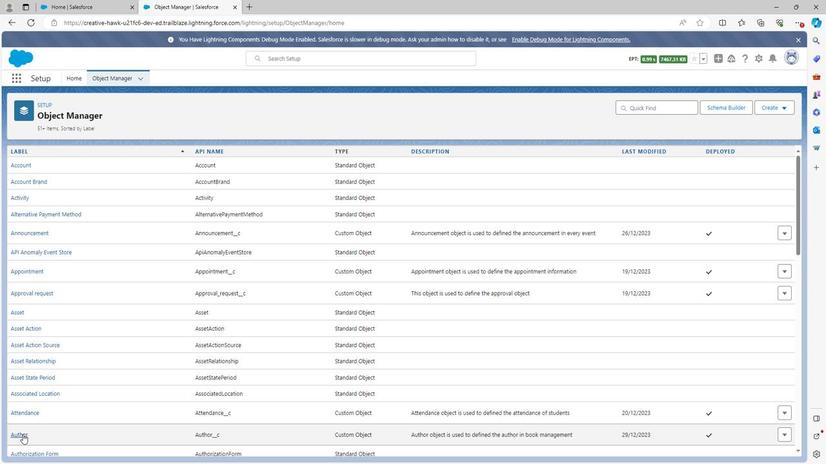 
Action: Mouse pressed left at (18, 424)
Screenshot: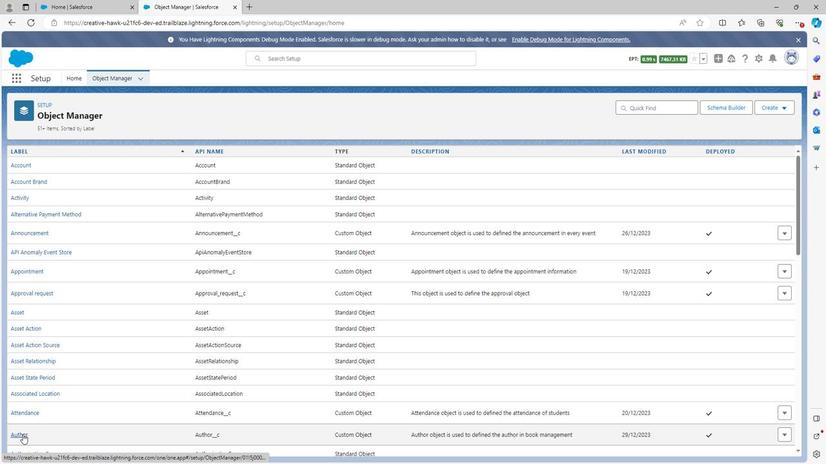
Action: Mouse moved to (39, 189)
Screenshot: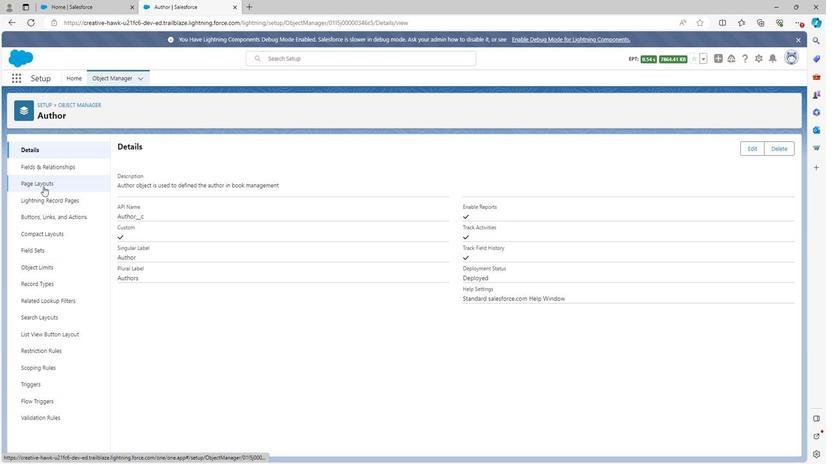 
Action: Mouse pressed left at (39, 189)
Screenshot: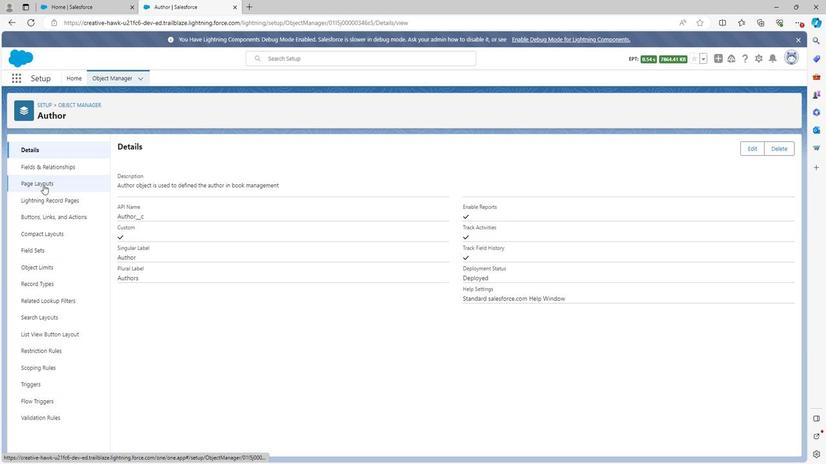 
Action: Mouse moved to (126, 193)
Screenshot: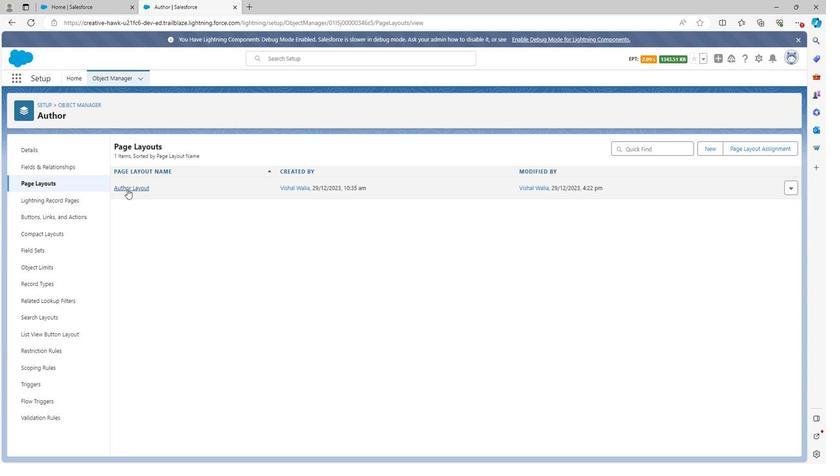 
Action: Mouse pressed left at (126, 193)
Screenshot: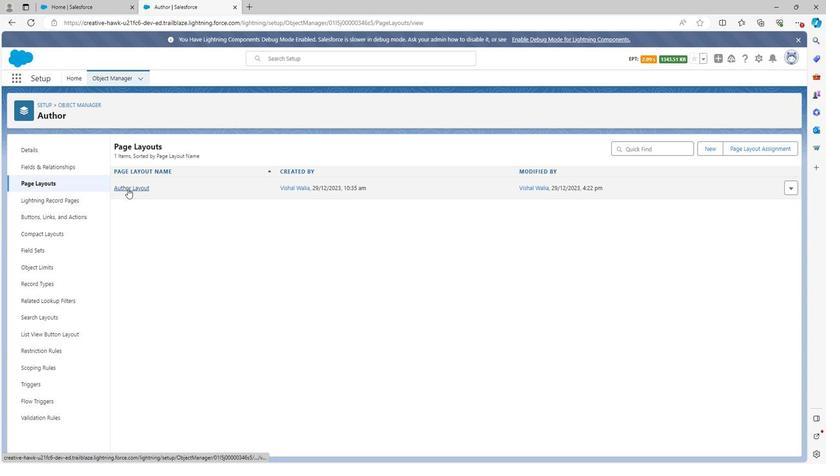 
Action: Mouse moved to (168, 285)
Screenshot: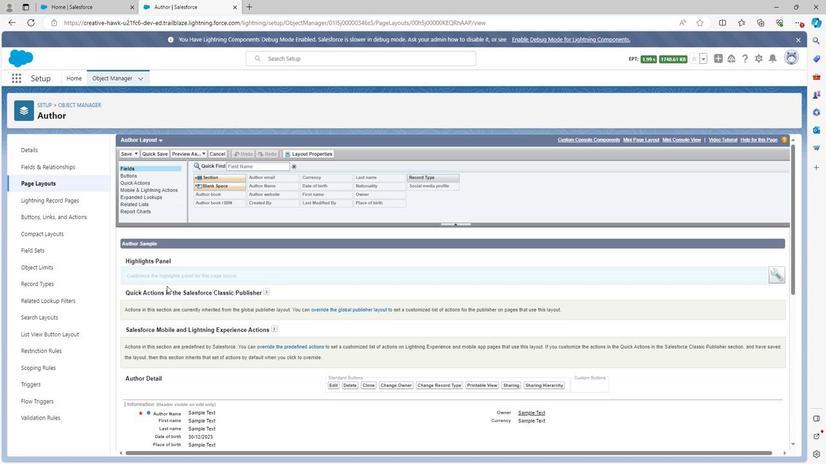 
Action: Mouse scrolled (168, 284) with delta (0, 0)
Screenshot: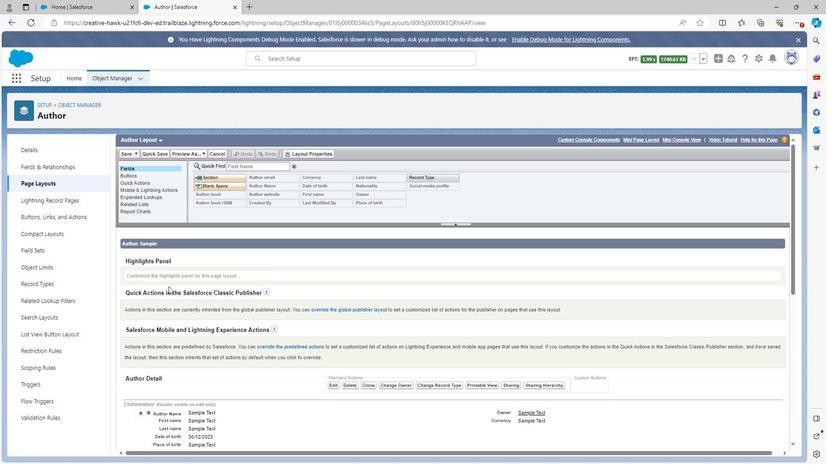 
Action: Mouse scrolled (168, 284) with delta (0, 0)
Screenshot: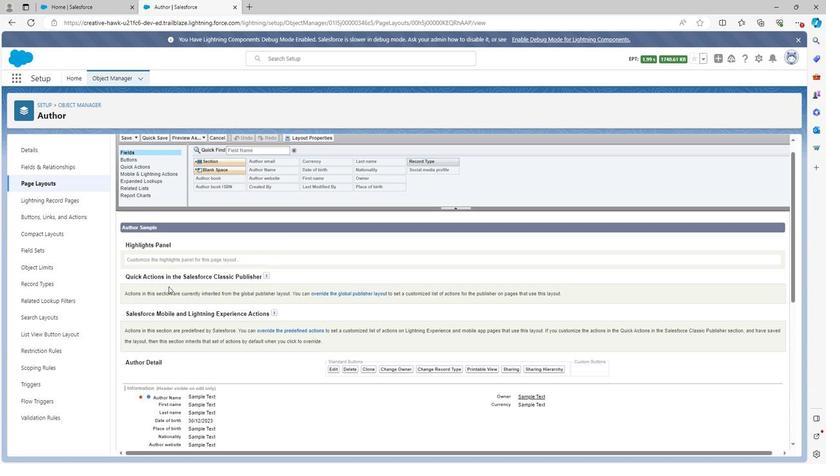
Action: Mouse scrolled (168, 284) with delta (0, 0)
Screenshot: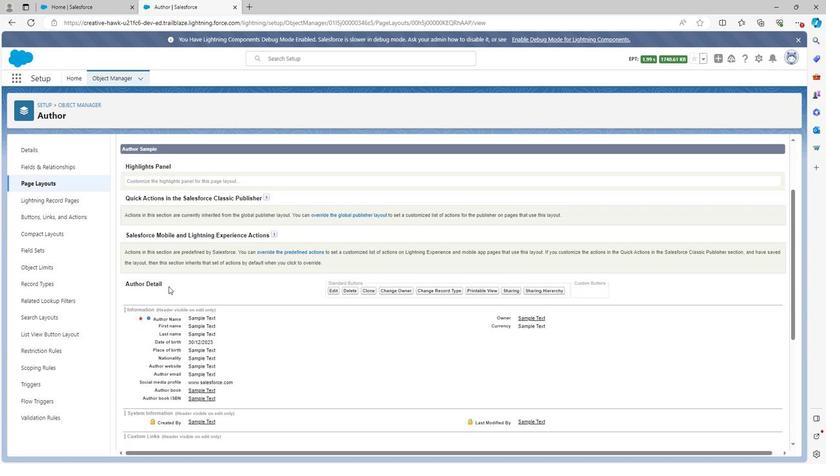 
Action: Mouse scrolled (168, 284) with delta (0, 0)
Screenshot: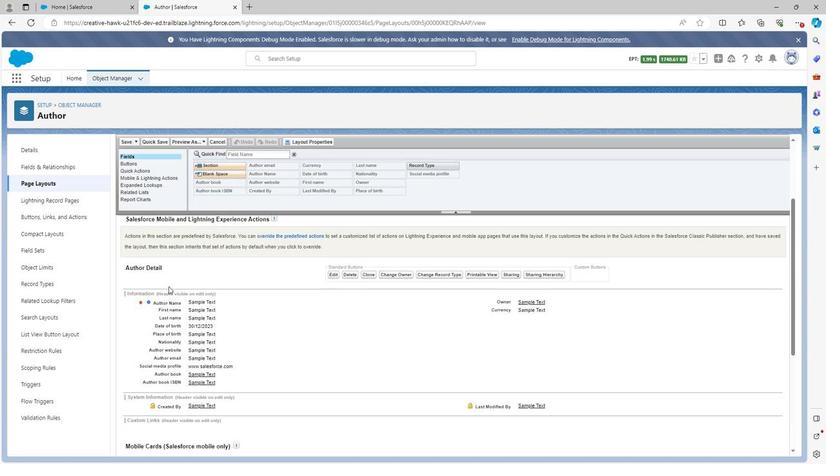 
Action: Mouse moved to (168, 286)
Screenshot: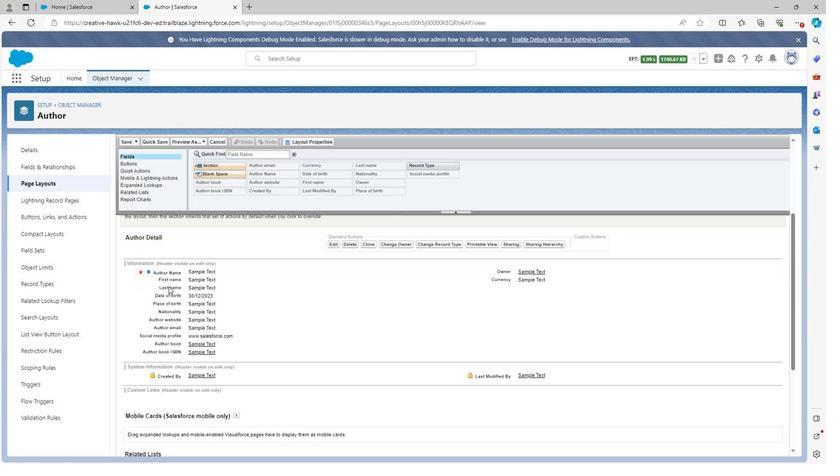 
Action: Mouse scrolled (168, 285) with delta (0, 0)
Screenshot: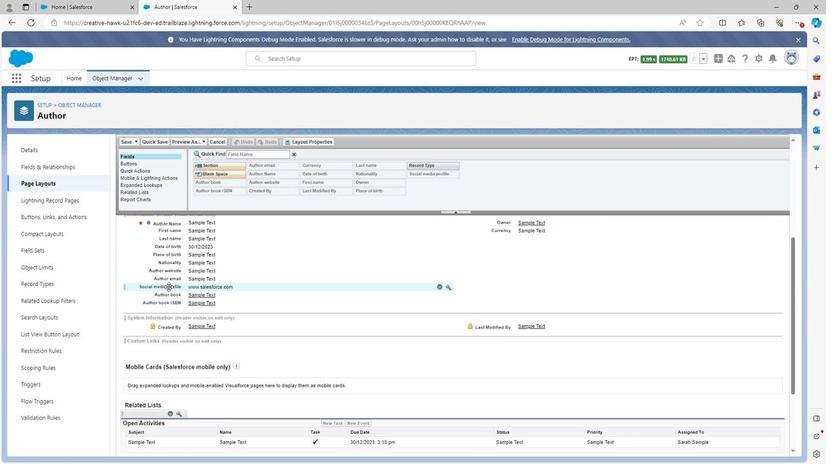 
Action: Mouse scrolled (168, 285) with delta (0, 0)
Screenshot: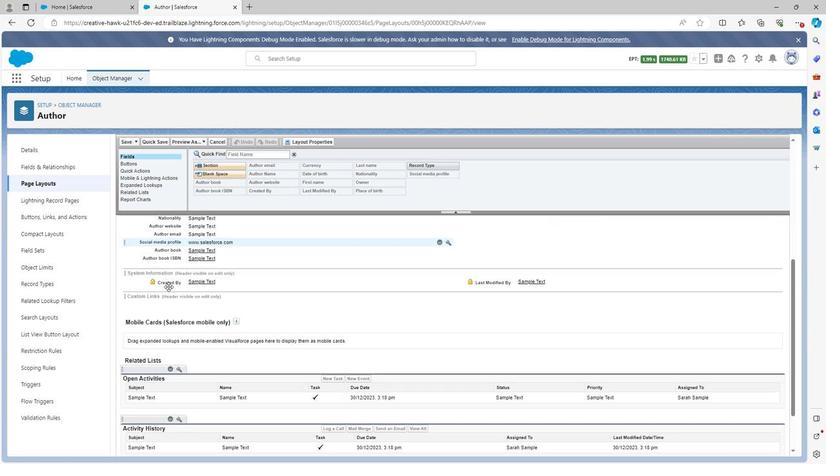 
Action: Mouse scrolled (168, 285) with delta (0, 0)
Screenshot: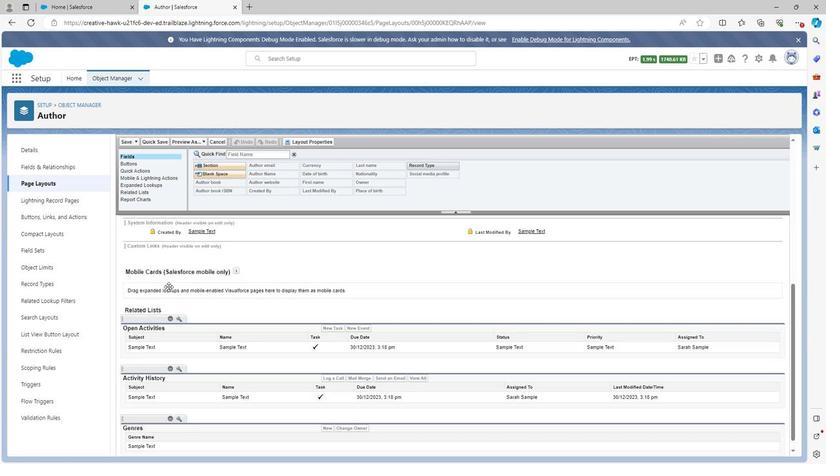 
Action: Mouse scrolled (168, 285) with delta (0, 0)
Screenshot: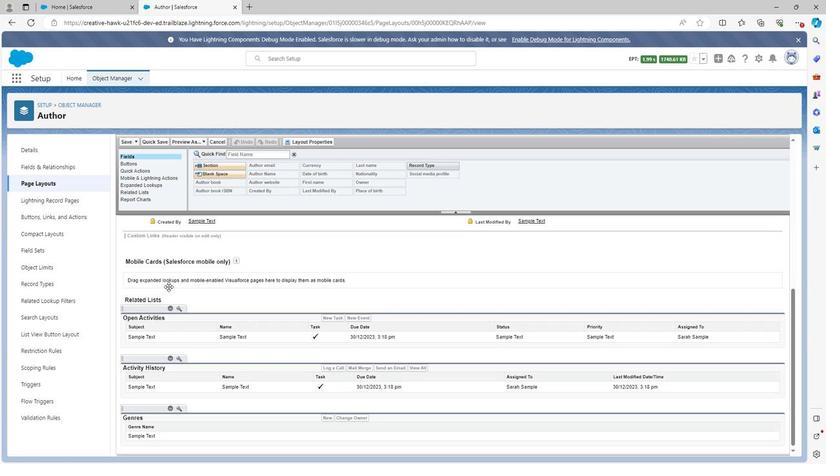
Action: Mouse scrolled (168, 285) with delta (0, 0)
Screenshot: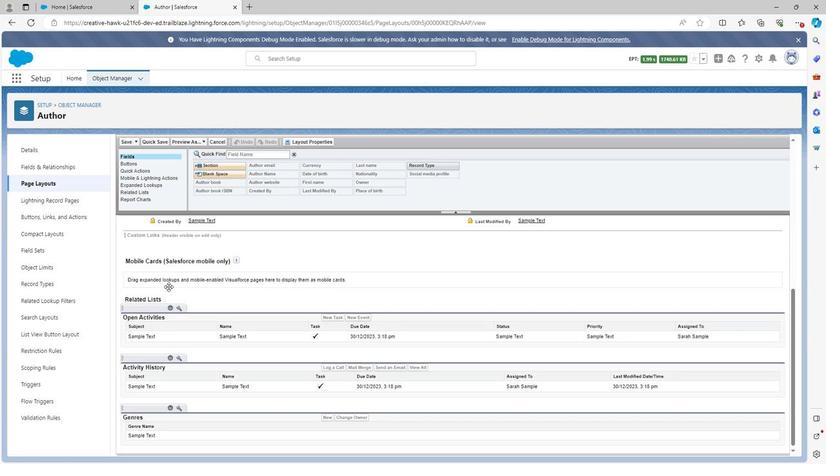
Action: Mouse scrolled (168, 285) with delta (0, 0)
Screenshot: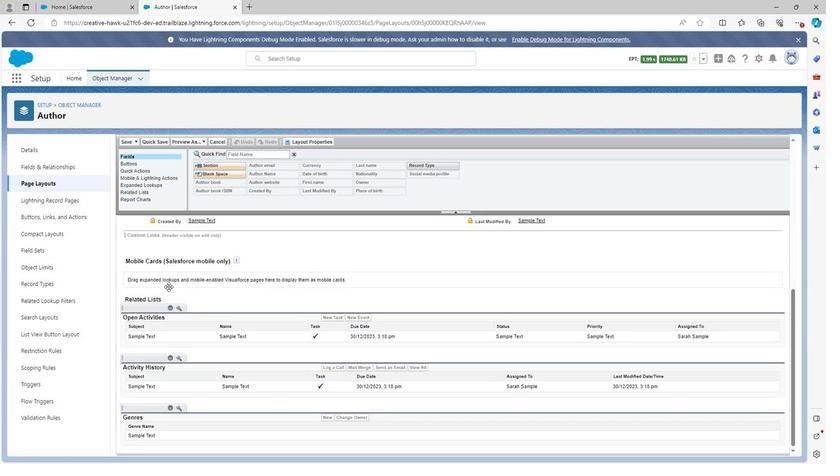 
Action: Mouse scrolled (168, 286) with delta (0, 0)
Screenshot: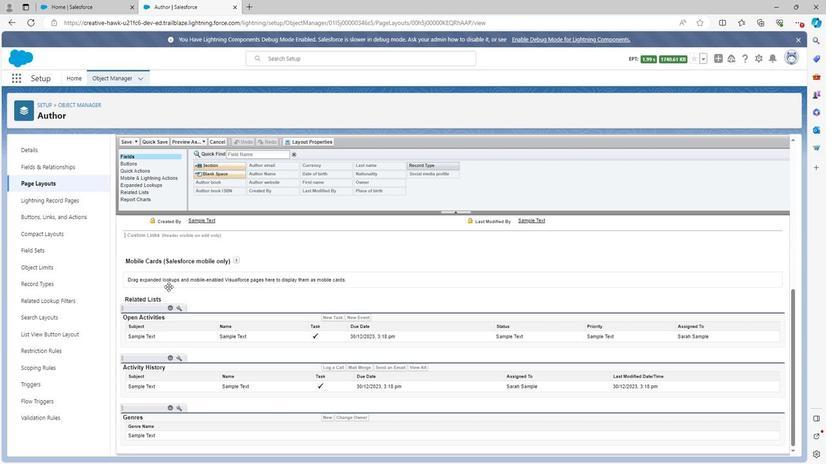 
Action: Mouse scrolled (168, 286) with delta (0, 0)
Screenshot: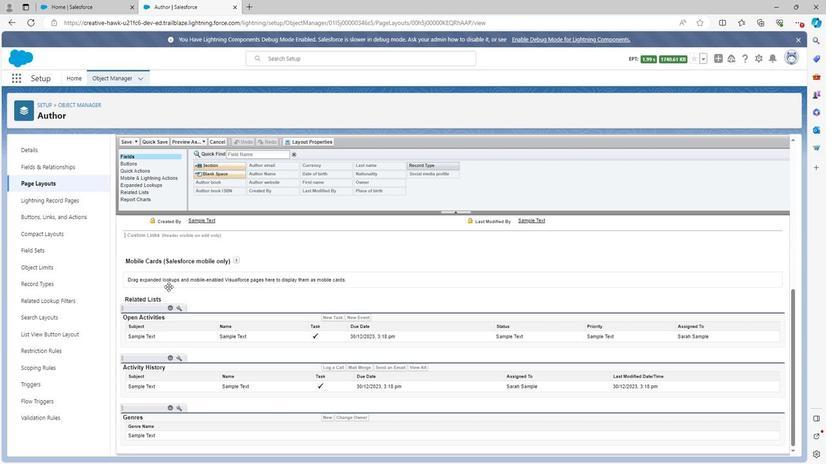 
Action: Mouse scrolled (168, 286) with delta (0, 0)
Screenshot: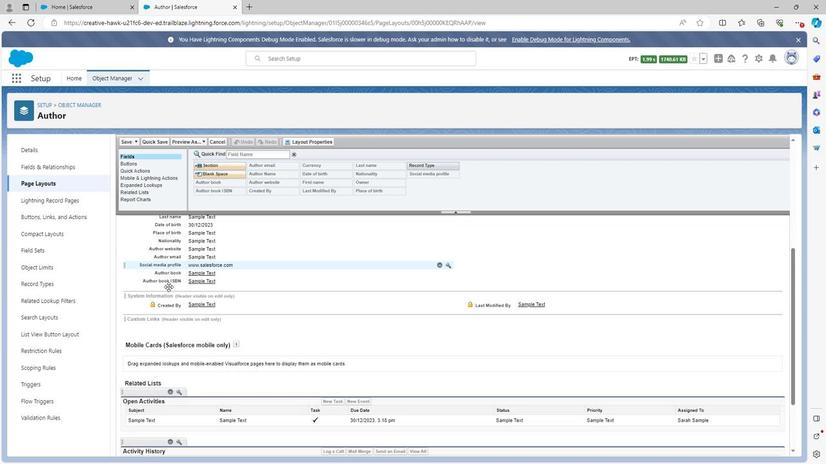 
Action: Mouse scrolled (168, 286) with delta (0, 0)
Screenshot: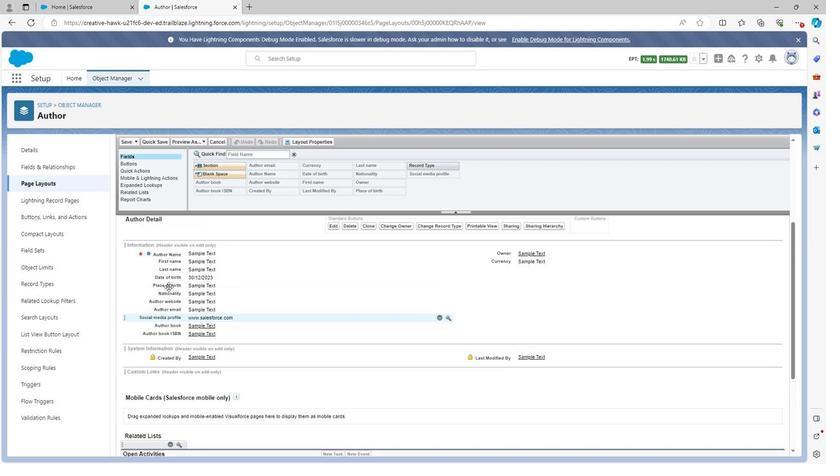 
Action: Mouse scrolled (168, 286) with delta (0, 0)
Screenshot: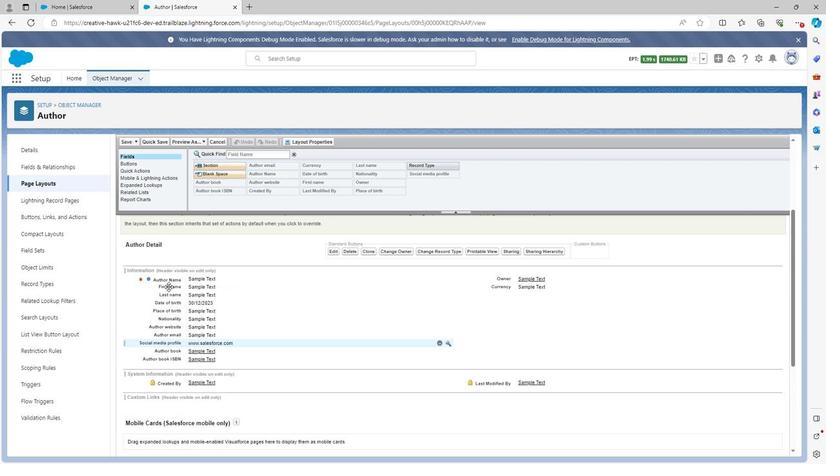 
Action: Mouse scrolled (168, 286) with delta (0, 0)
Screenshot: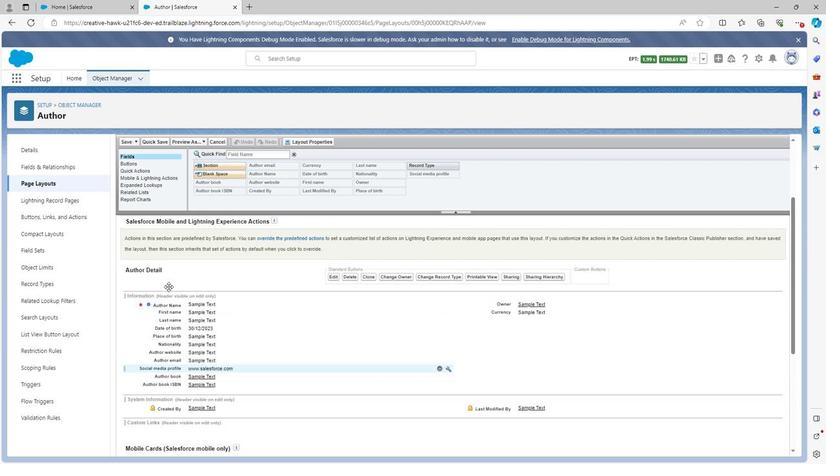 
Action: Mouse moved to (213, 183)
Screenshot: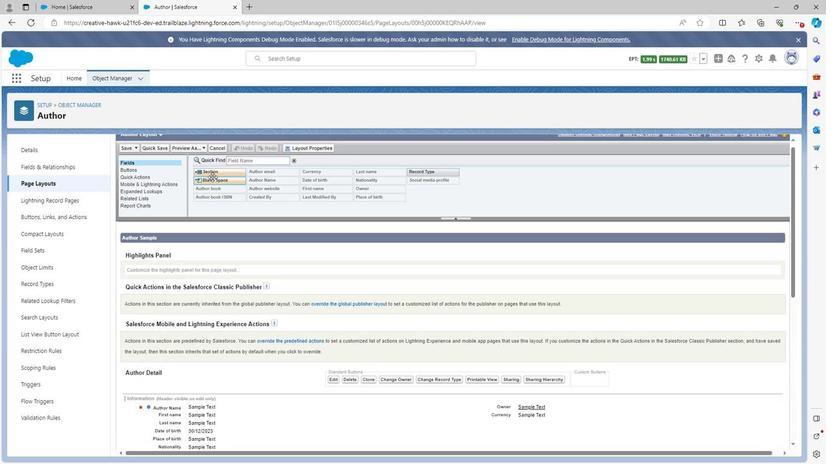 
Action: Mouse scrolled (213, 182) with delta (0, 0)
Screenshot: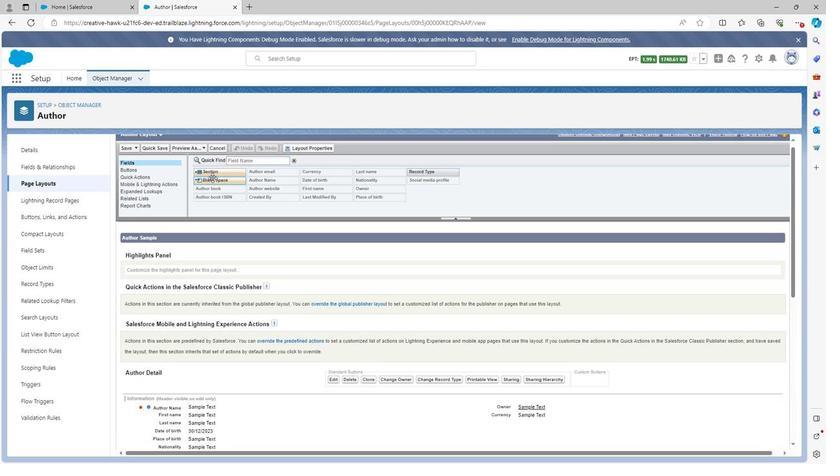 
Action: Mouse moved to (214, 184)
Screenshot: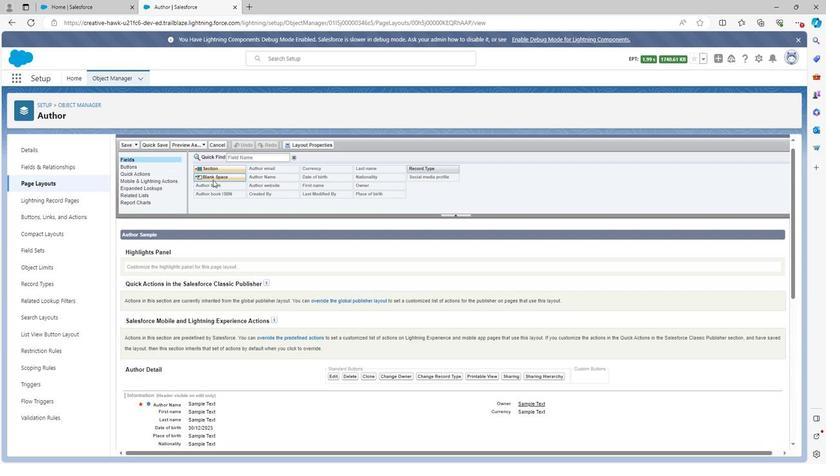 
Action: Mouse scrolled (214, 184) with delta (0, 0)
Screenshot: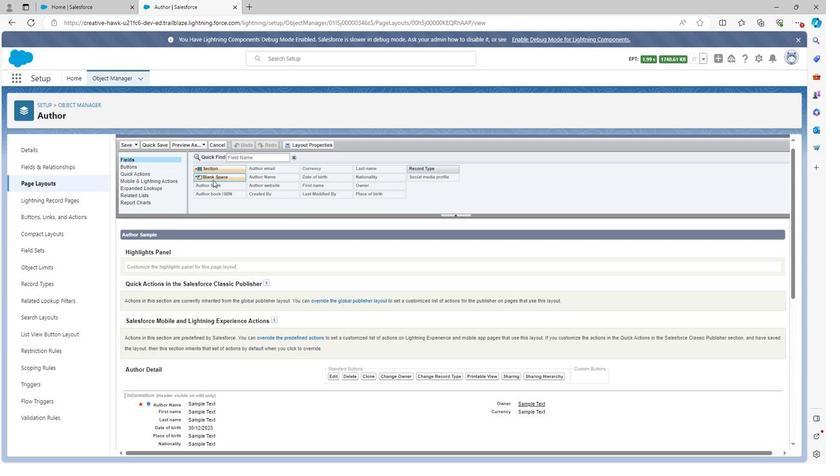 
Action: Mouse moved to (214, 197)
Screenshot: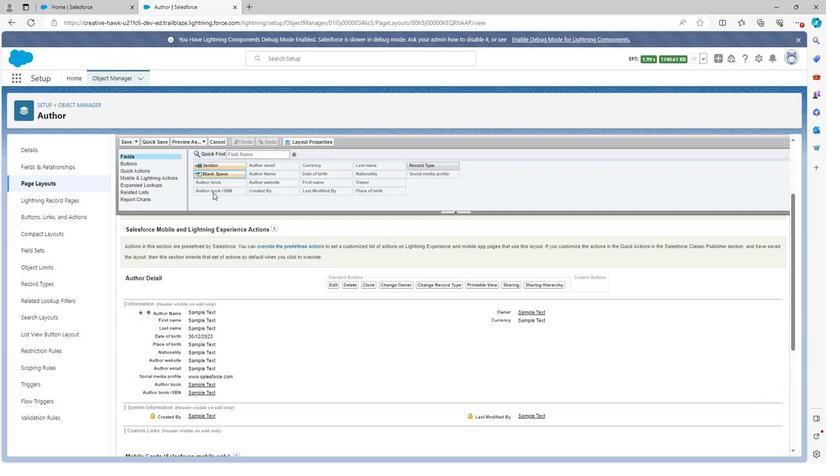 
Action: Mouse scrolled (214, 196) with delta (0, 0)
Screenshot: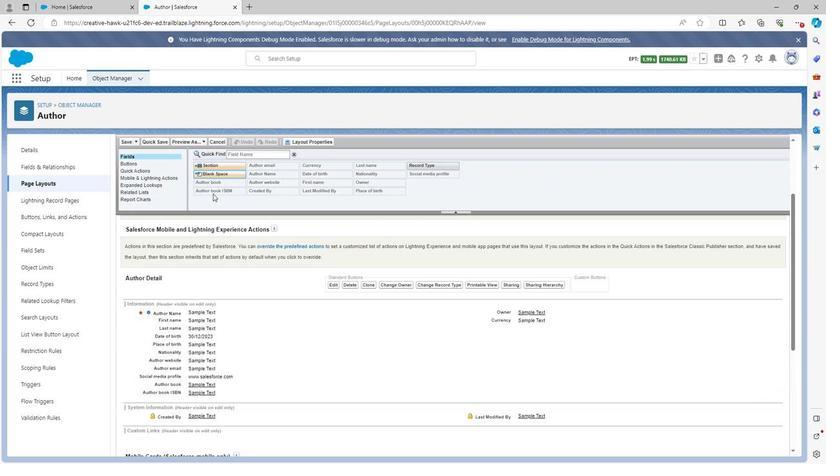 
Action: Mouse moved to (210, 169)
Screenshot: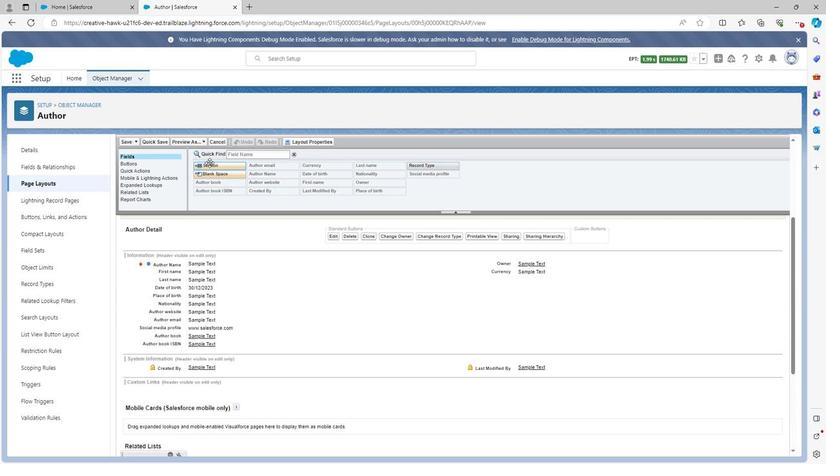 
Action: Mouse pressed left at (210, 169)
Screenshot: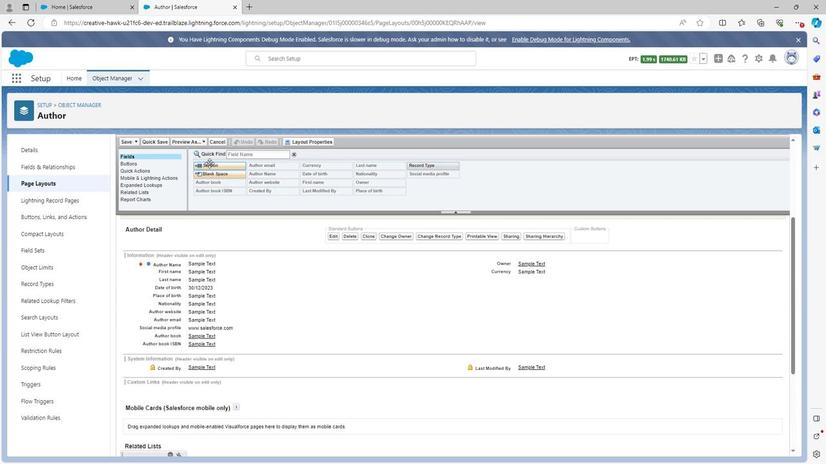 
Action: Mouse moved to (452, 257)
Screenshot: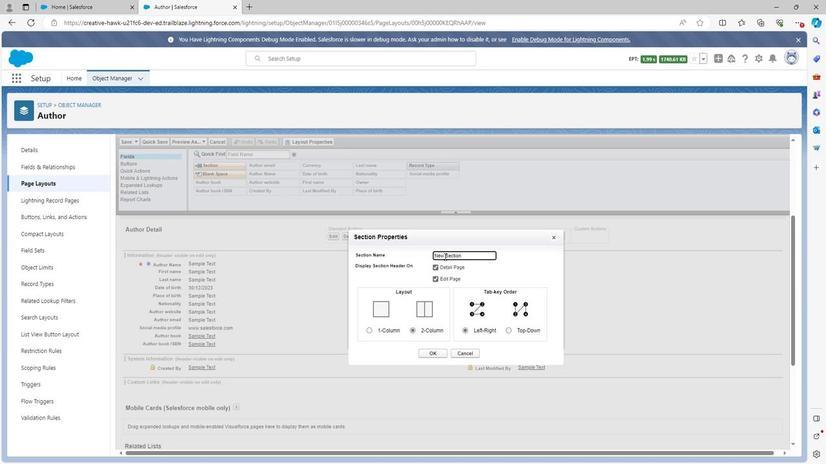 
Action: Mouse pressed left at (452, 257)
Screenshot: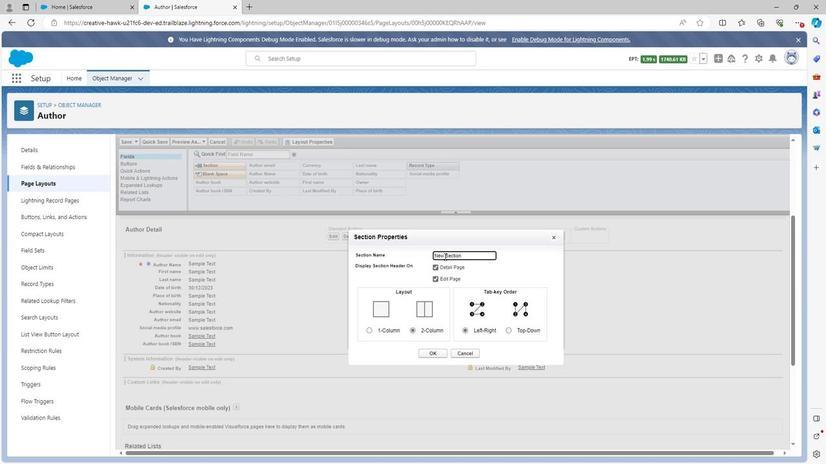 
Action: Mouse moved to (432, 259)
Screenshot: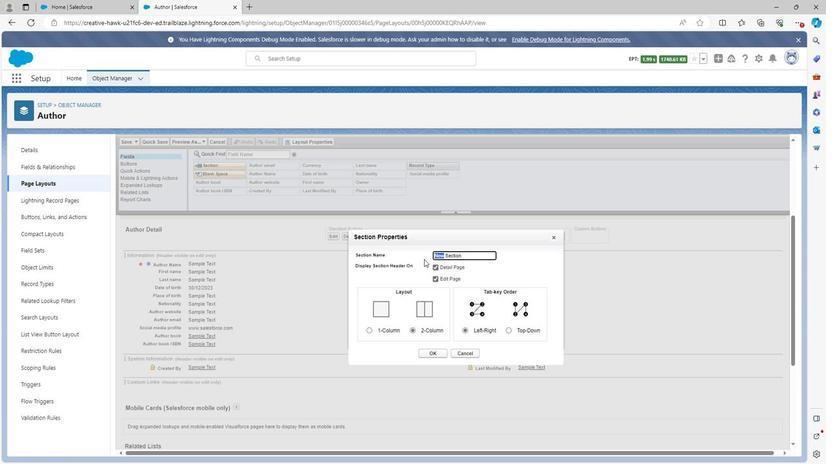 
Action: Key pressed <Key.shift>
Screenshot: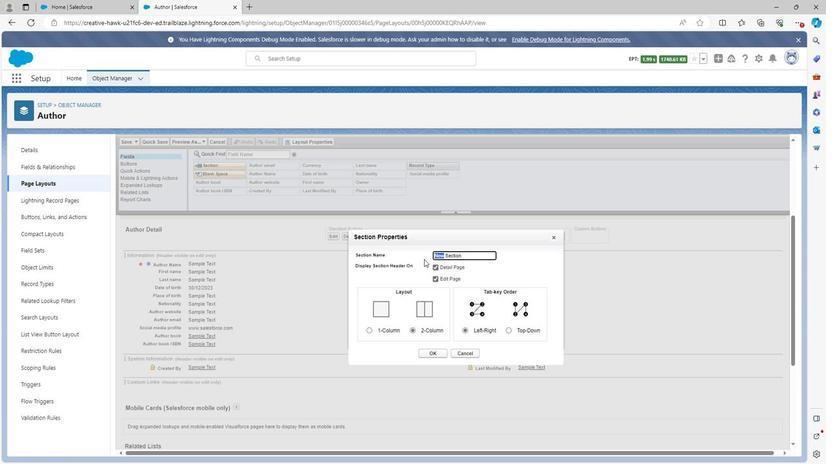 
Action: Mouse moved to (433, 259)
Screenshot: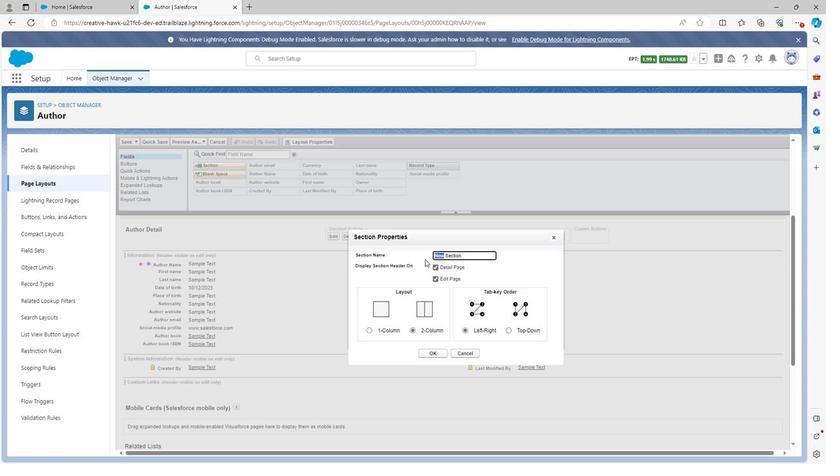 
Action: Key pressed A
Screenshot: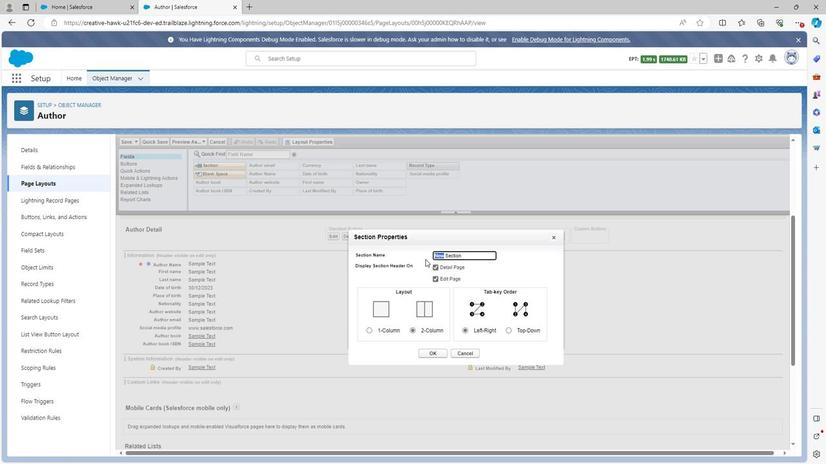 
Action: Mouse moved to (434, 259)
Screenshot: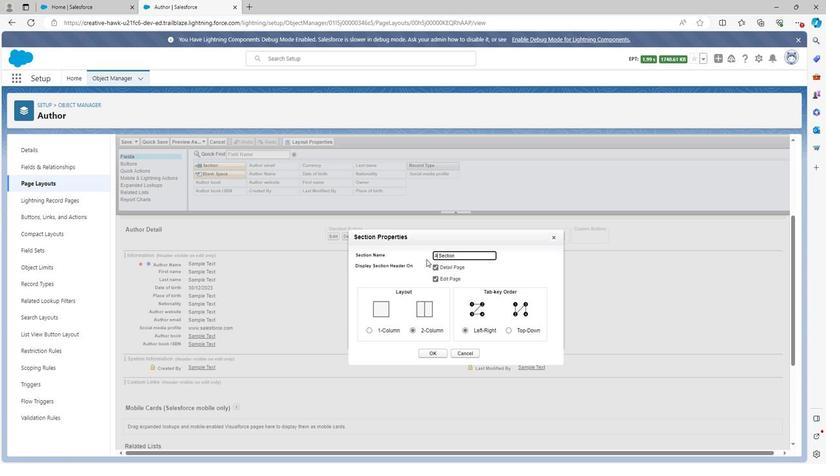 
Action: Key pressed u
Screenshot: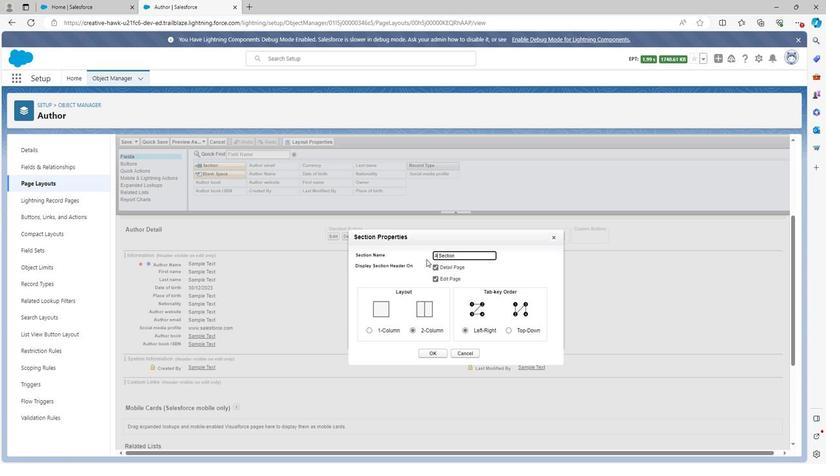 
Action: Mouse moved to (438, 261)
Screenshot: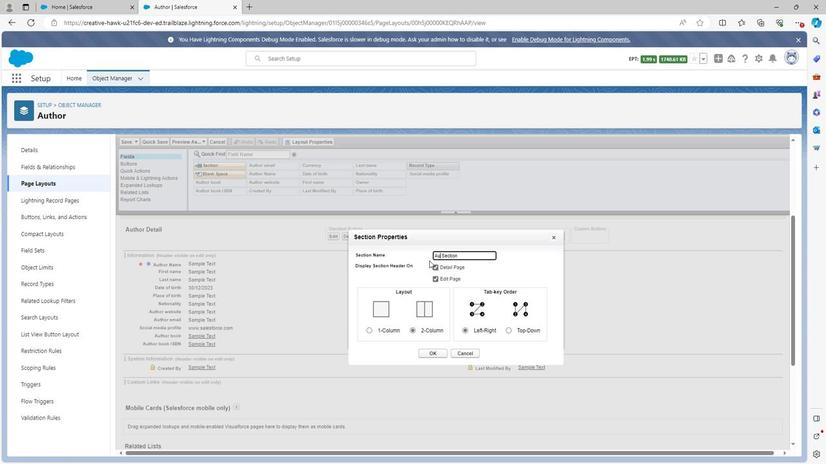 
Action: Key pressed t
Screenshot: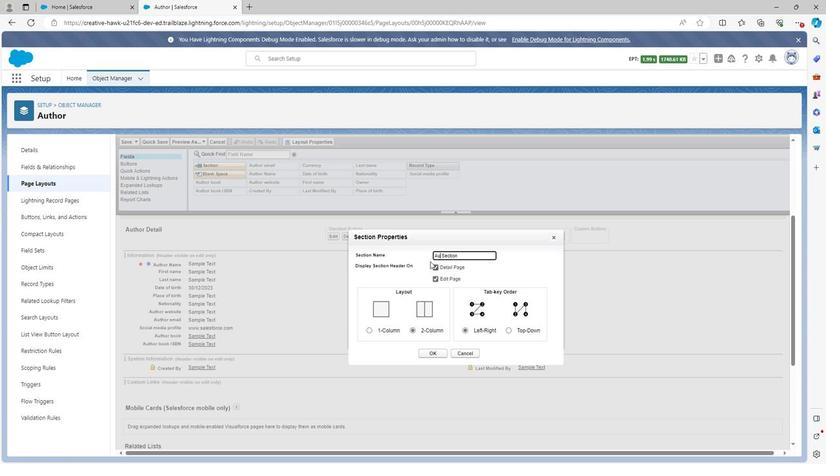 
Action: Mouse moved to (438, 261)
Screenshot: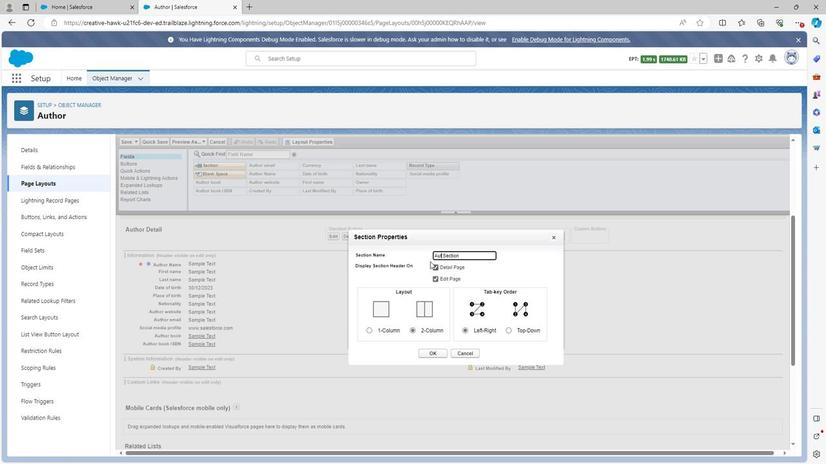 
Action: Key pressed h
Screenshot: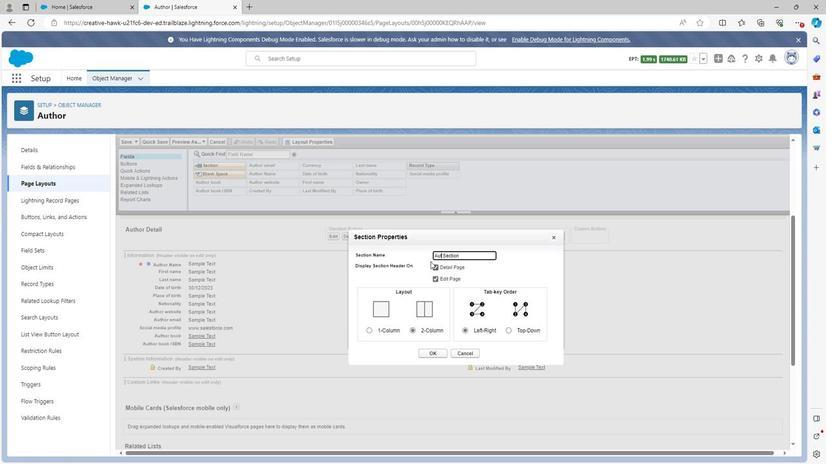 
Action: Mouse moved to (441, 260)
Screenshot: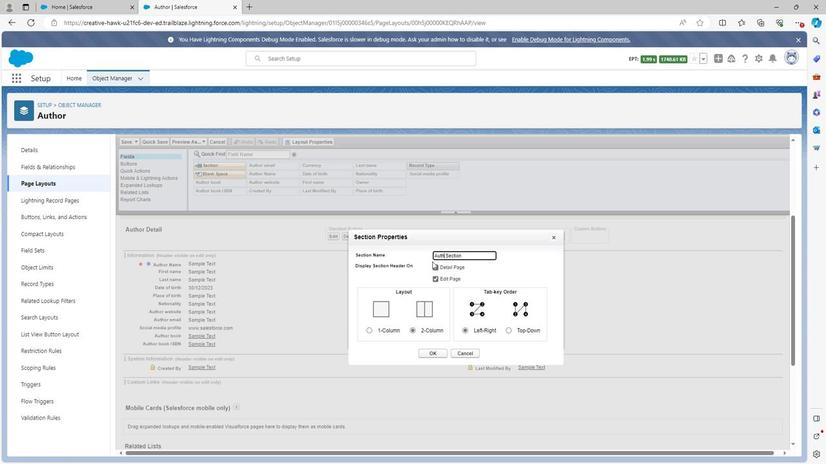 
Action: Key pressed o
Screenshot: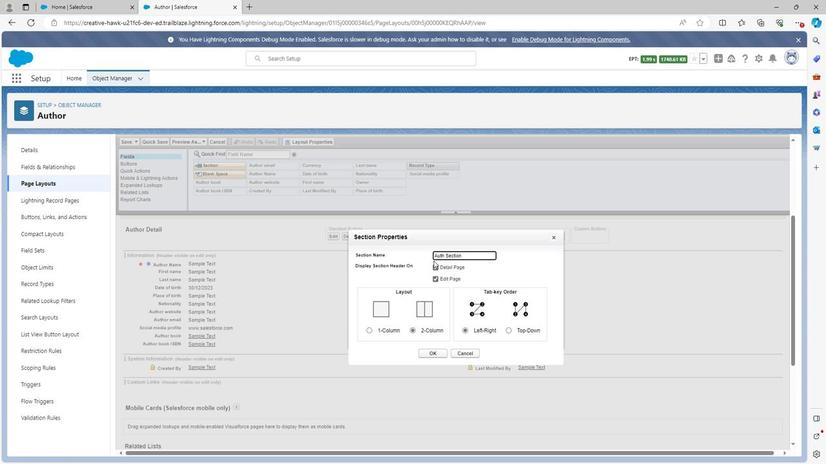 
Action: Mouse moved to (441, 261)
Screenshot: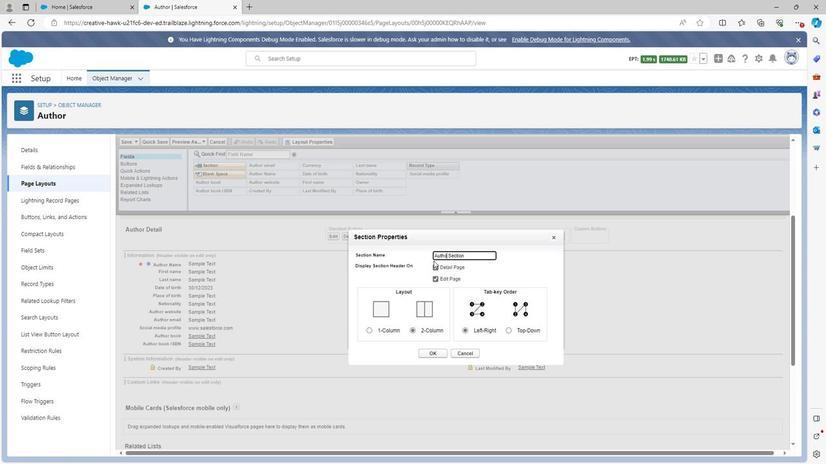 
Action: Key pressed r
Screenshot: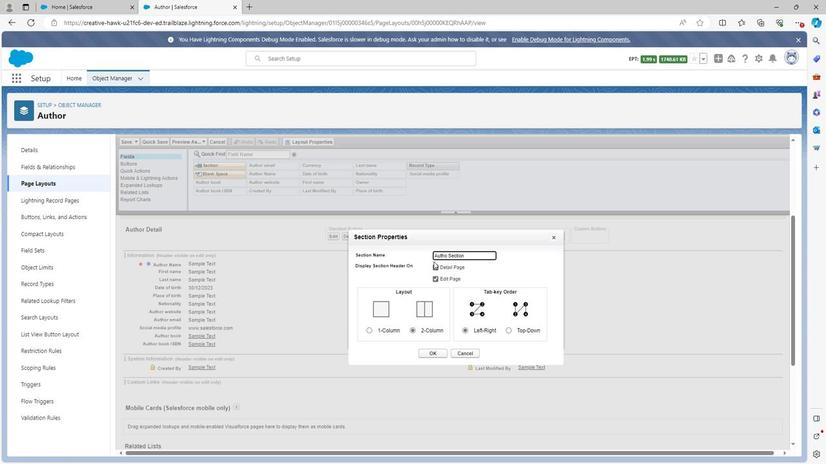 
Action: Mouse moved to (446, 346)
Screenshot: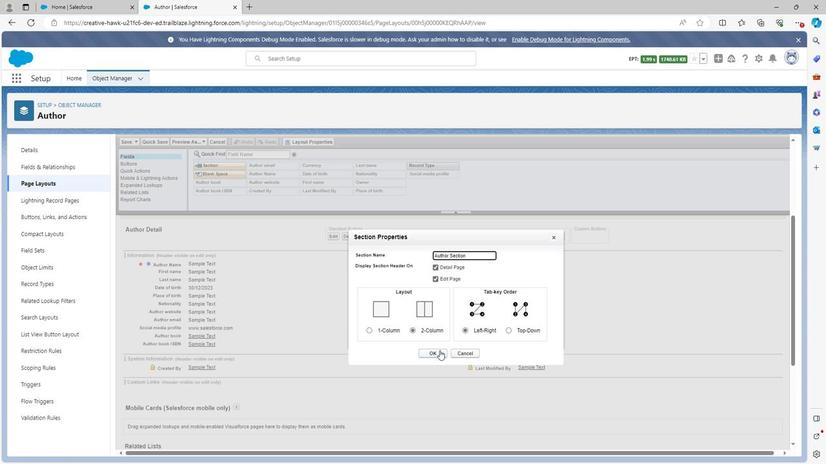 
Action: Mouse pressed left at (446, 346)
Screenshot: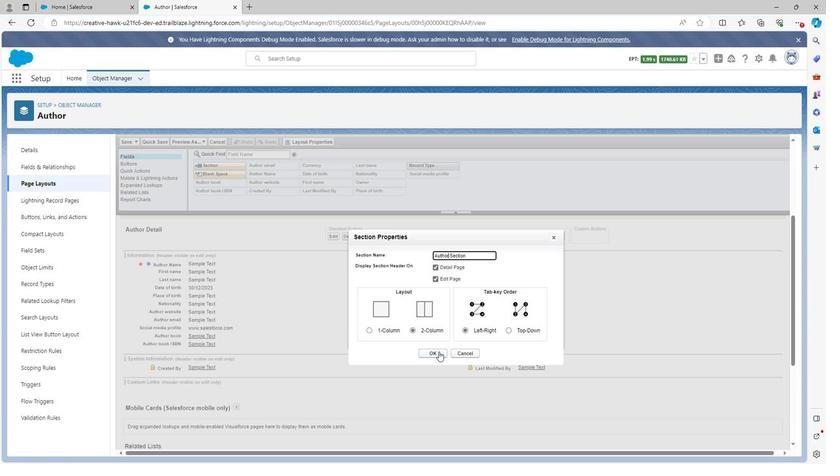 
Action: Mouse moved to (177, 265)
Screenshot: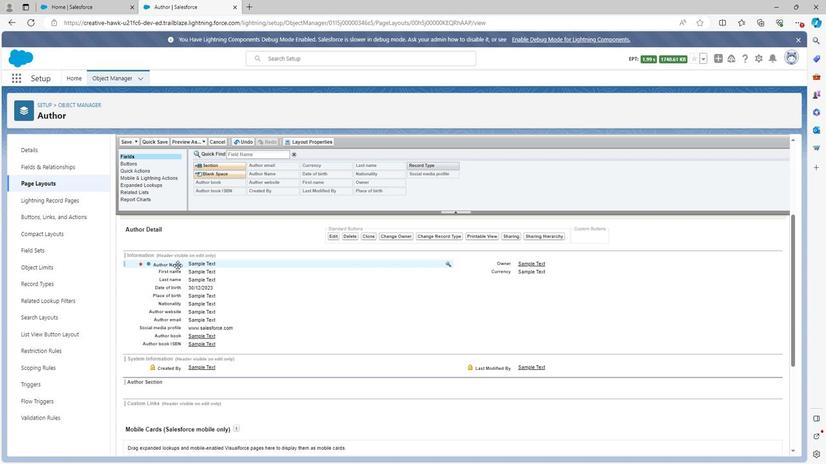 
Action: Mouse pressed left at (177, 265)
Screenshot: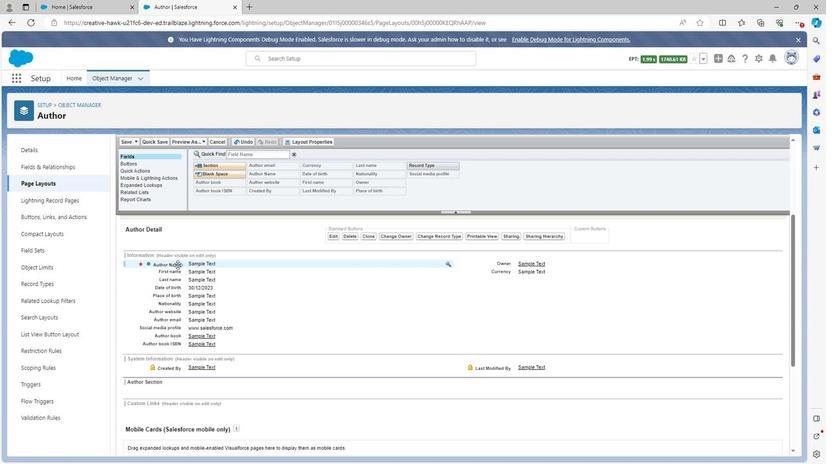 
Action: Mouse moved to (171, 262)
Screenshot: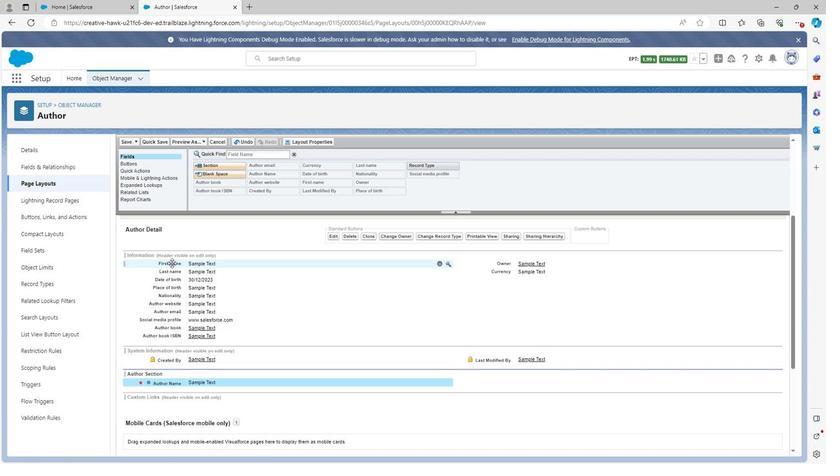 
Action: Mouse pressed left at (171, 262)
Screenshot: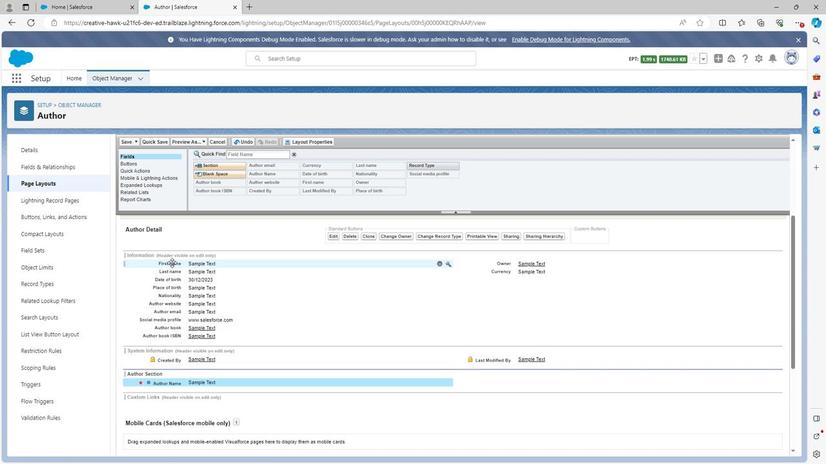 
Action: Mouse moved to (166, 264)
Screenshot: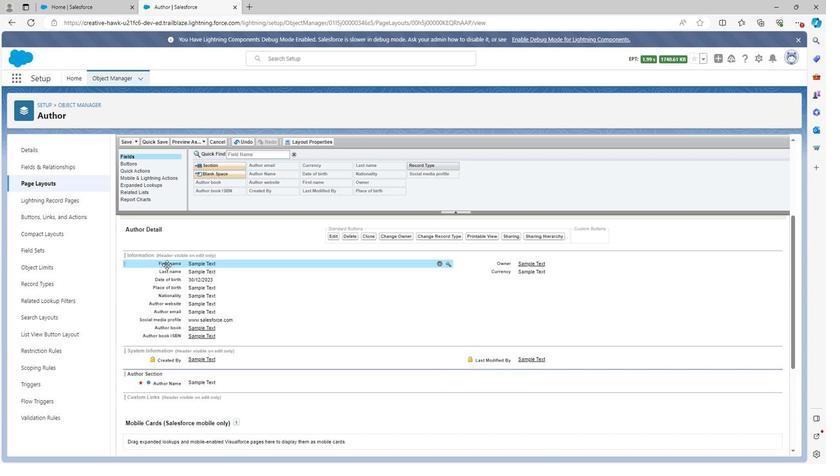
Action: Mouse pressed left at (166, 264)
Screenshot: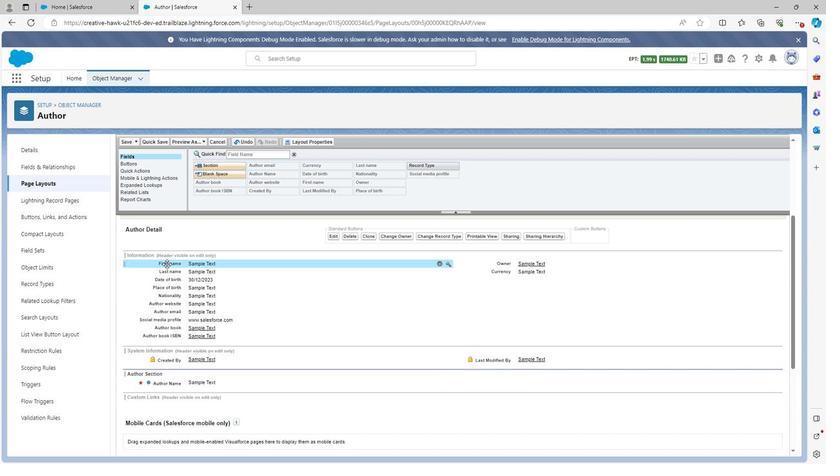 
Action: Mouse moved to (170, 263)
Screenshot: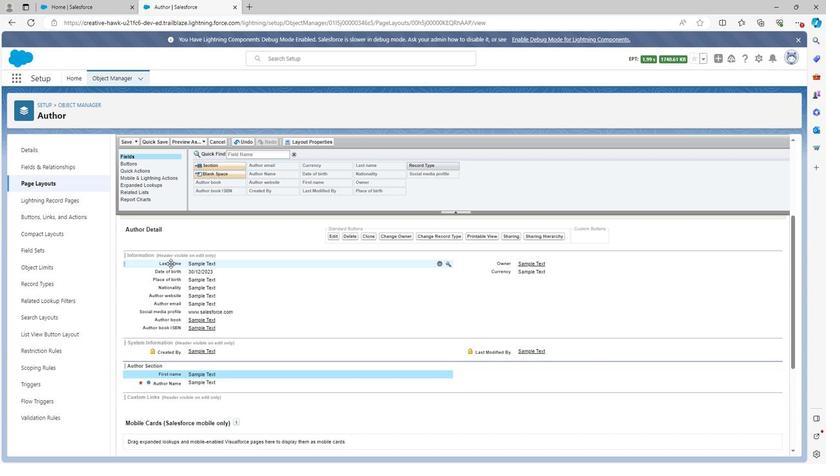 
Action: Mouse pressed left at (170, 263)
Screenshot: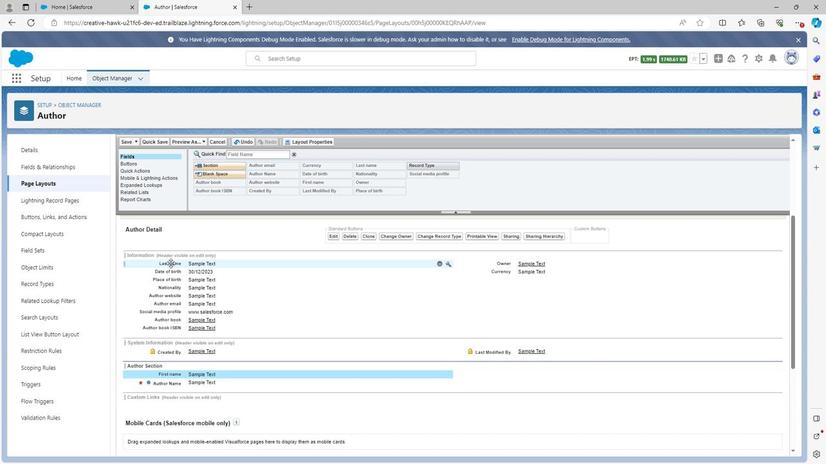 
Action: Mouse moved to (165, 262)
Screenshot: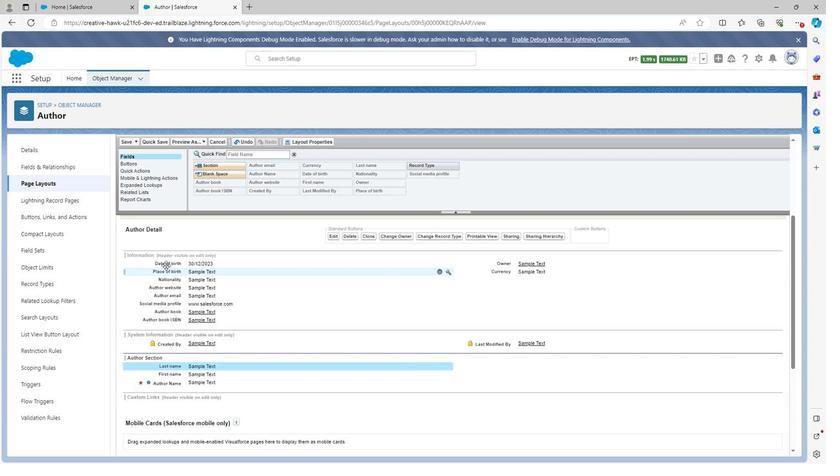 
Action: Mouse pressed left at (165, 262)
Screenshot: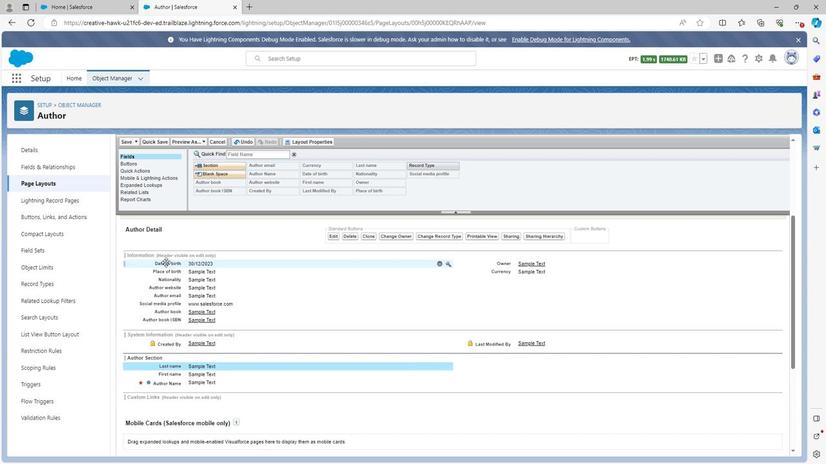 
Action: Mouse moved to (176, 264)
Screenshot: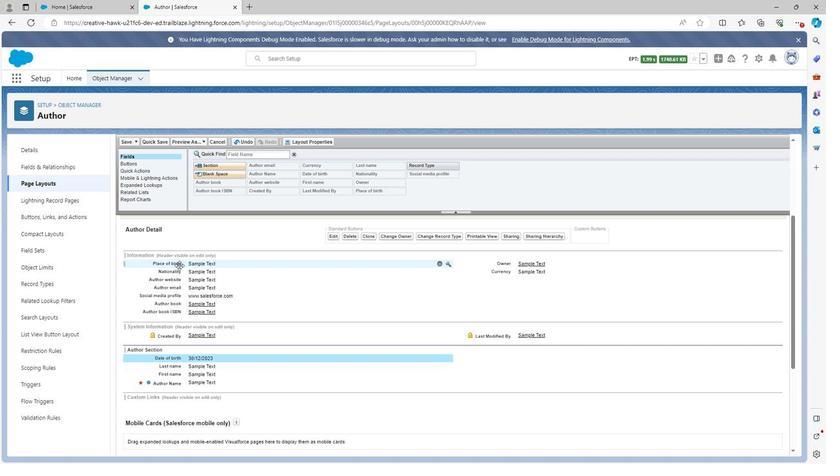 
Action: Mouse pressed left at (176, 264)
Screenshot: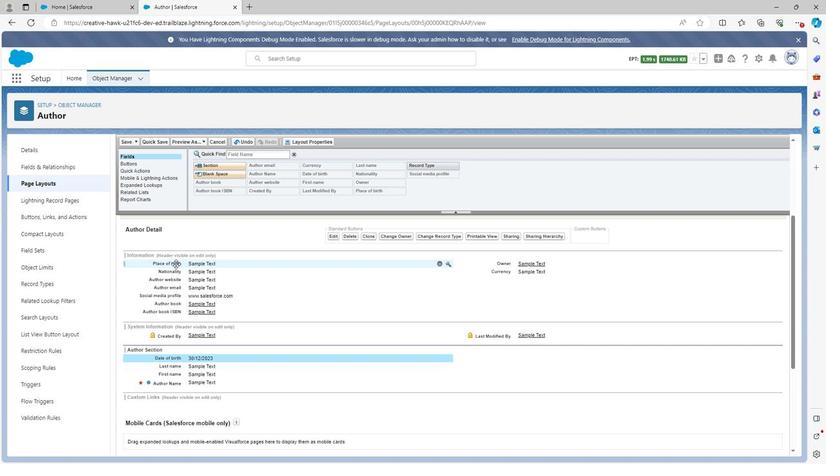 
Action: Mouse moved to (171, 262)
Screenshot: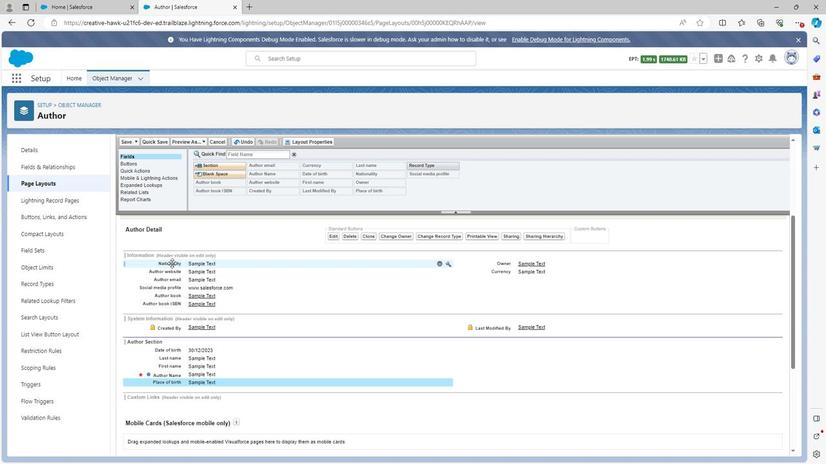 
Action: Mouse pressed left at (171, 262)
Screenshot: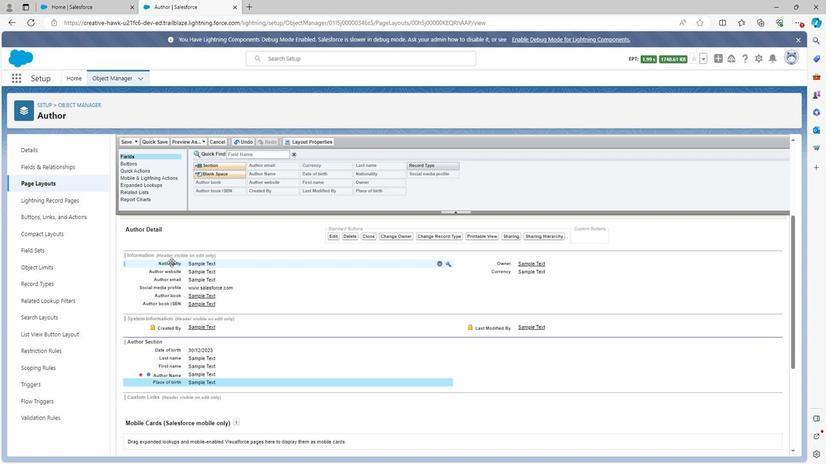 
Action: Mouse moved to (165, 264)
Screenshot: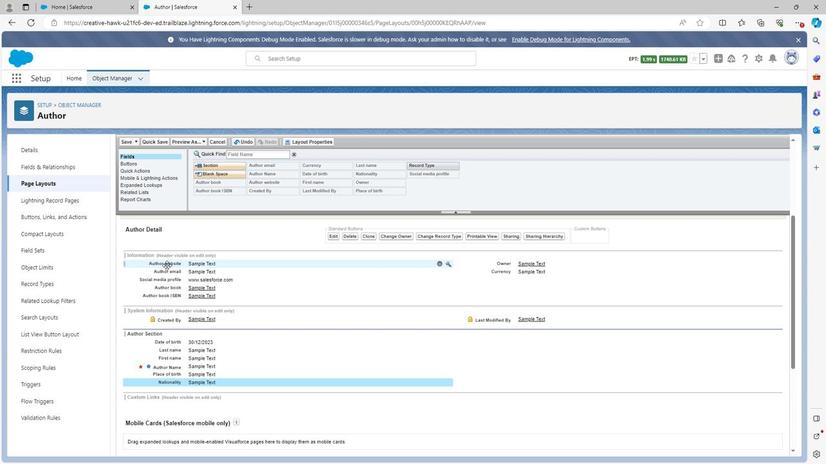 
Action: Mouse pressed left at (165, 264)
Screenshot: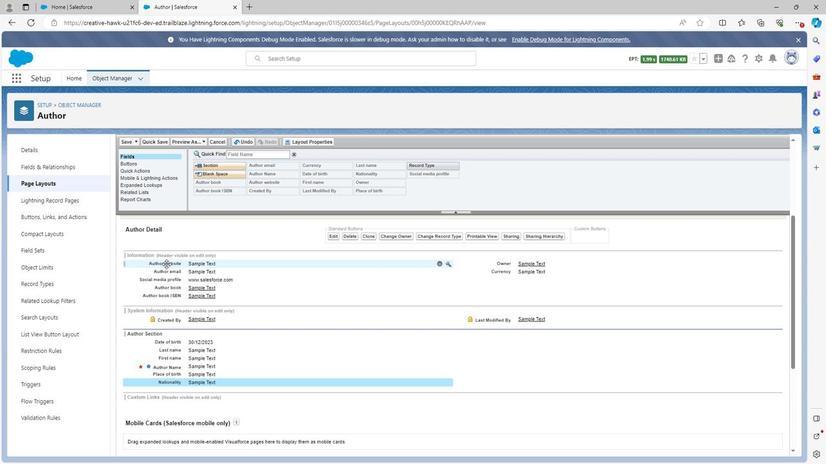 
Action: Mouse moved to (169, 262)
Screenshot: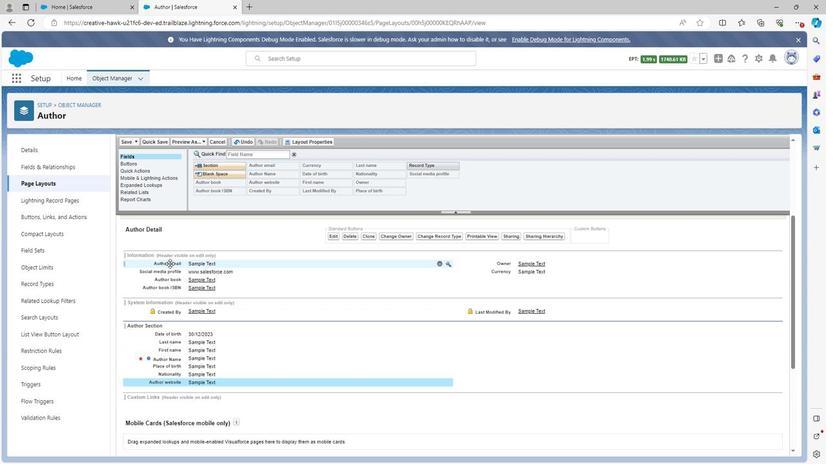 
Action: Mouse pressed left at (169, 262)
Screenshot: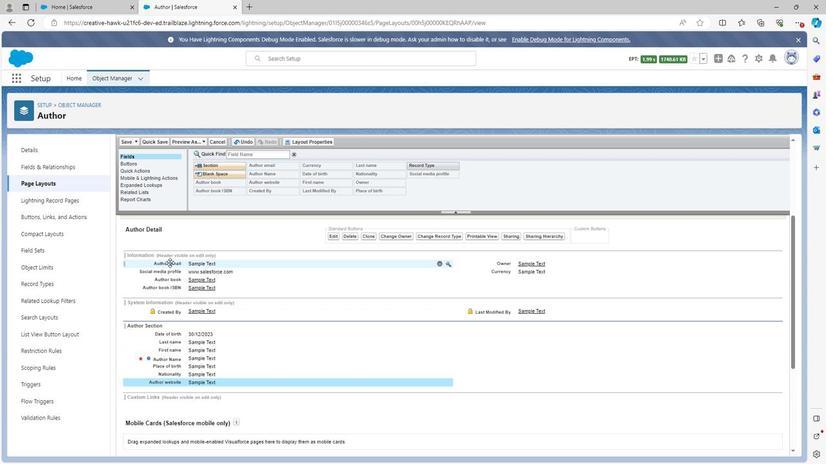 
Action: Mouse moved to (169, 262)
Screenshot: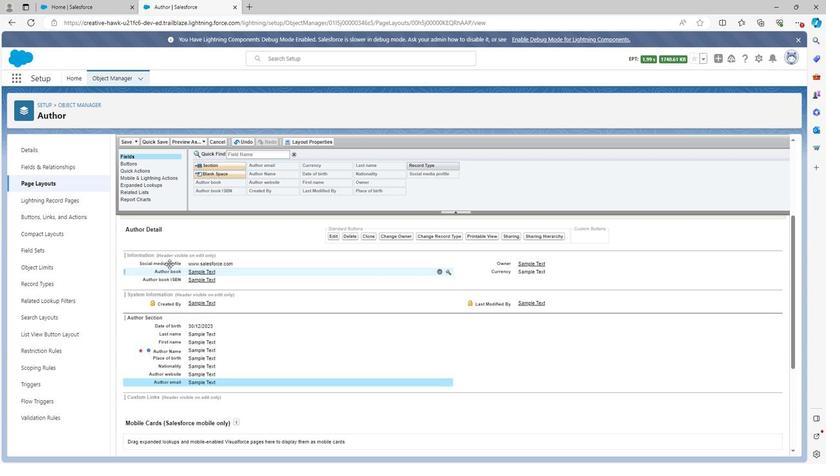 
Action: Mouse pressed left at (169, 262)
Screenshot: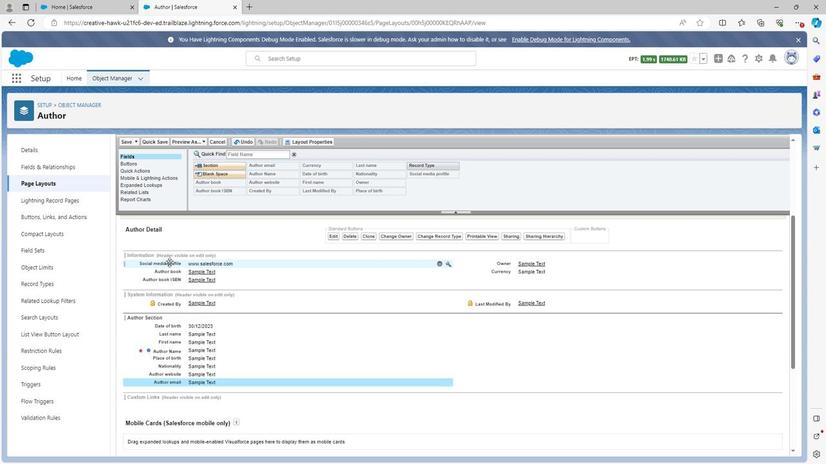 
Action: Mouse moved to (170, 264)
Screenshot: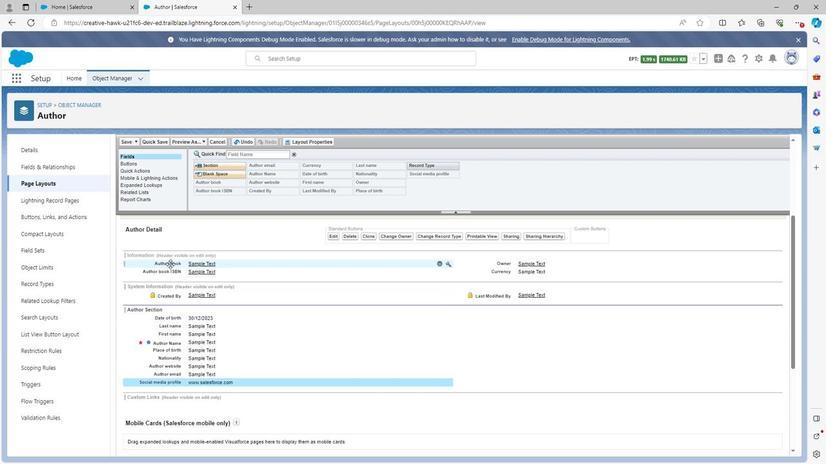 
Action: Mouse pressed left at (170, 264)
Screenshot: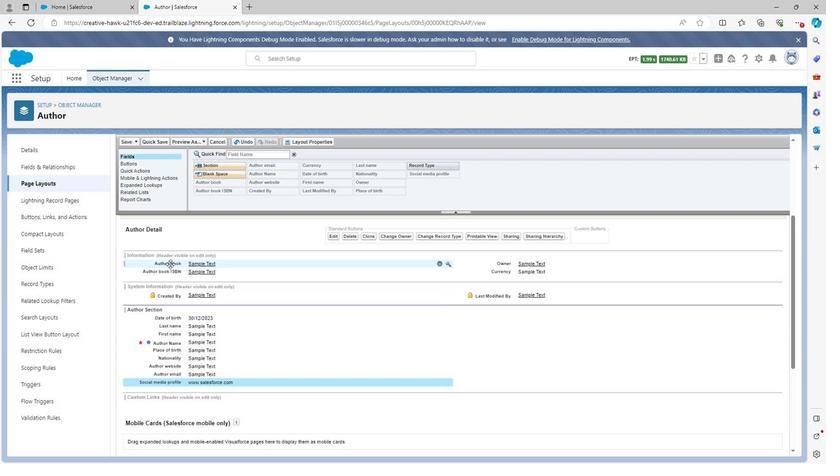 
Action: Mouse moved to (162, 263)
Screenshot: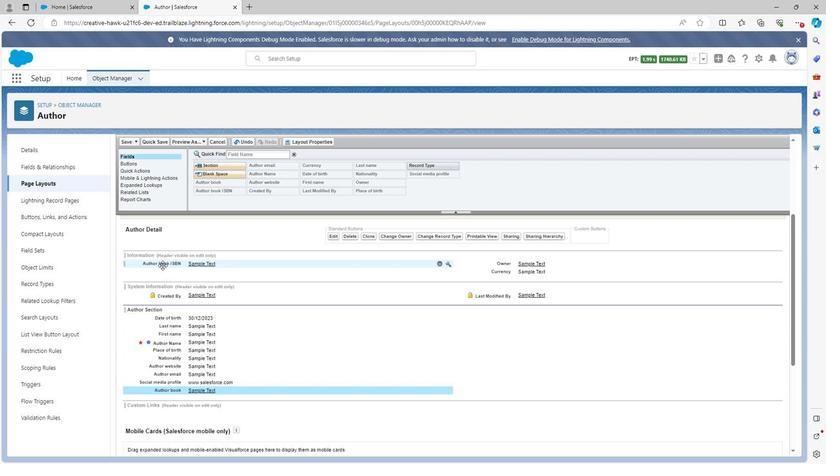 
Action: Mouse pressed left at (162, 263)
Screenshot: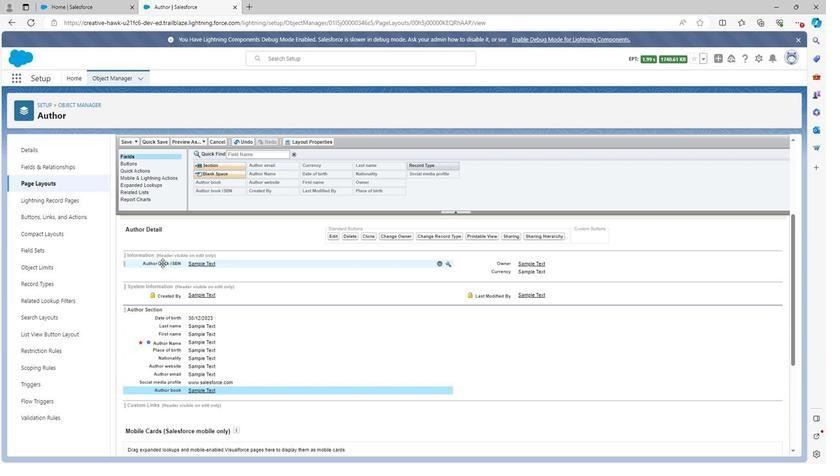 
Action: Mouse moved to (512, 264)
Screenshot: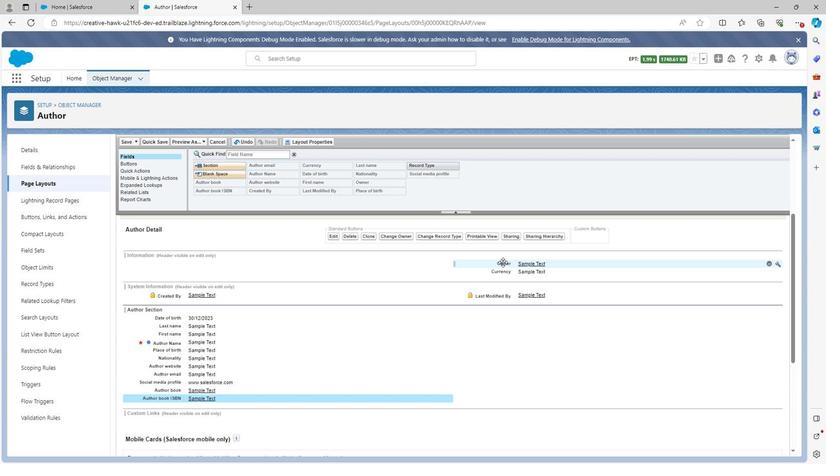 
Action: Mouse pressed left at (512, 264)
Screenshot: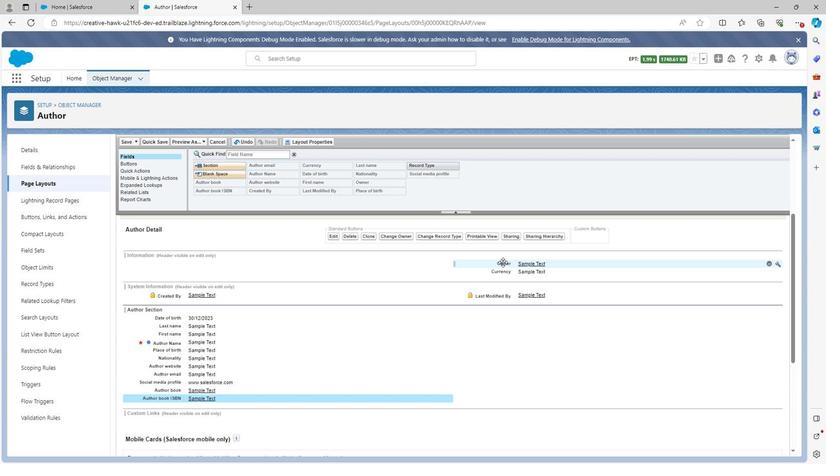 
Action: Mouse moved to (512, 262)
Screenshot: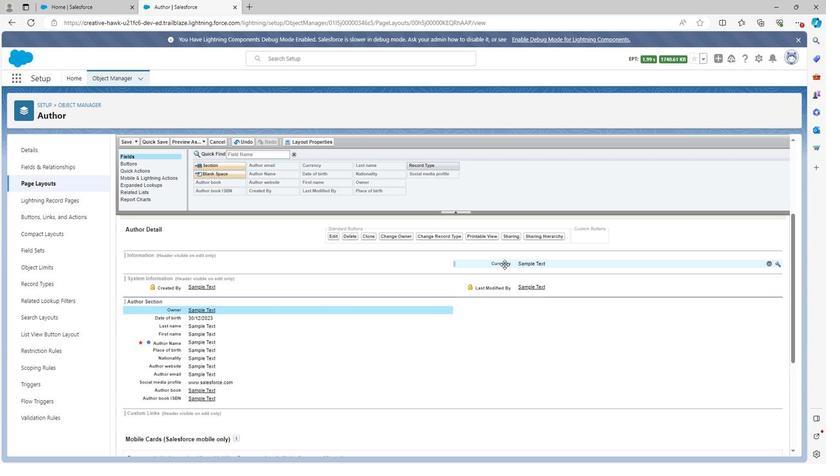 
Action: Mouse pressed left at (512, 262)
Screenshot: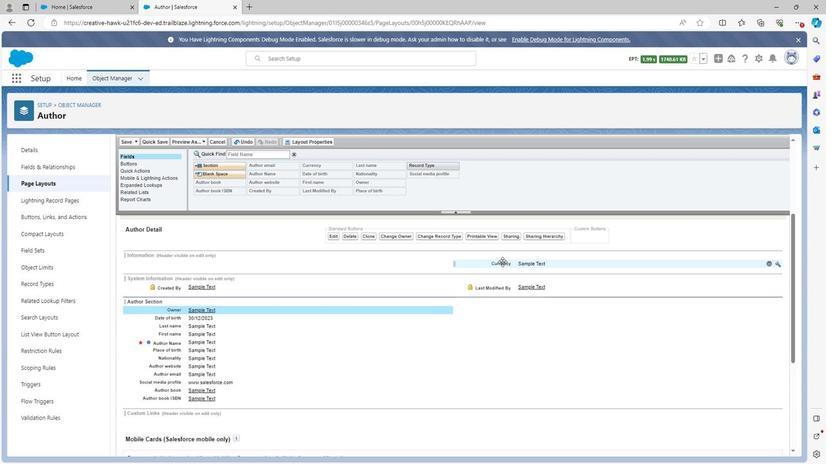 
Action: Mouse moved to (125, 146)
Screenshot: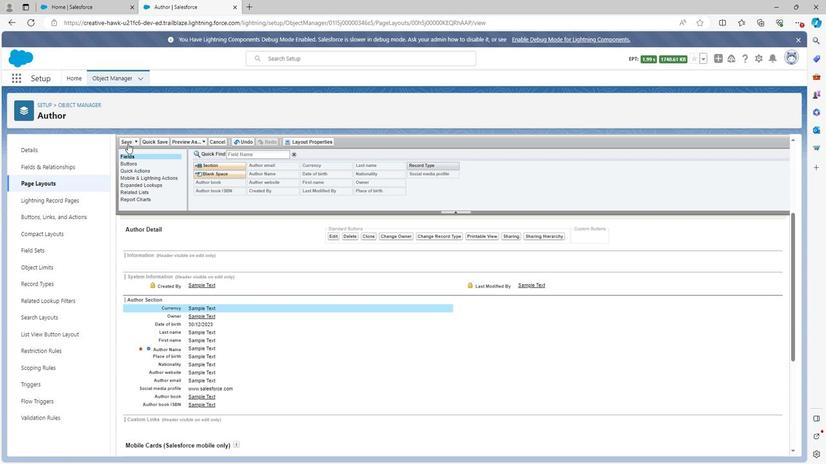 
Action: Mouse pressed left at (125, 146)
Screenshot: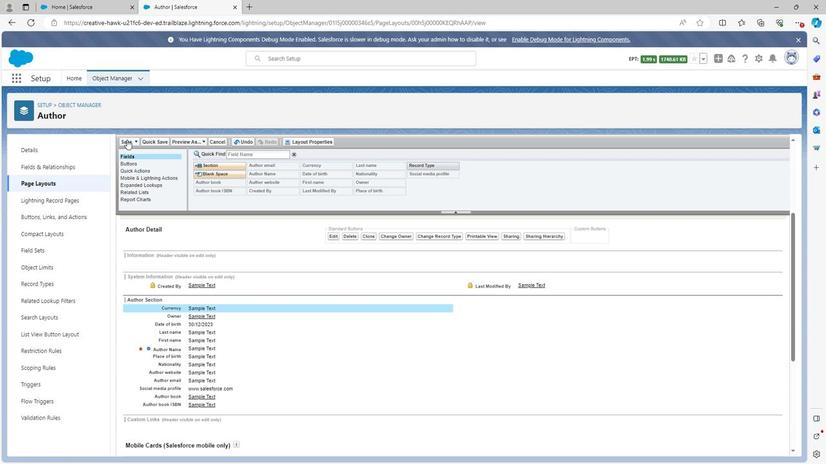 
Action: Mouse moved to (83, 113)
Screenshot: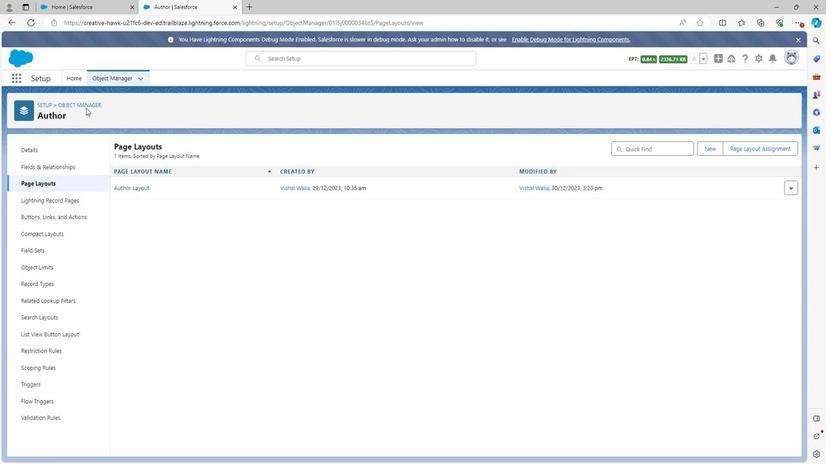 
Action: Mouse pressed left at (83, 113)
Screenshot: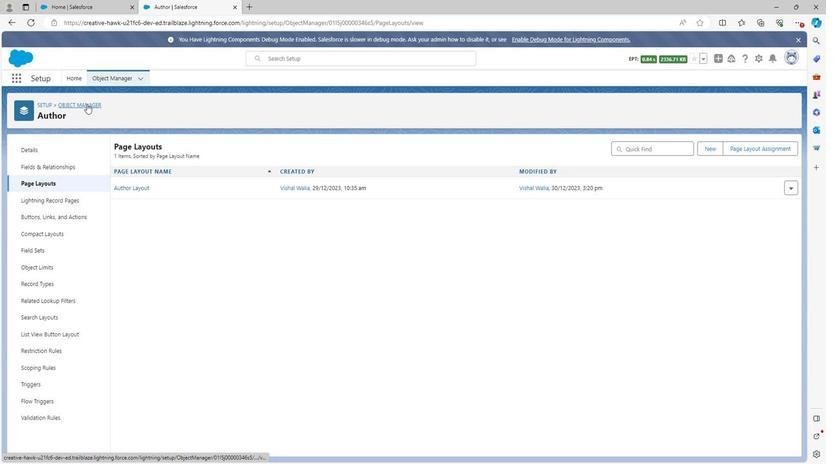 
Action: Mouse moved to (40, 328)
